 Task: Add a signature Donald Hall containing With heartfelt thanks, Donald Hall to email address softage.1@softage.net and add a folder Mortgages
Action: Mouse moved to (112, 127)
Screenshot: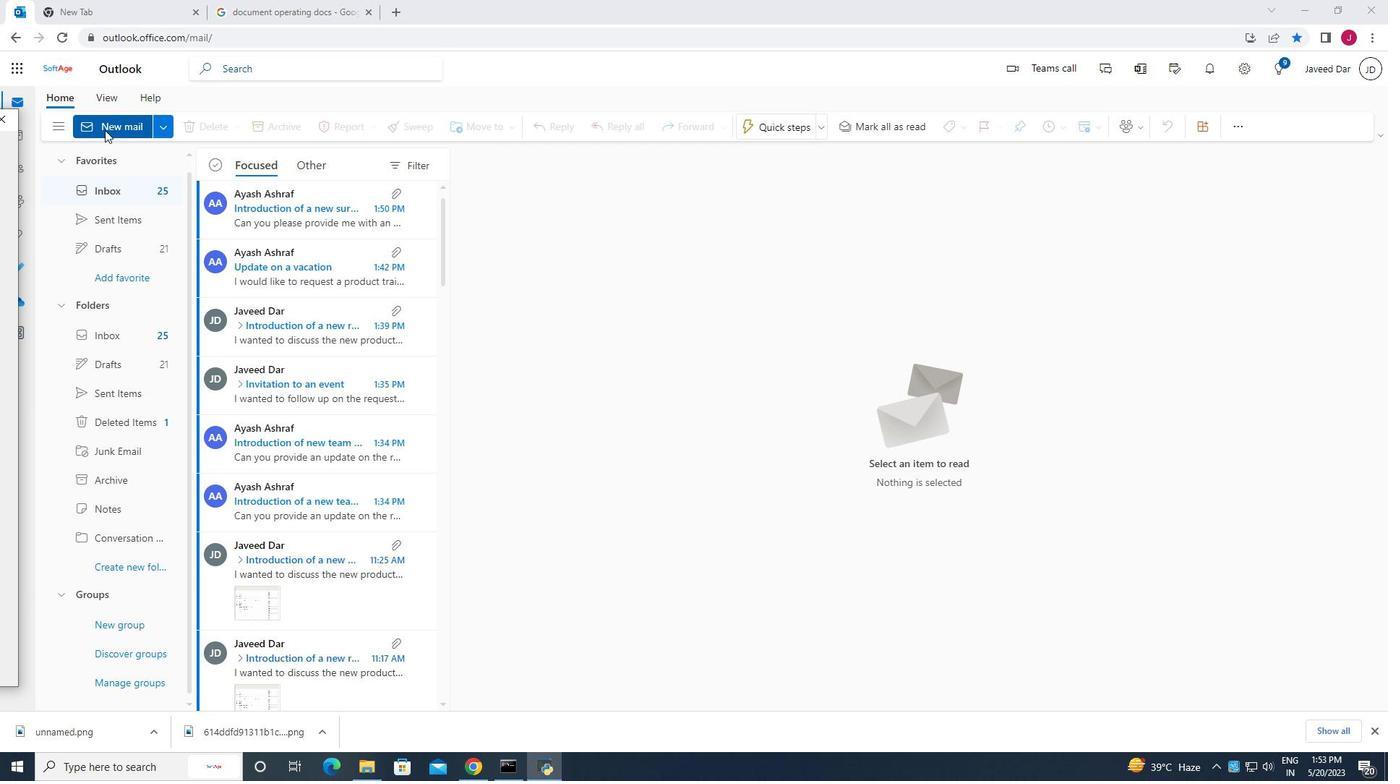 
Action: Mouse pressed left at (112, 127)
Screenshot: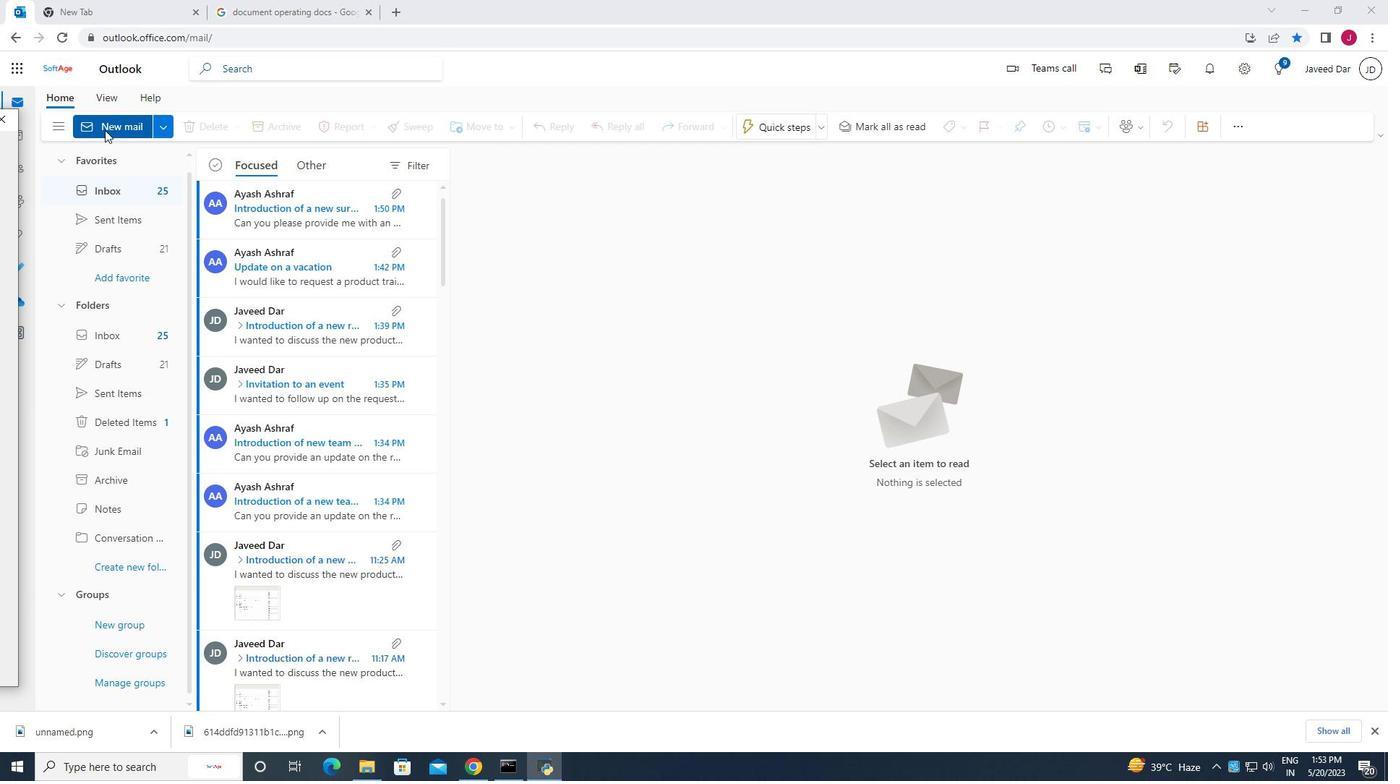 
Action: Mouse moved to (481, 282)
Screenshot: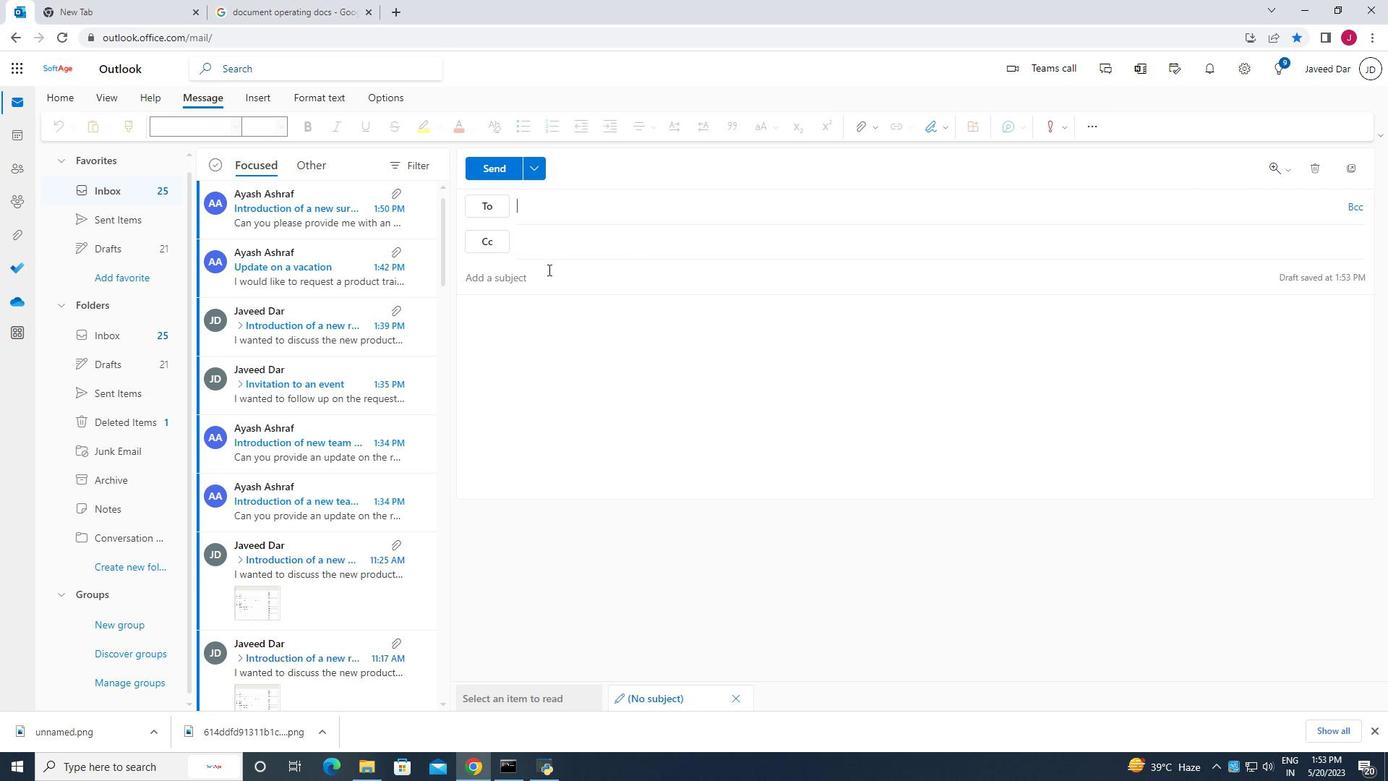
Action: Mouse pressed left at (481, 282)
Screenshot: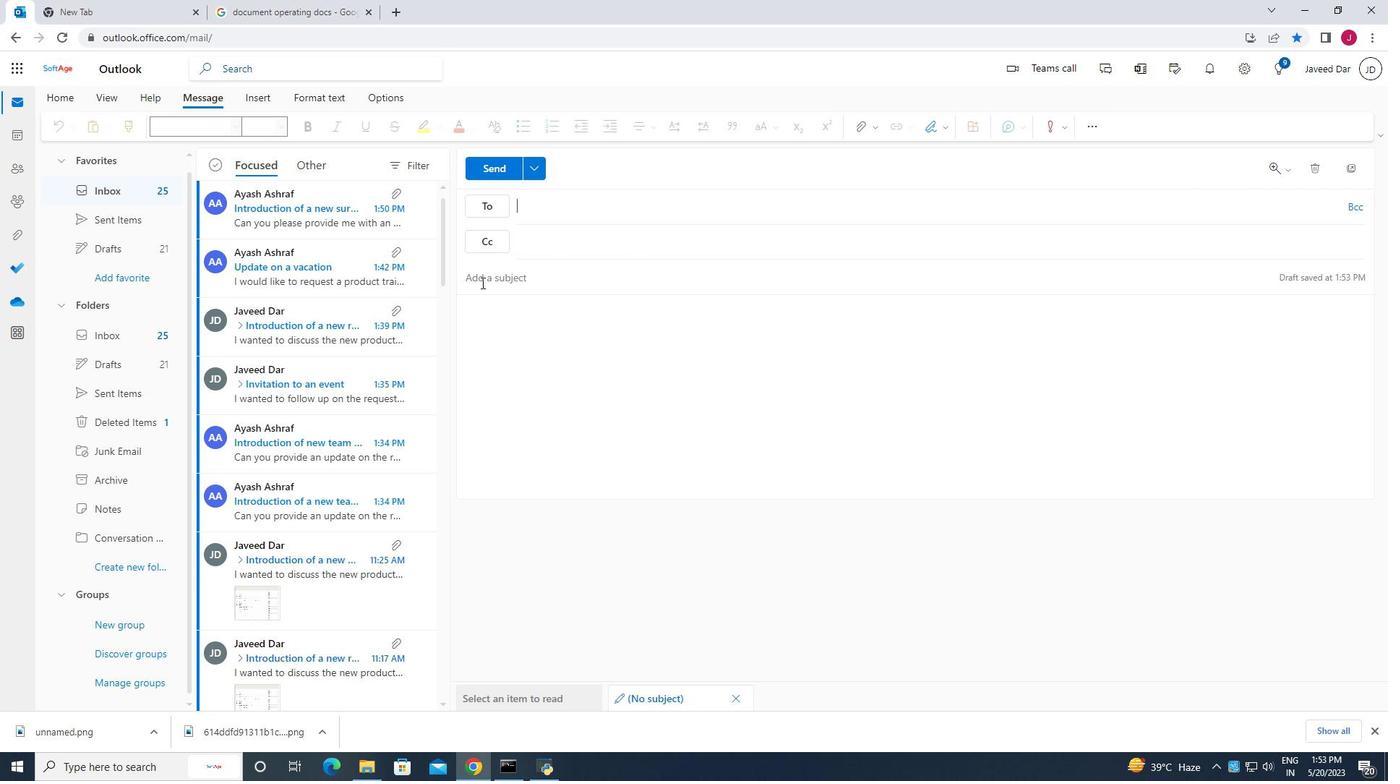 
Action: Mouse moved to (942, 127)
Screenshot: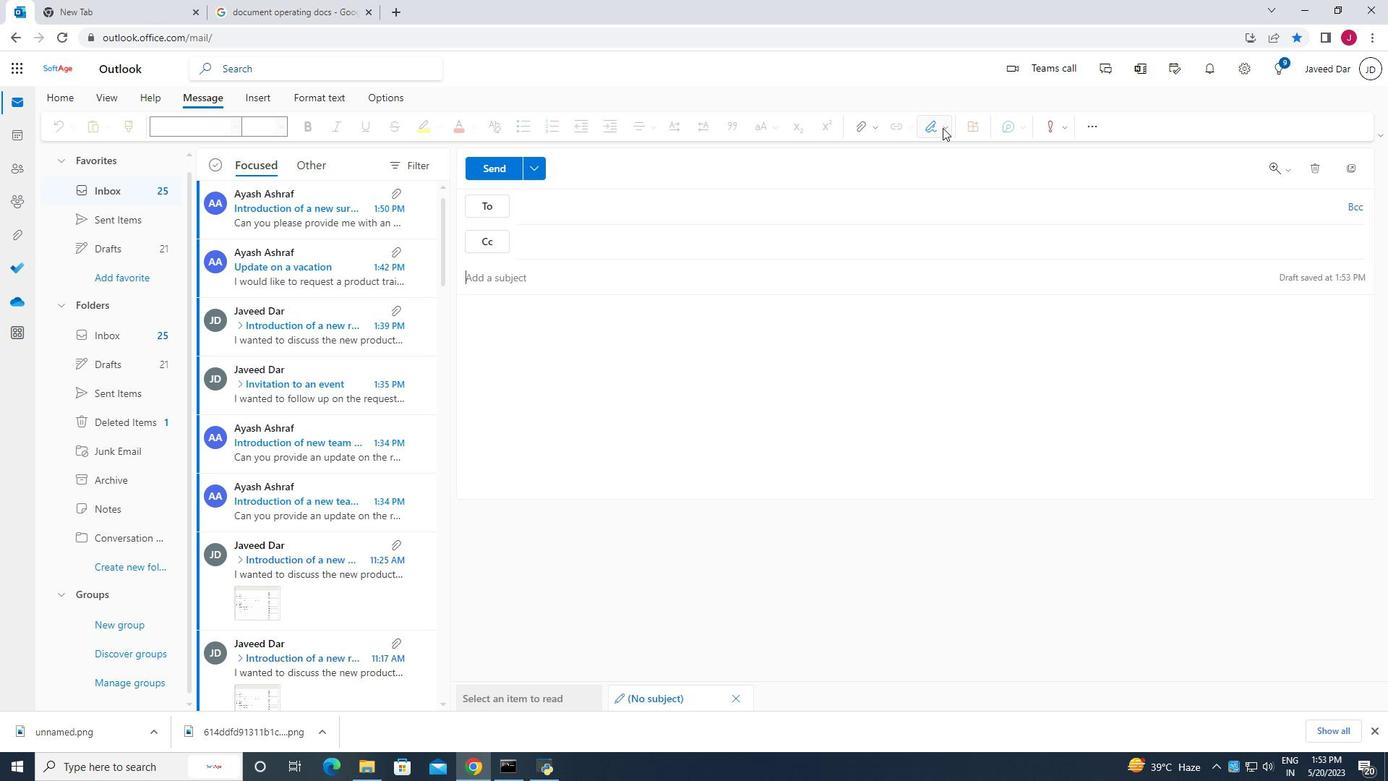
Action: Mouse pressed left at (942, 127)
Screenshot: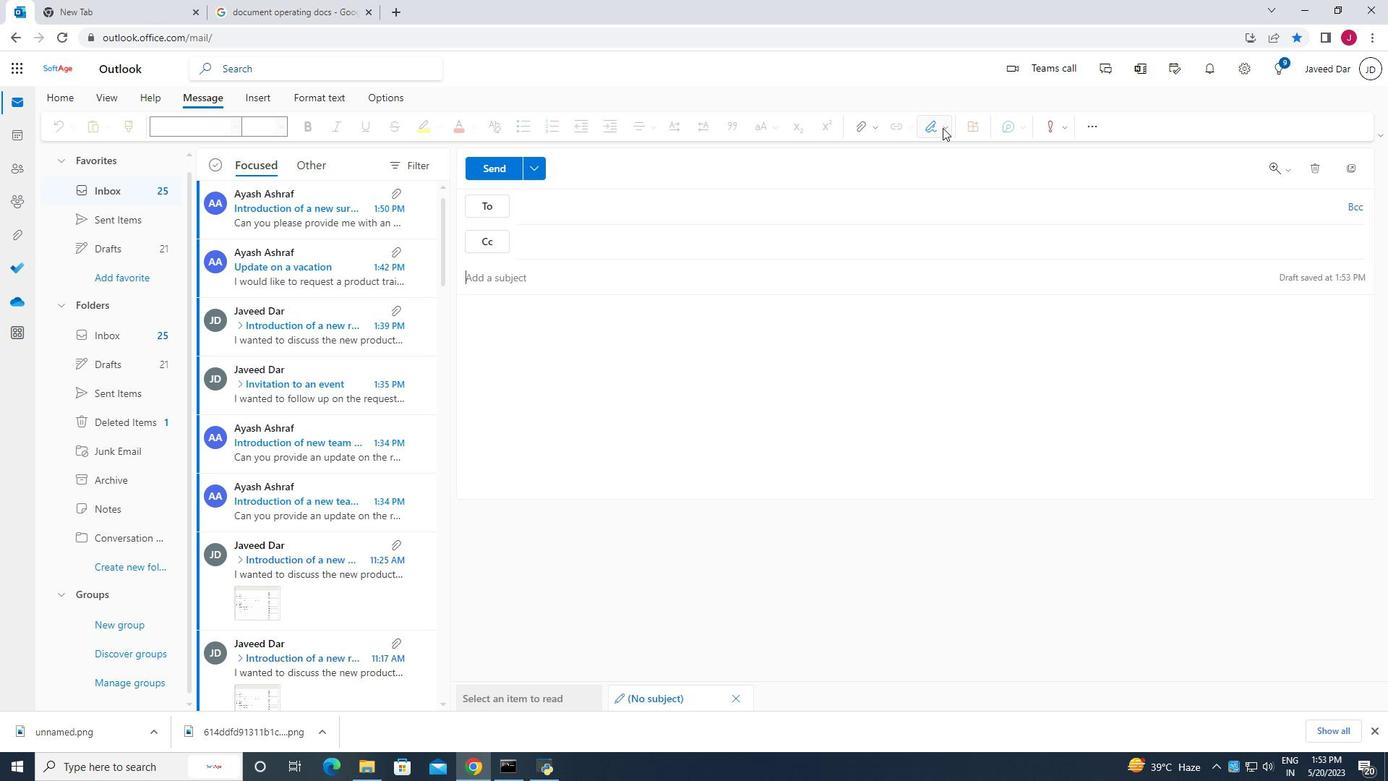 
Action: Mouse moved to (917, 183)
Screenshot: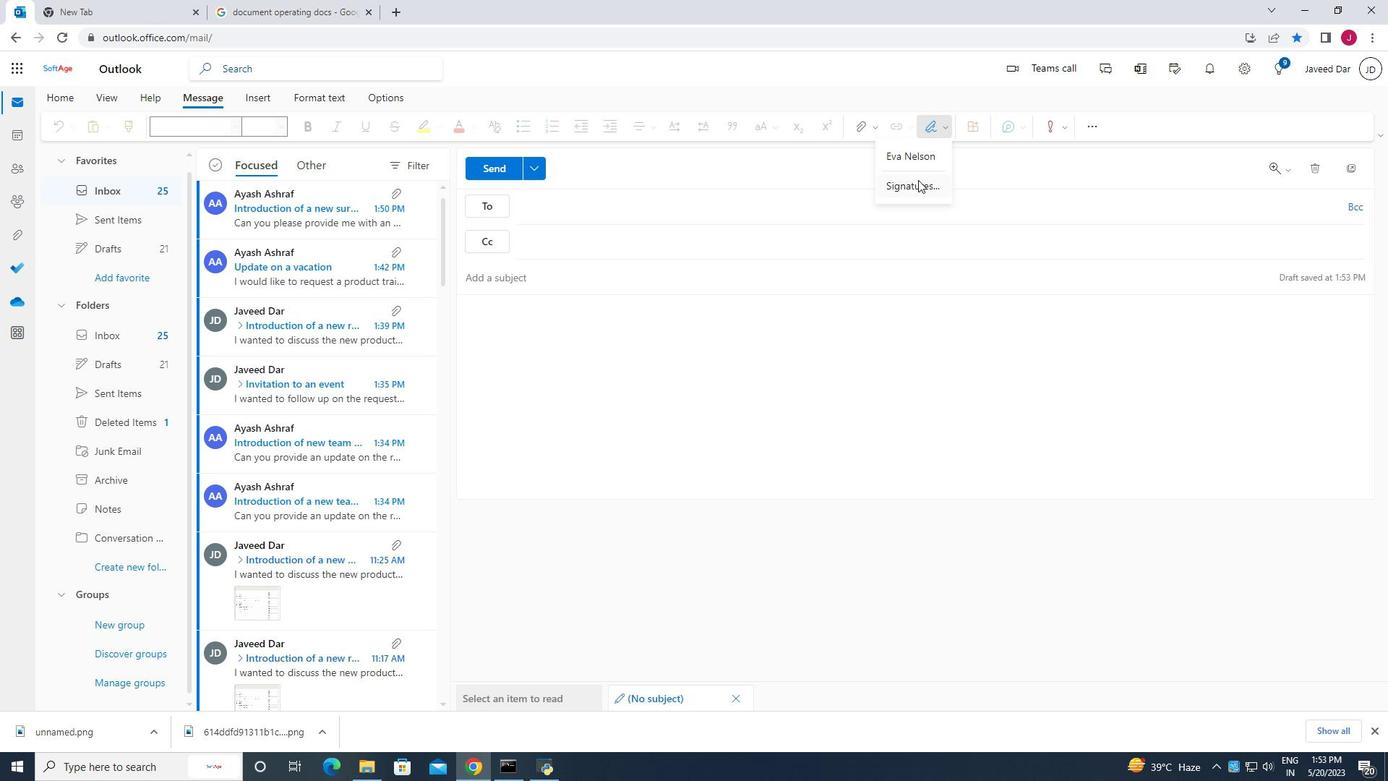
Action: Mouse pressed left at (917, 183)
Screenshot: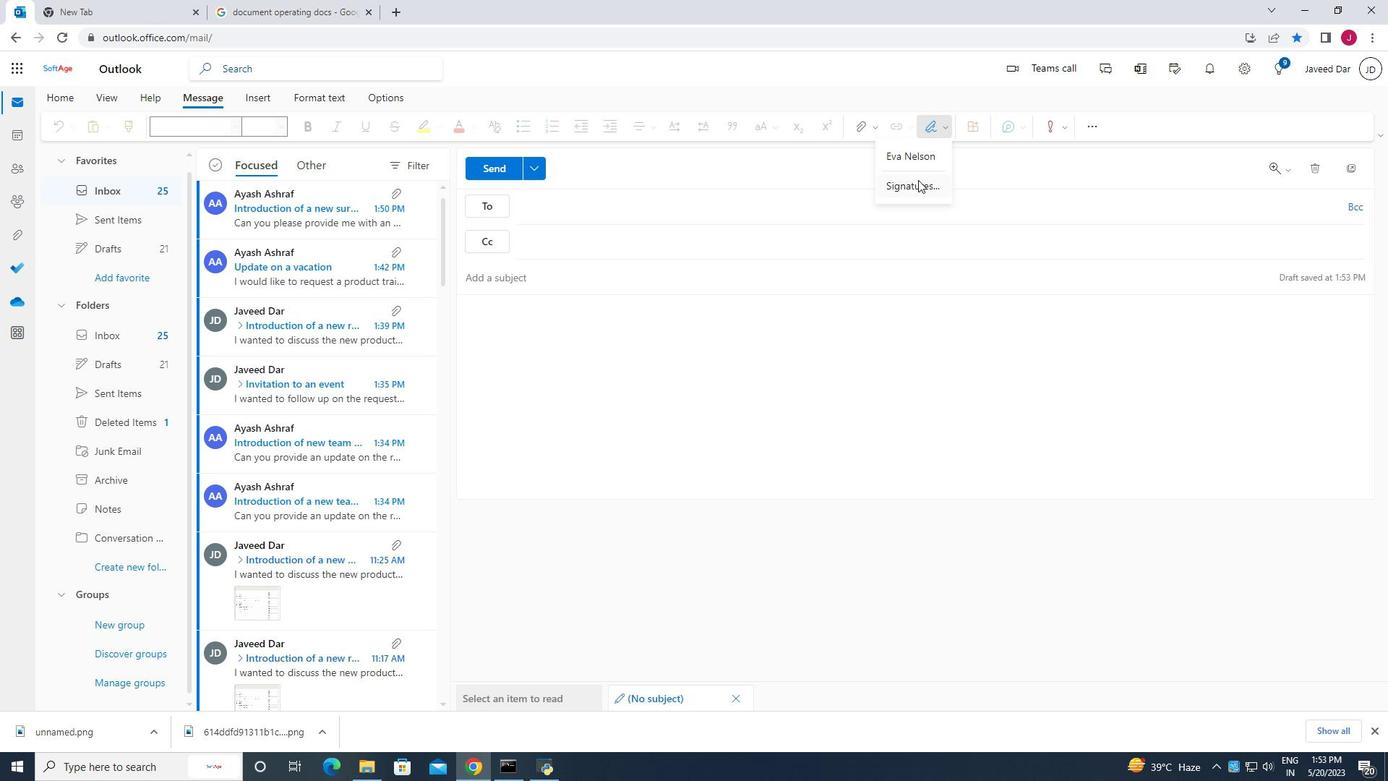 
Action: Mouse moved to (993, 239)
Screenshot: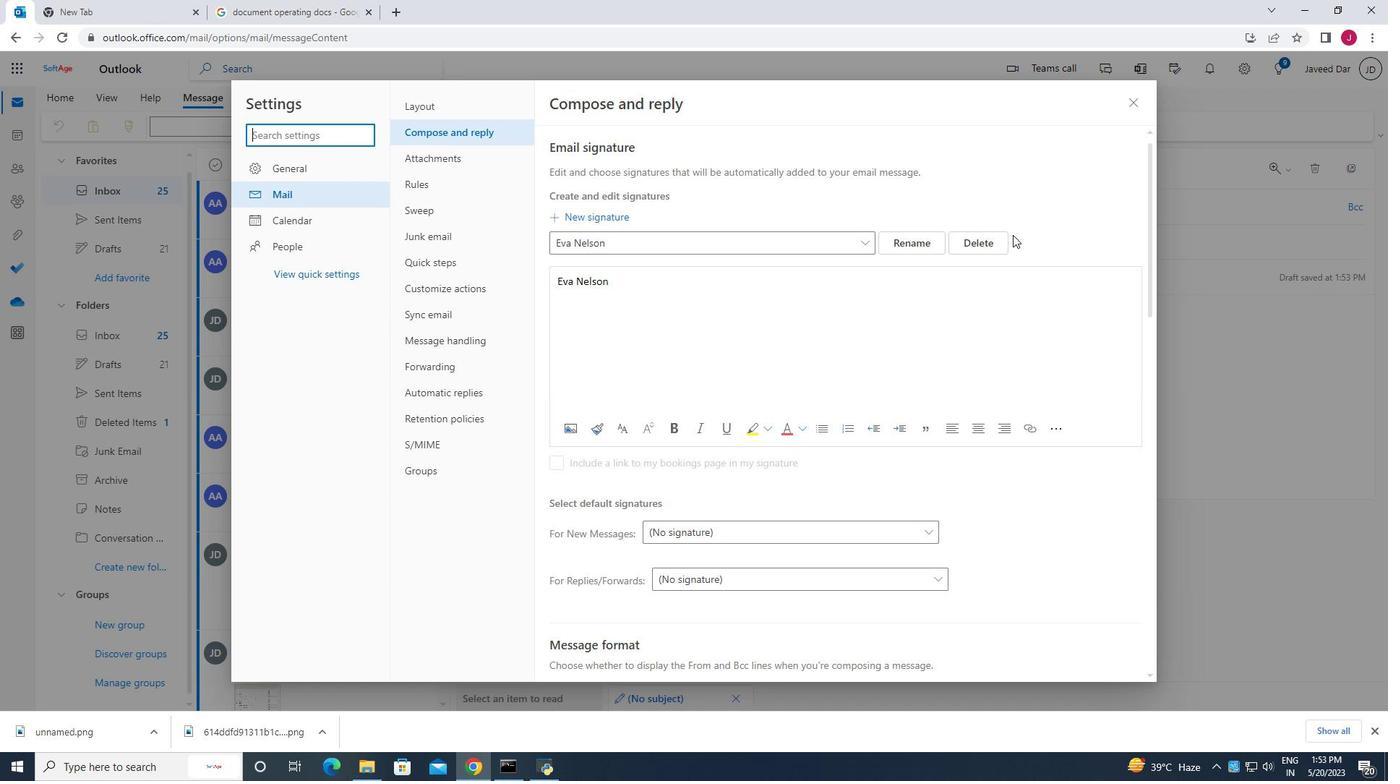 
Action: Mouse pressed left at (993, 239)
Screenshot: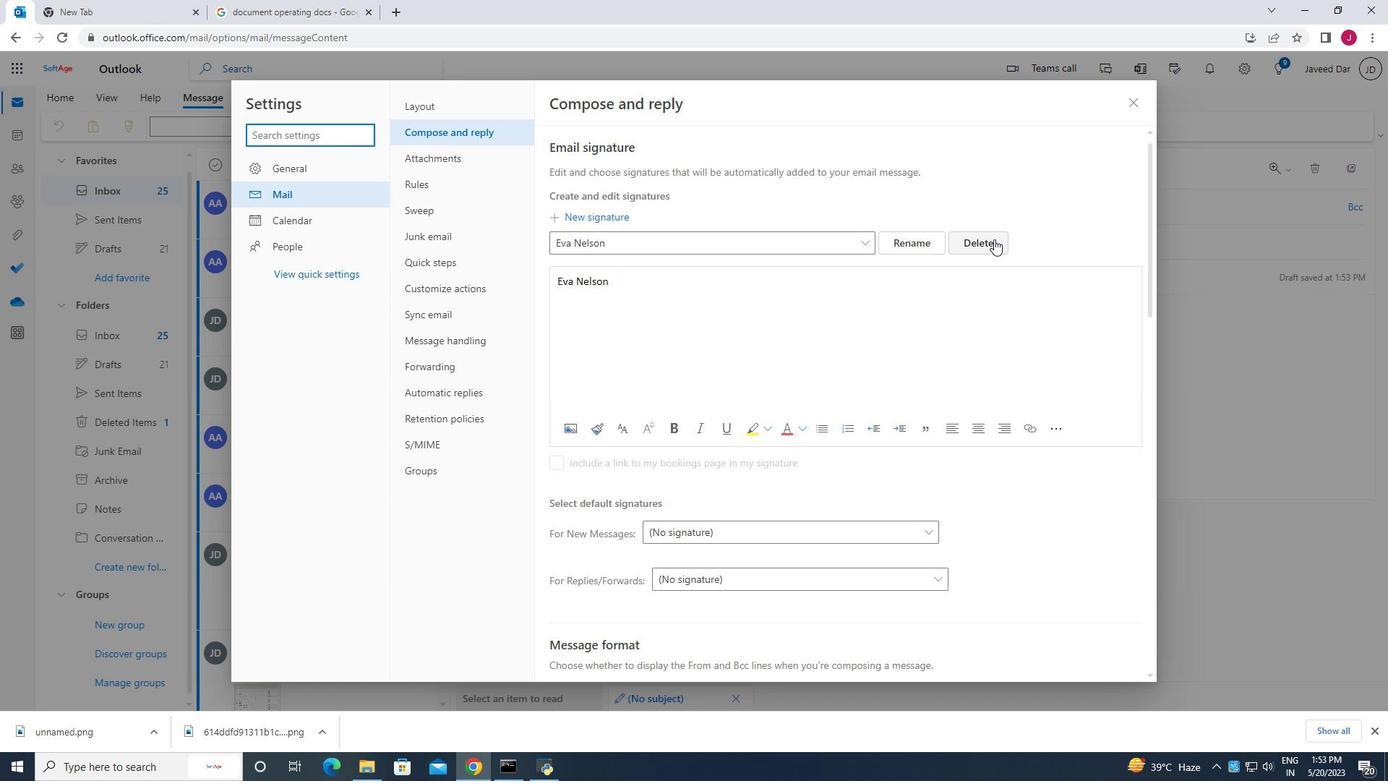
Action: Mouse moved to (609, 240)
Screenshot: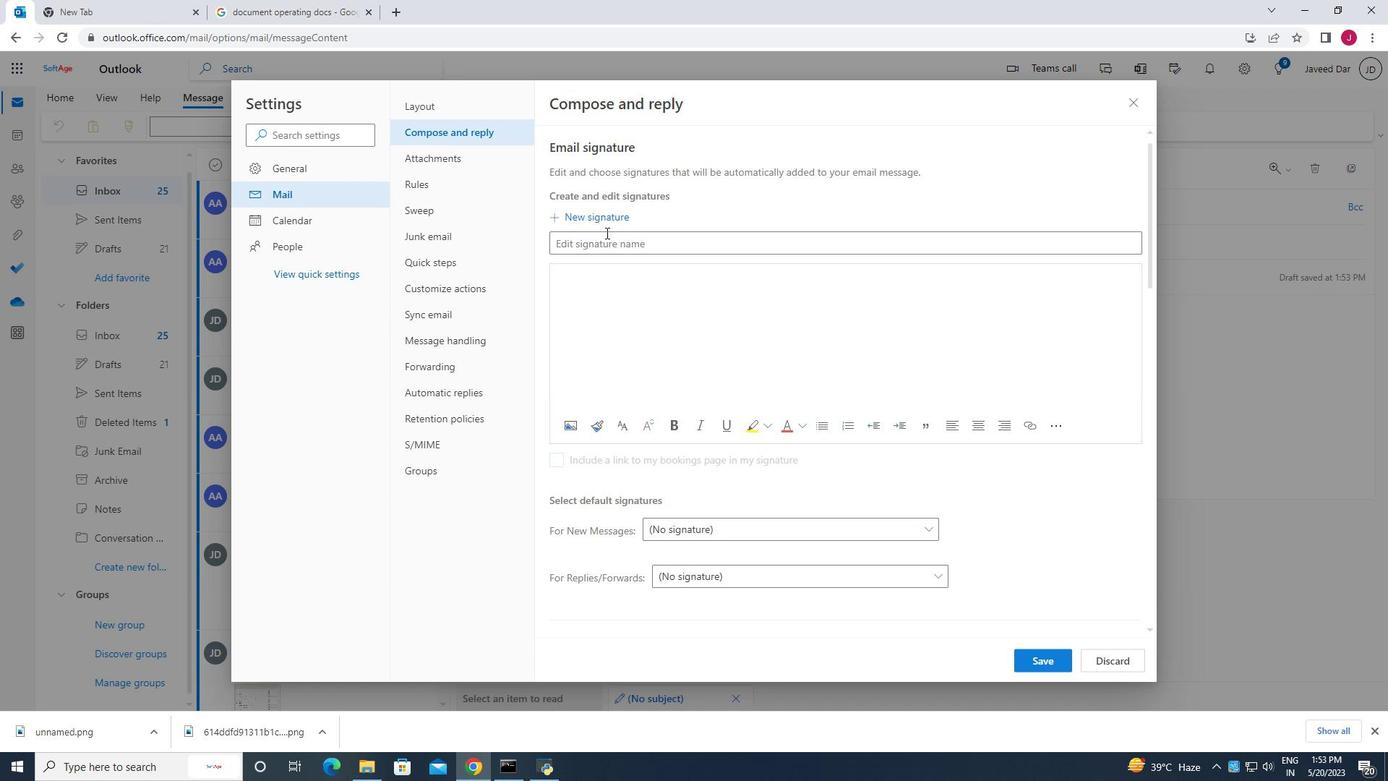 
Action: Mouse pressed left at (609, 240)
Screenshot: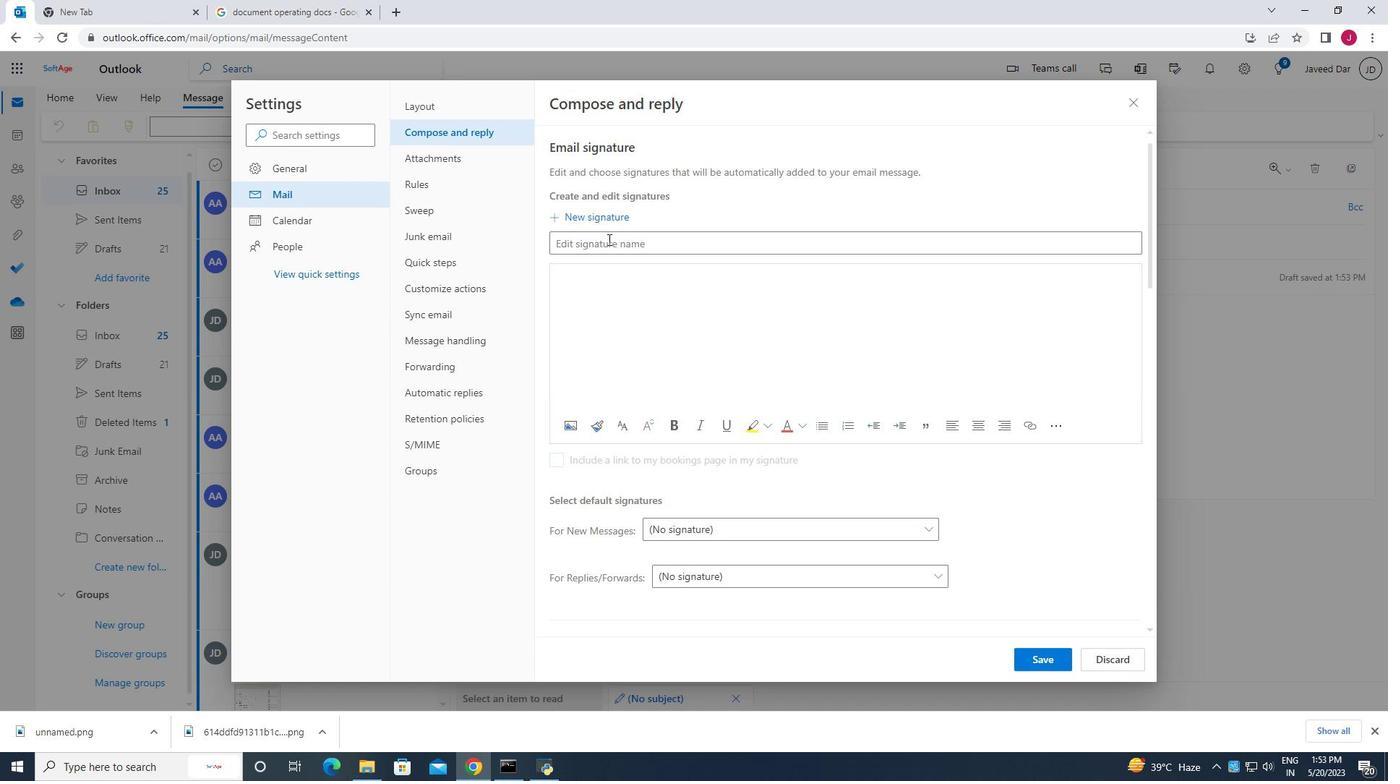 
Action: Key pressed <Key.caps_lock>D<Key.caps_lock>onald<Key.space><Key.caps_lock>H<Key.caps_lock>all
Screenshot: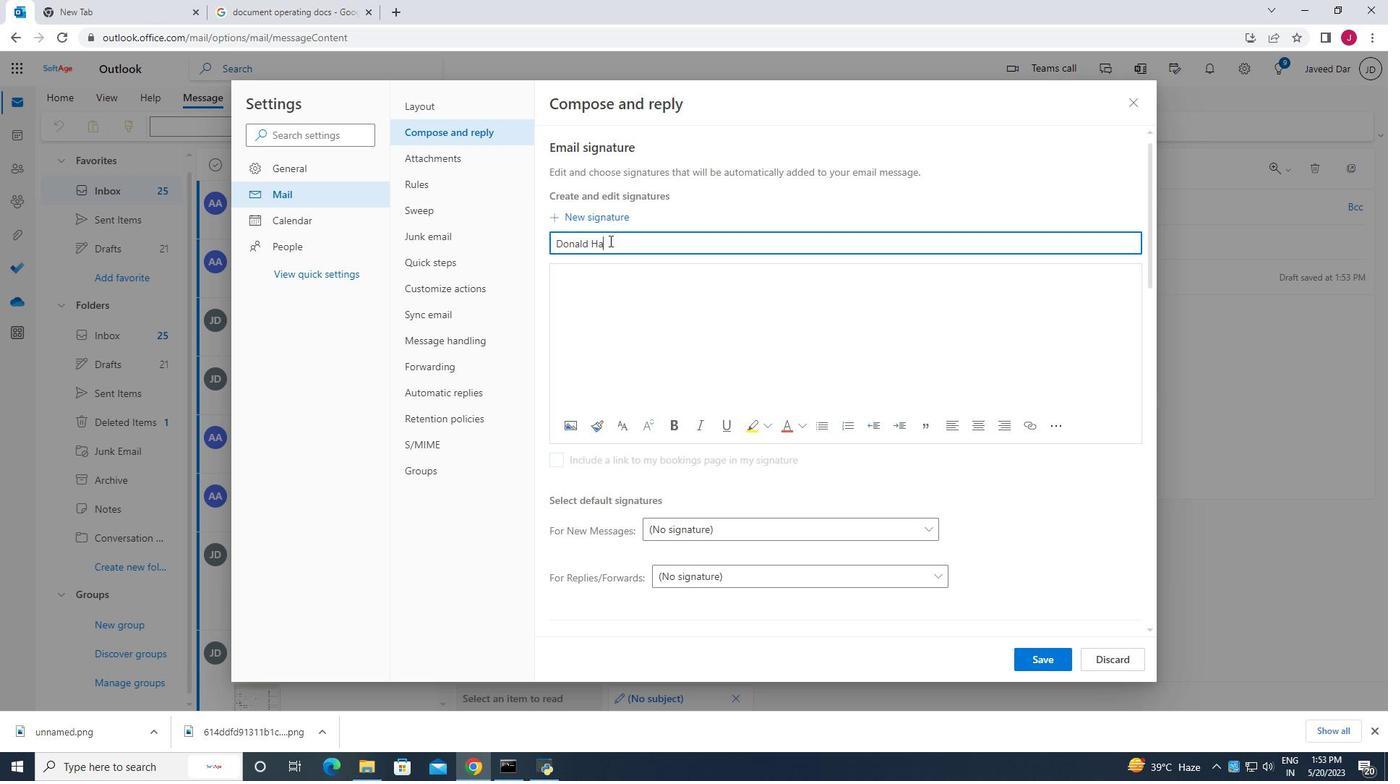
Action: Mouse moved to (595, 294)
Screenshot: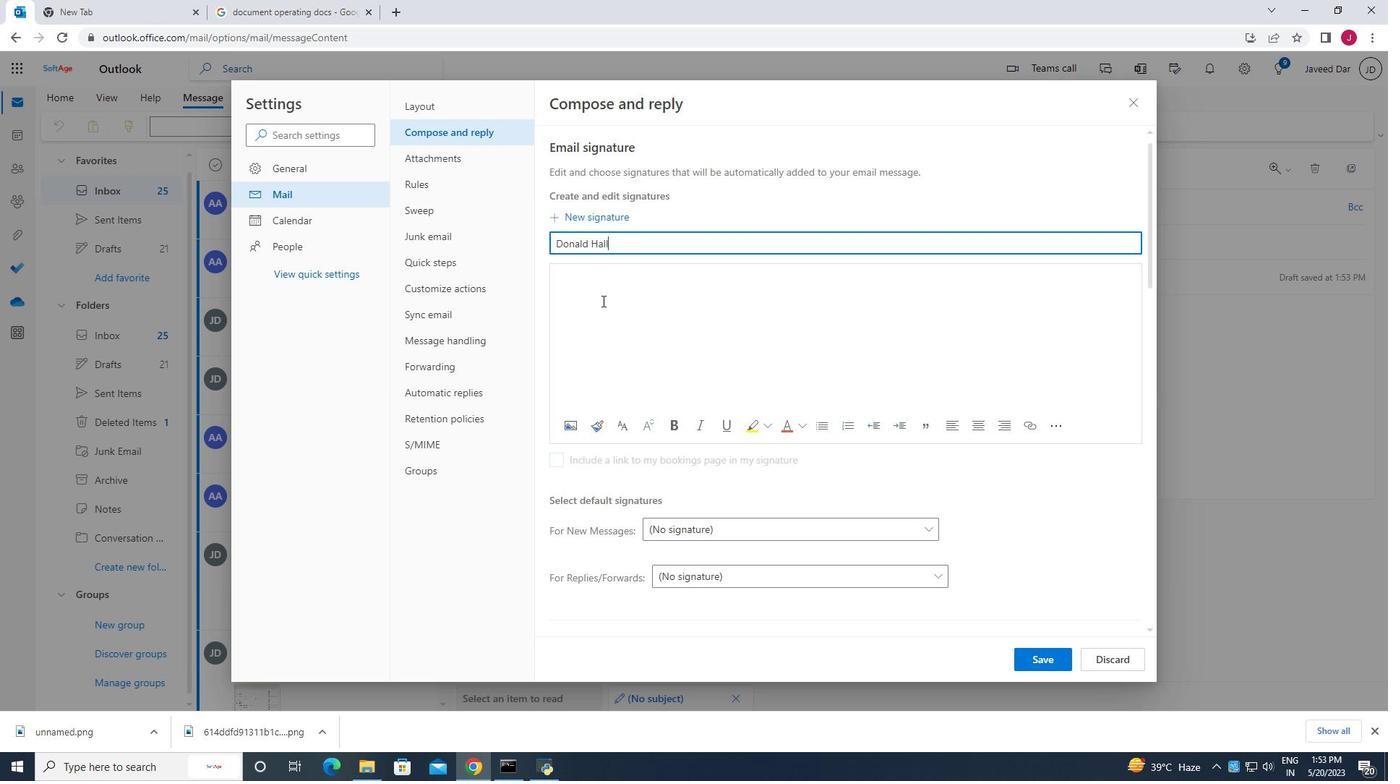 
Action: Mouse pressed left at (595, 294)
Screenshot: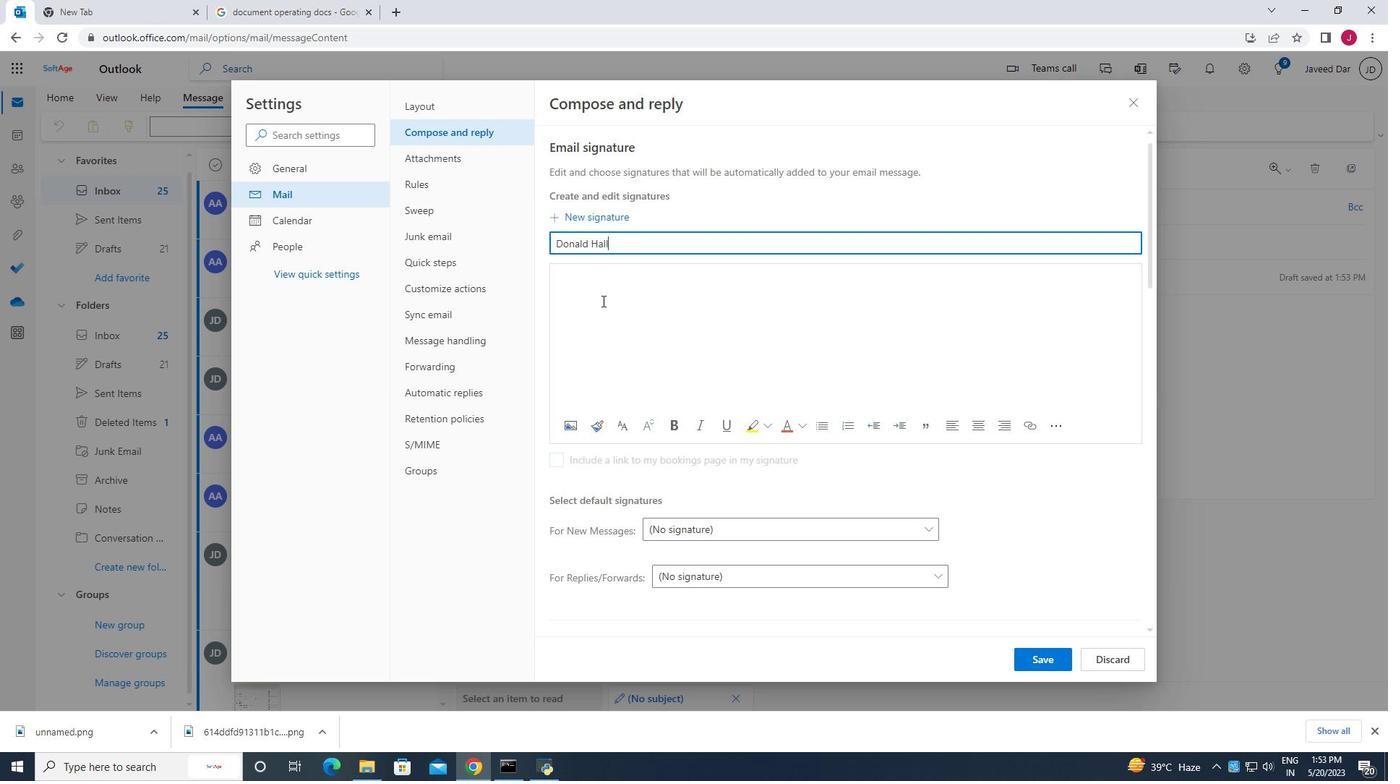 
Action: Mouse moved to (585, 289)
Screenshot: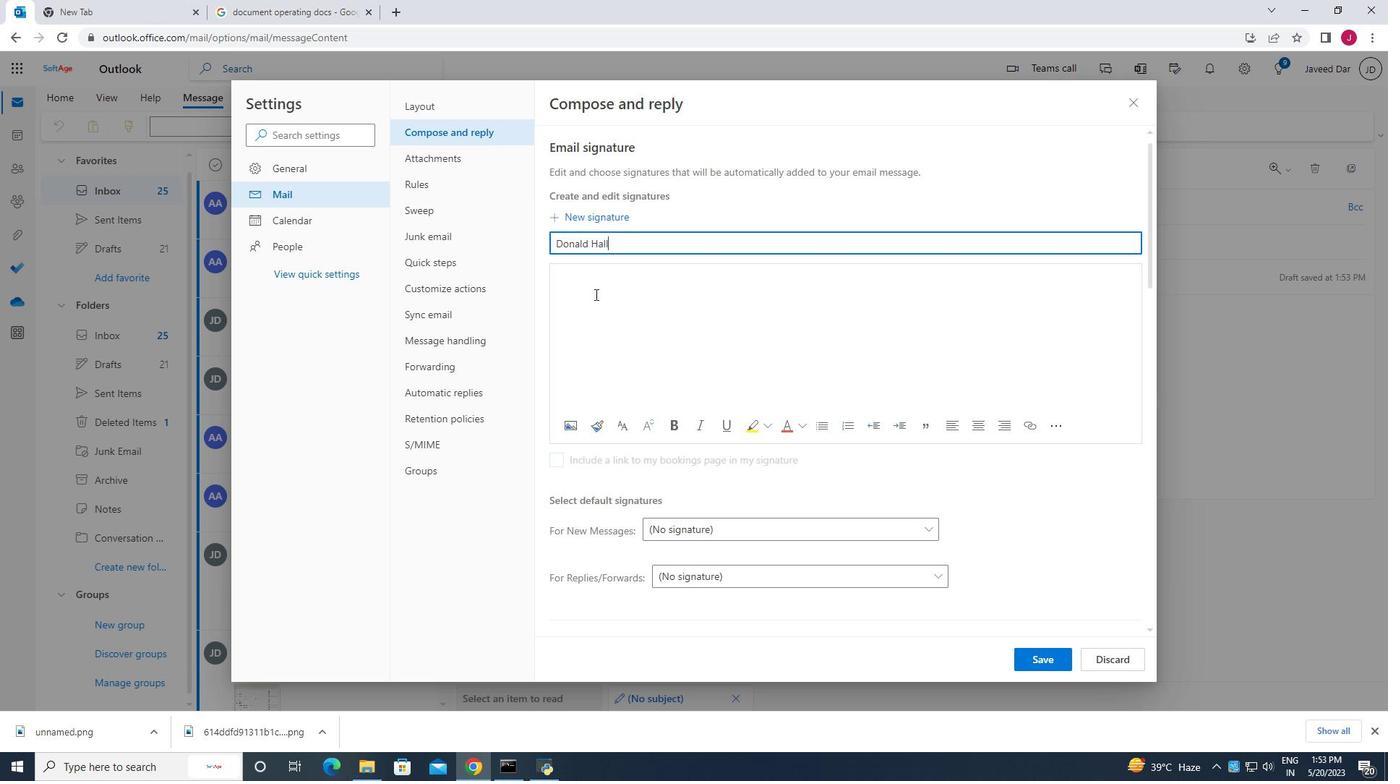 
Action: Key pressed <Key.caps_lock>D<Key.caps_lock>onald<Key.space><Key.caps_lock>H<Key.caps_lock>all
Screenshot: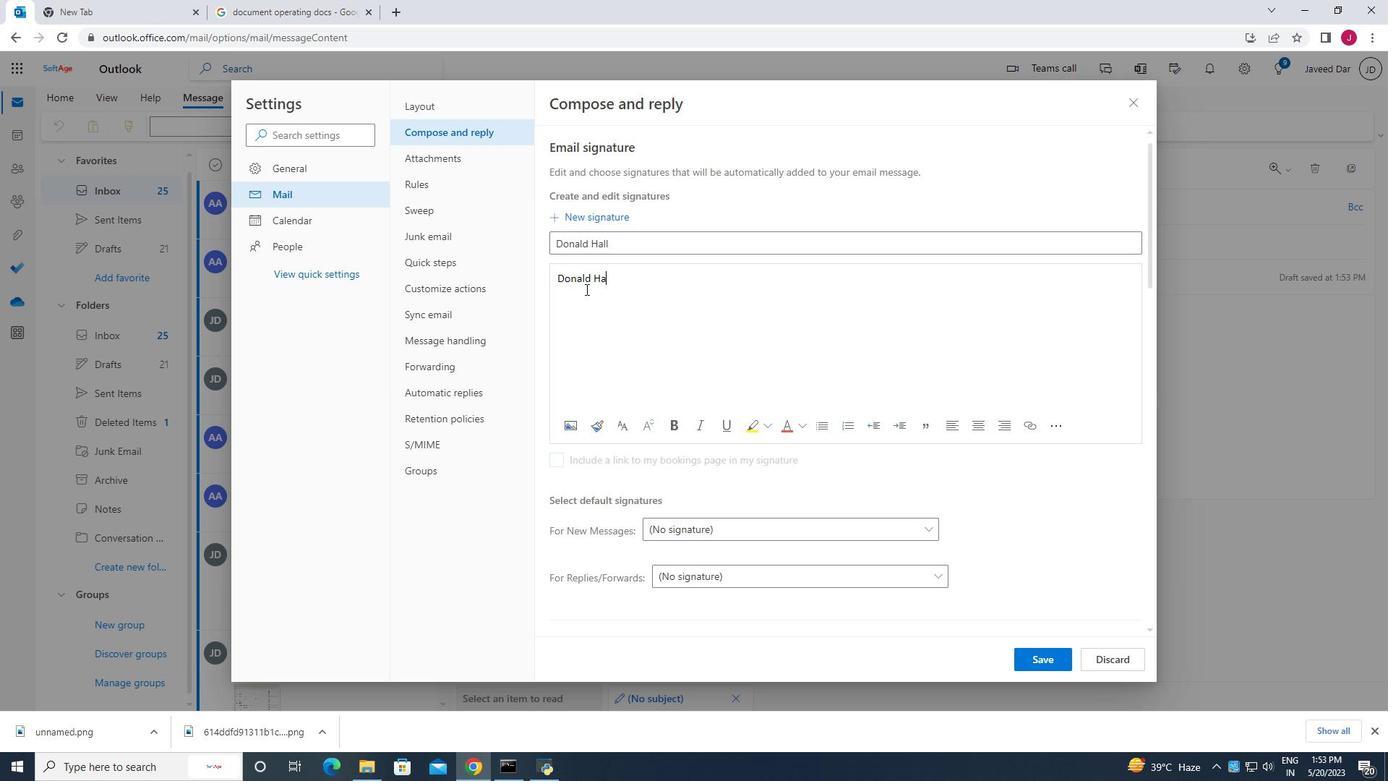 
Action: Mouse moved to (1032, 660)
Screenshot: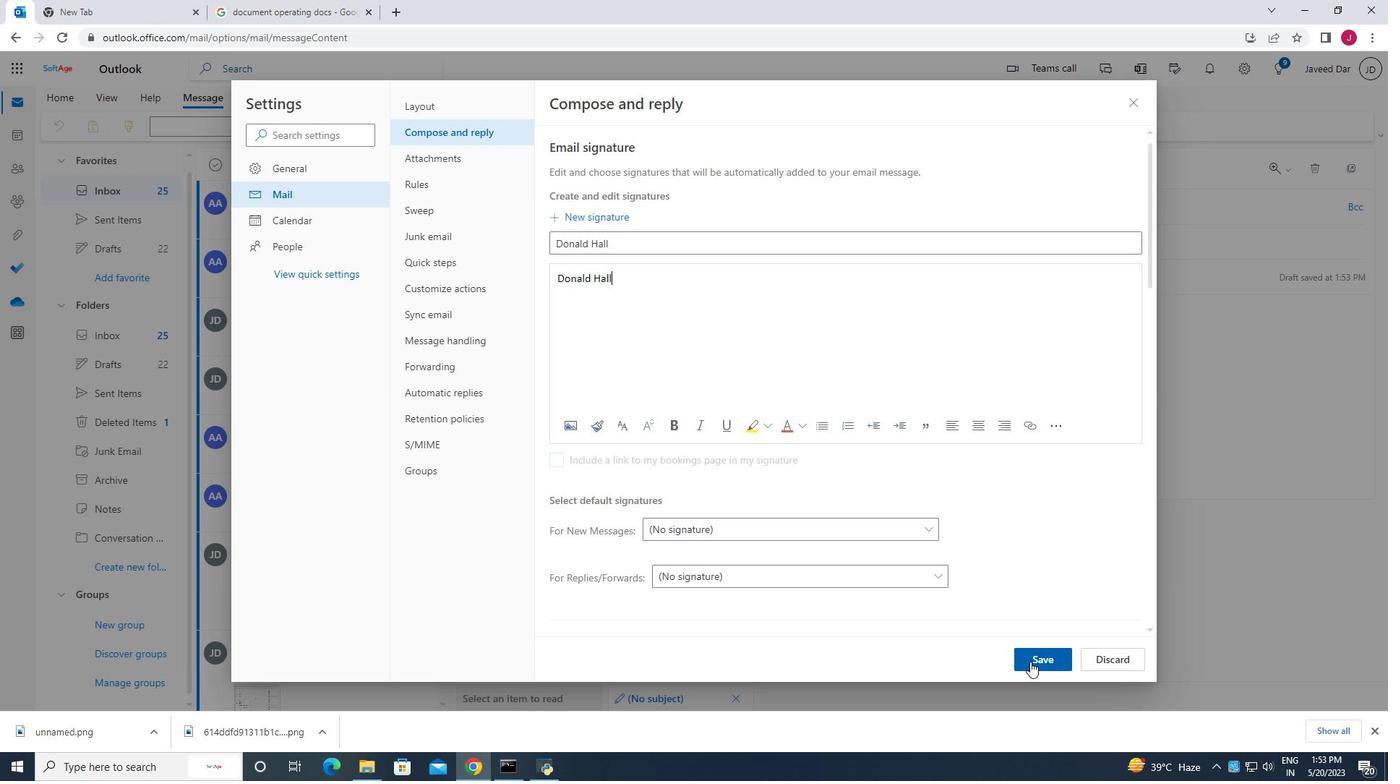 
Action: Mouse pressed left at (1032, 660)
Screenshot: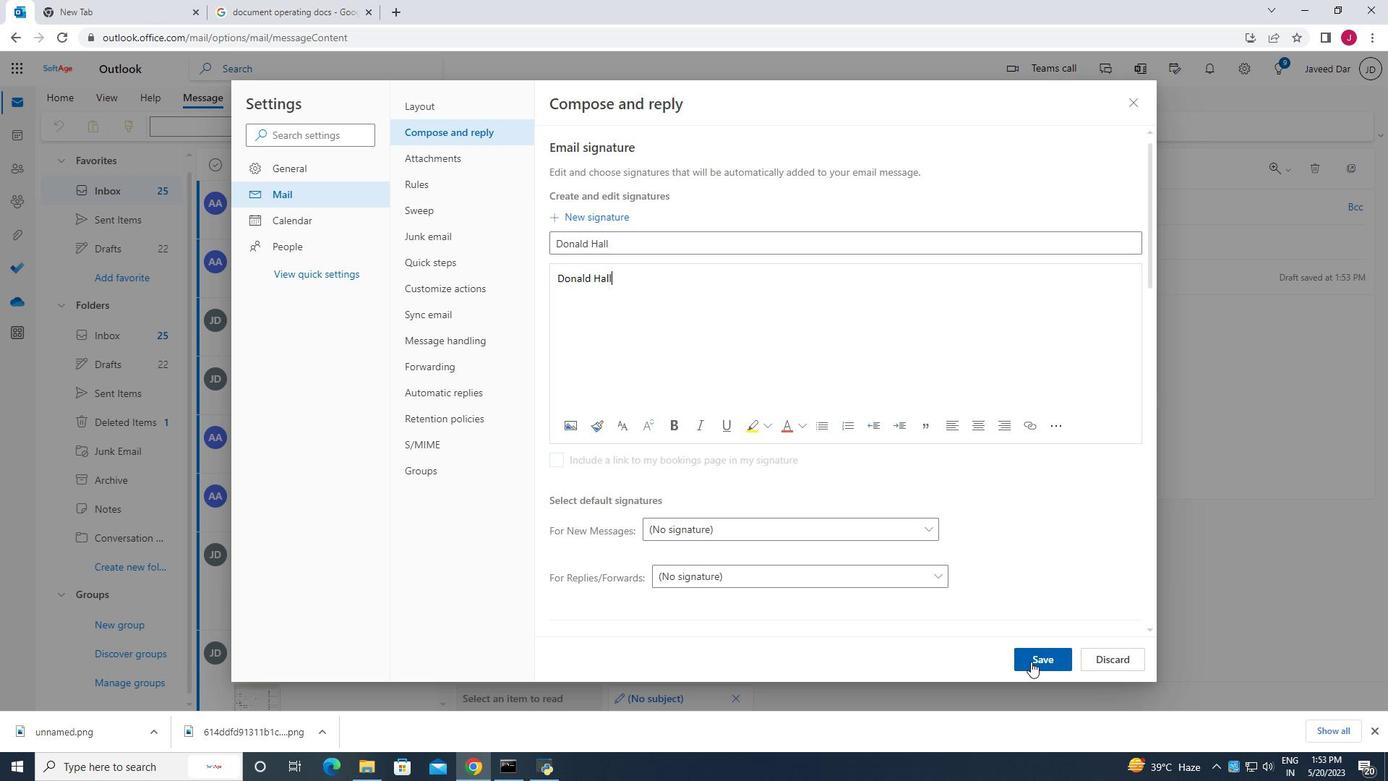 
Action: Mouse moved to (1133, 109)
Screenshot: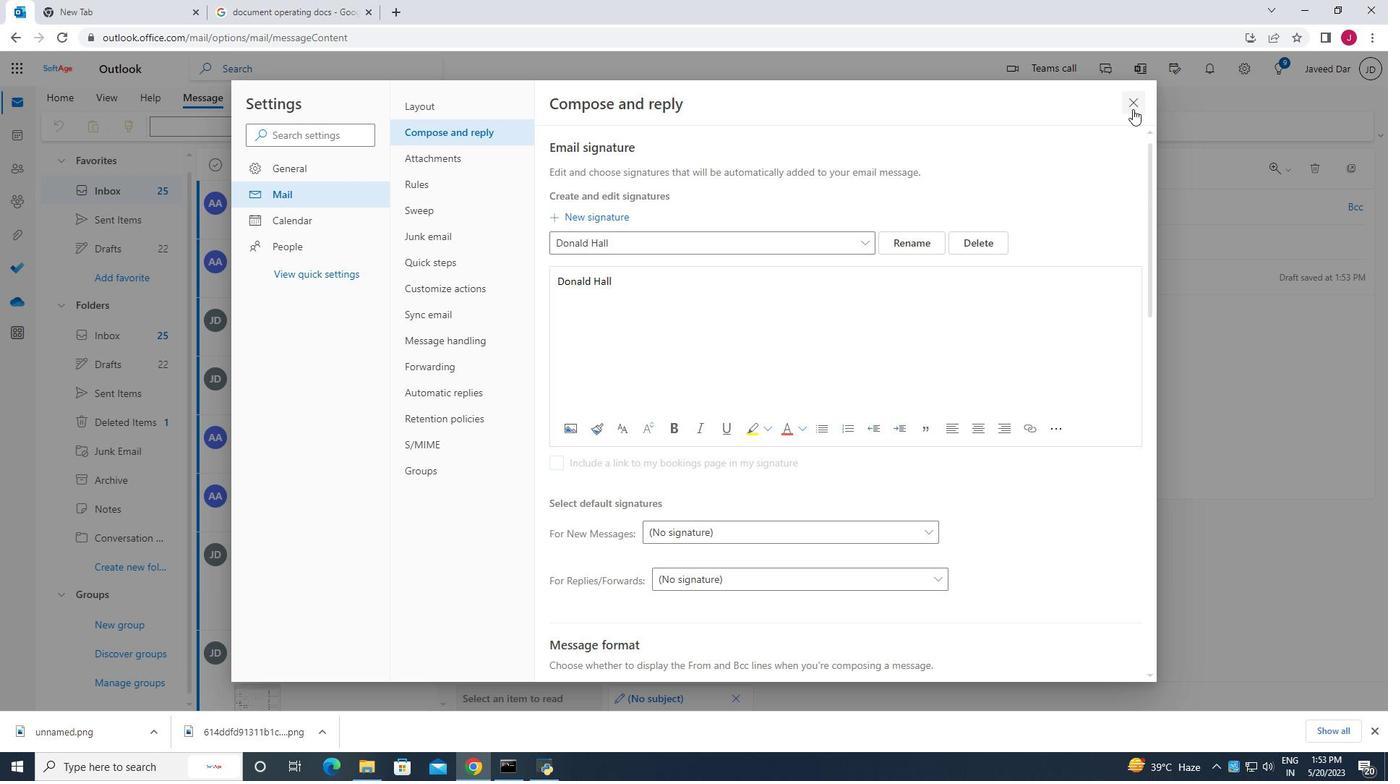 
Action: Mouse pressed left at (1133, 109)
Screenshot: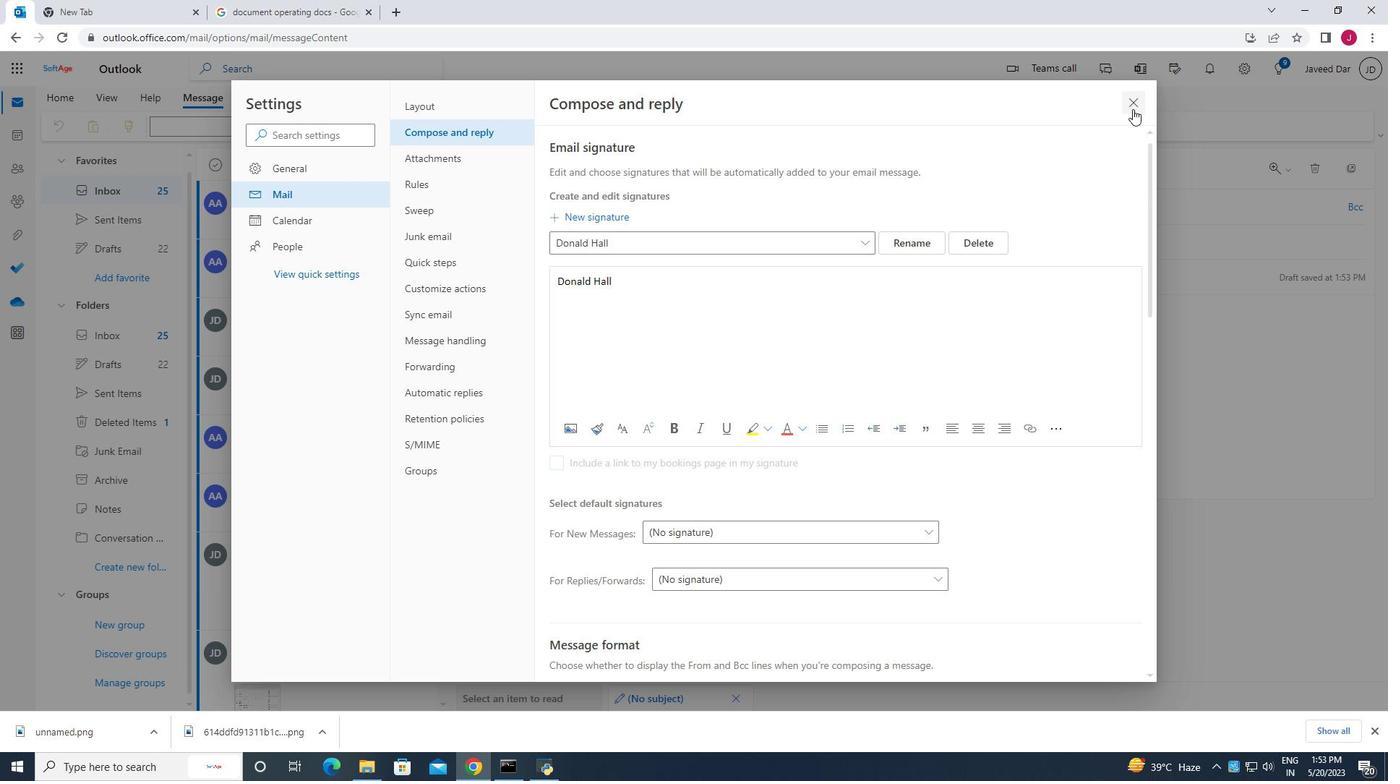 
Action: Mouse moved to (938, 131)
Screenshot: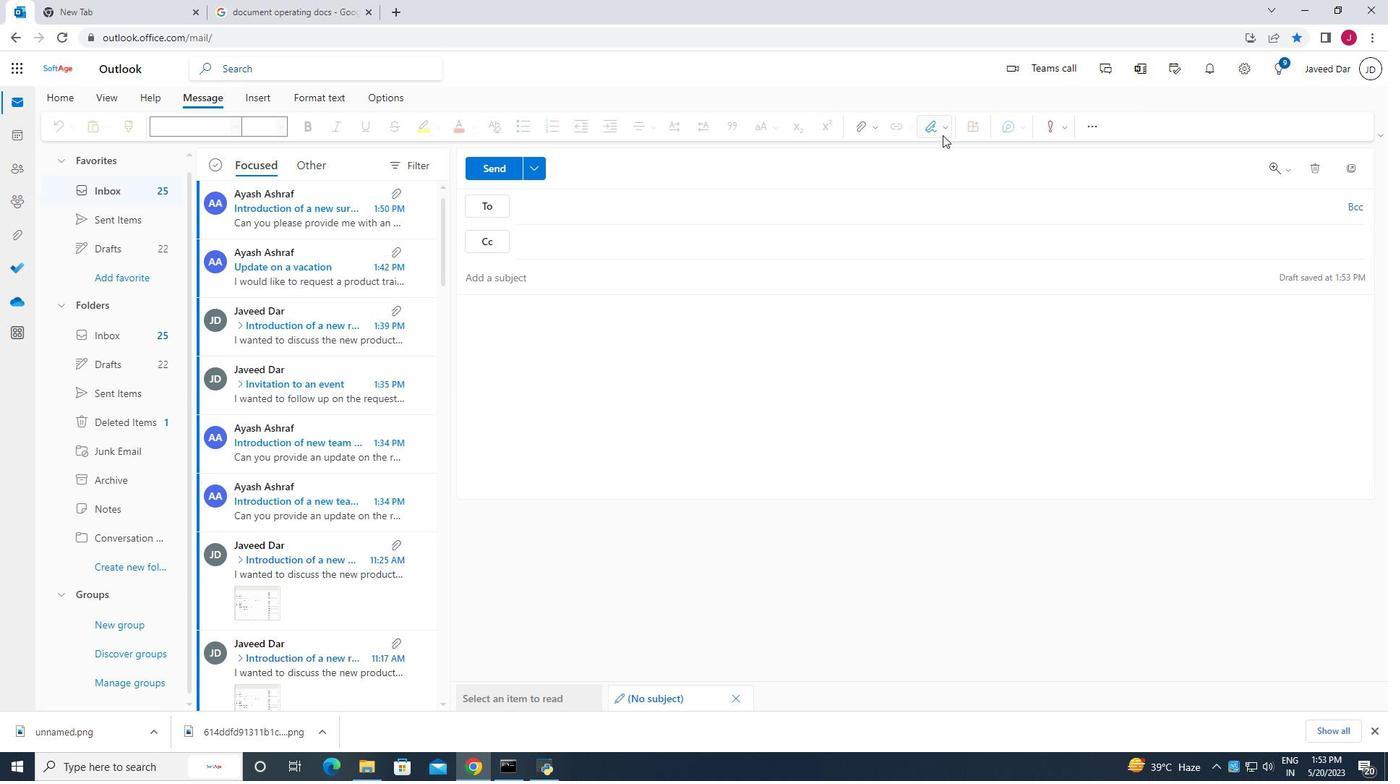 
Action: Mouse pressed left at (938, 131)
Screenshot: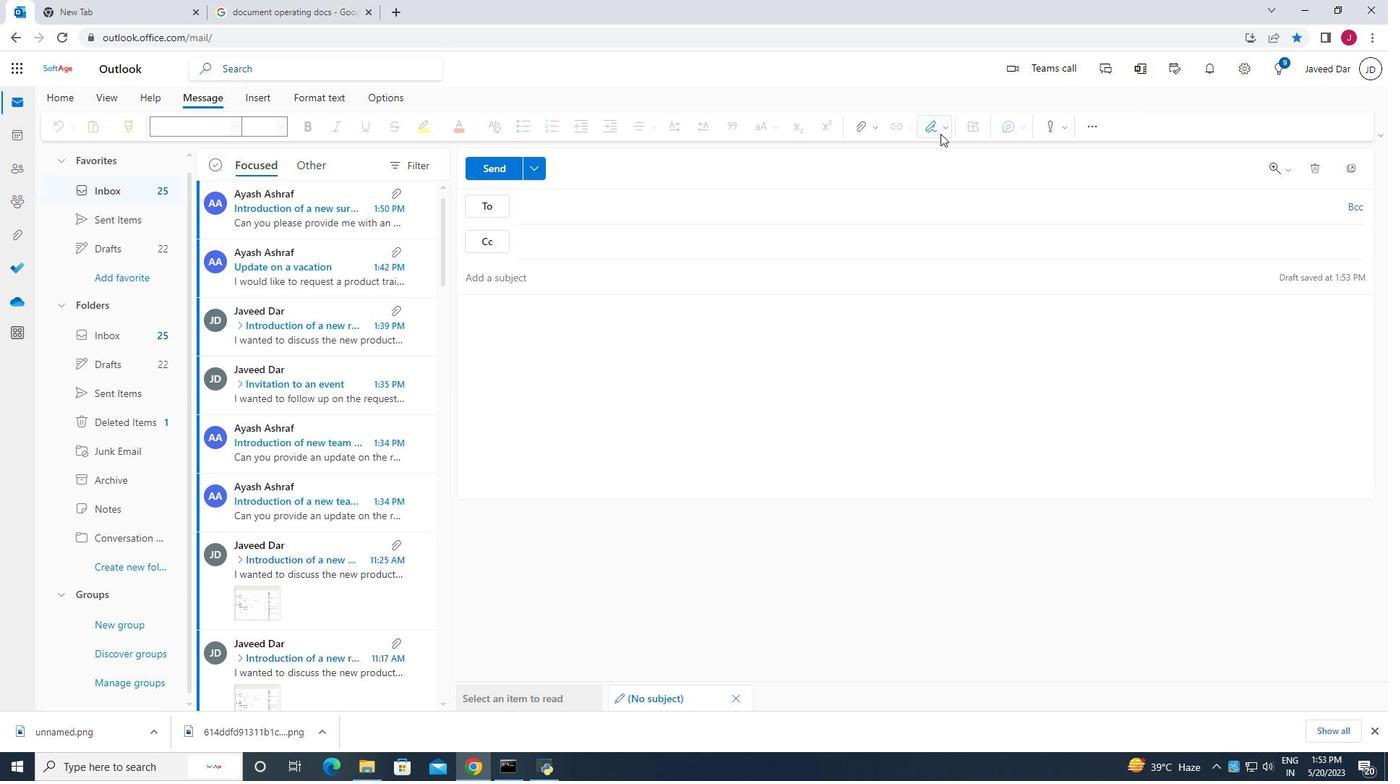 
Action: Mouse moved to (914, 157)
Screenshot: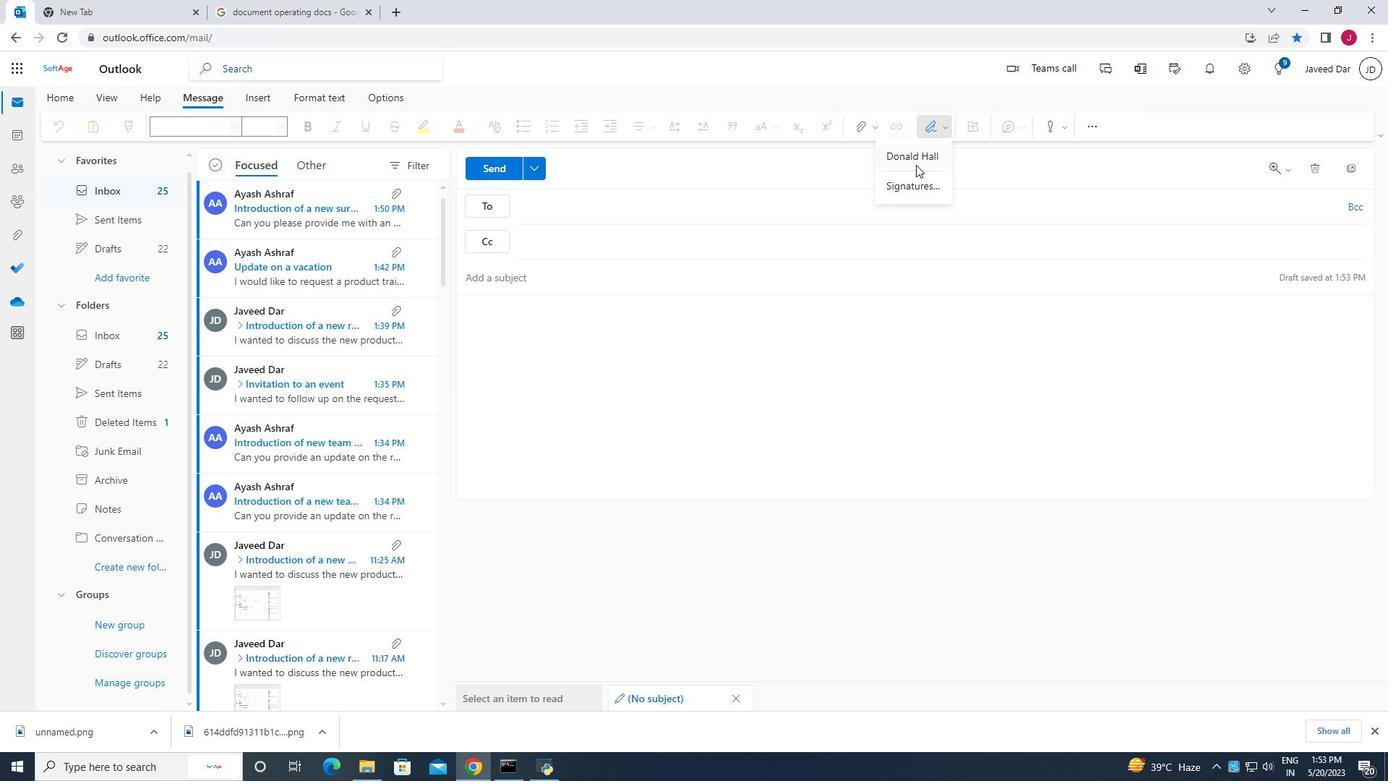 
Action: Mouse pressed left at (914, 157)
Screenshot: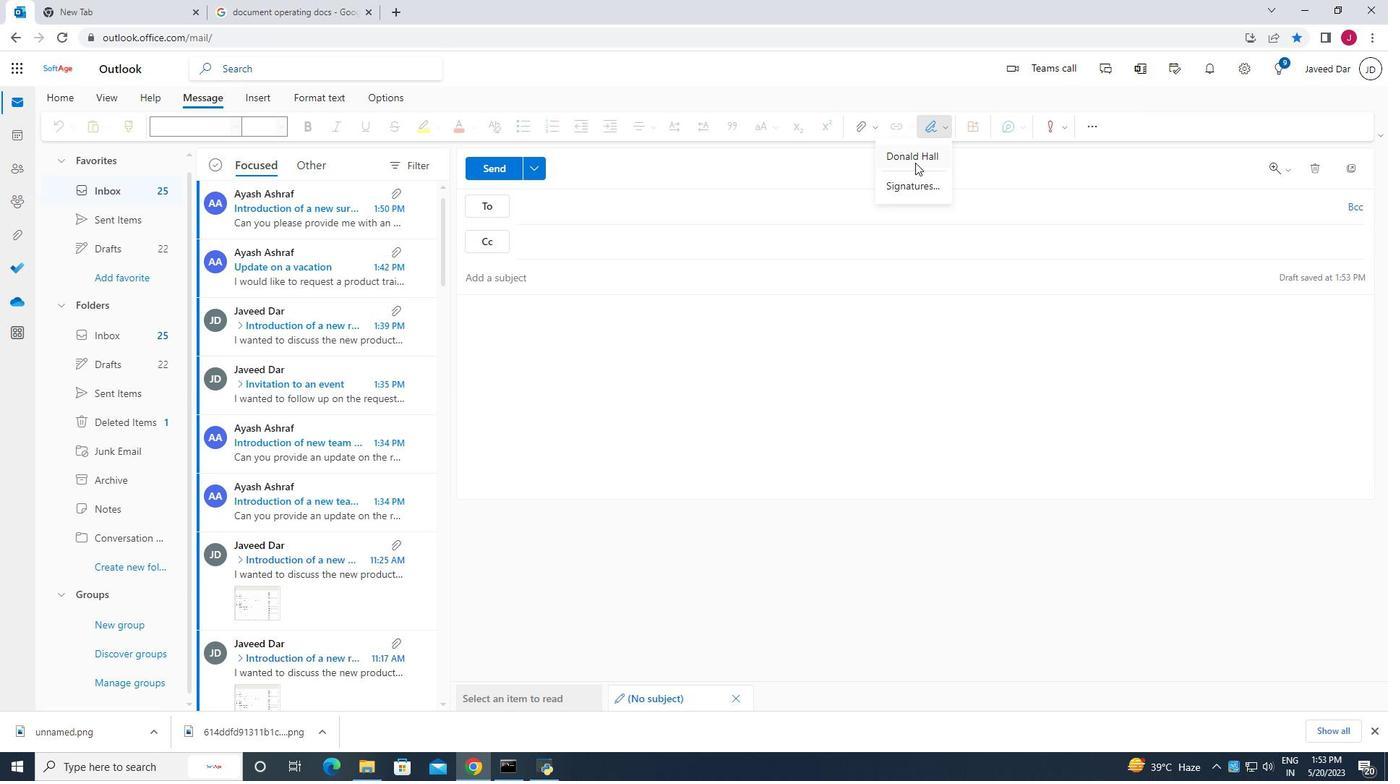 
Action: Mouse moved to (535, 355)
Screenshot: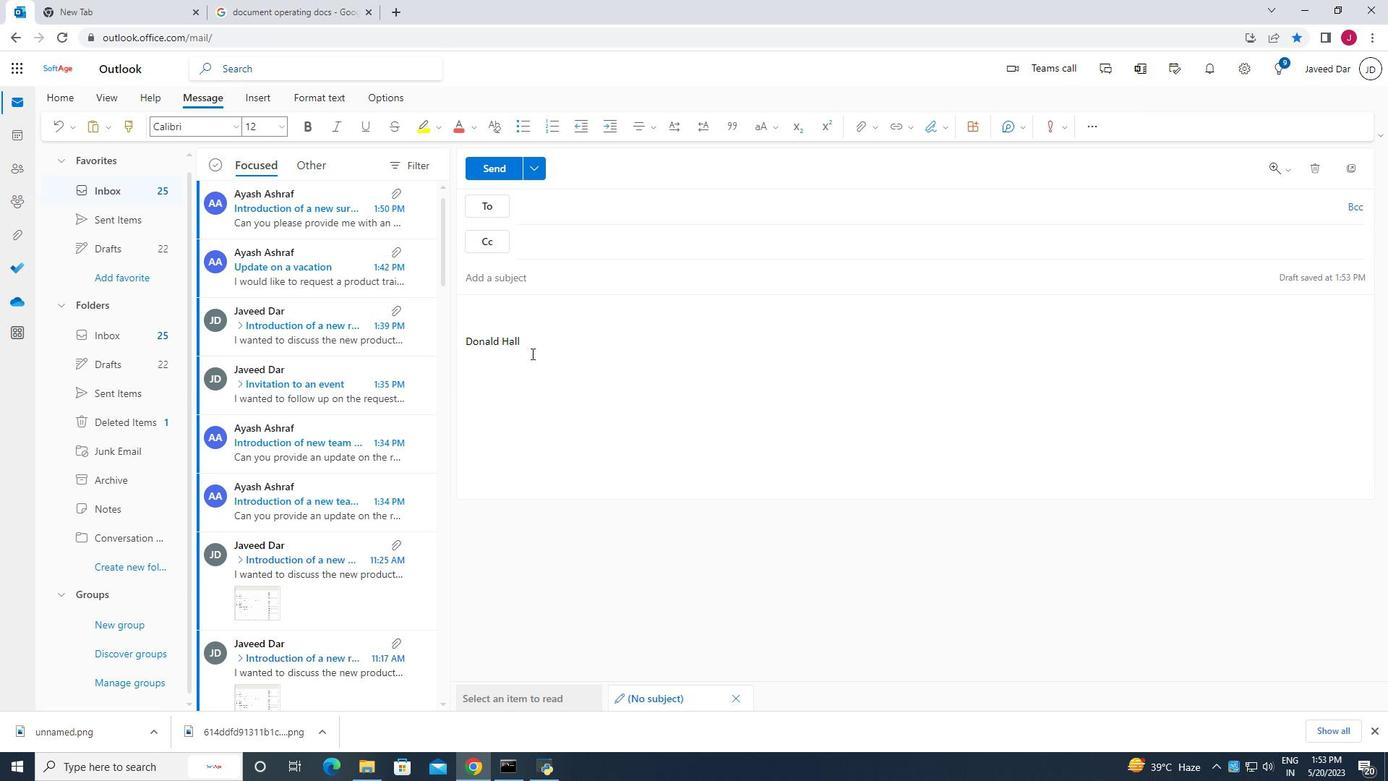 
Action: Mouse pressed left at (535, 355)
Screenshot: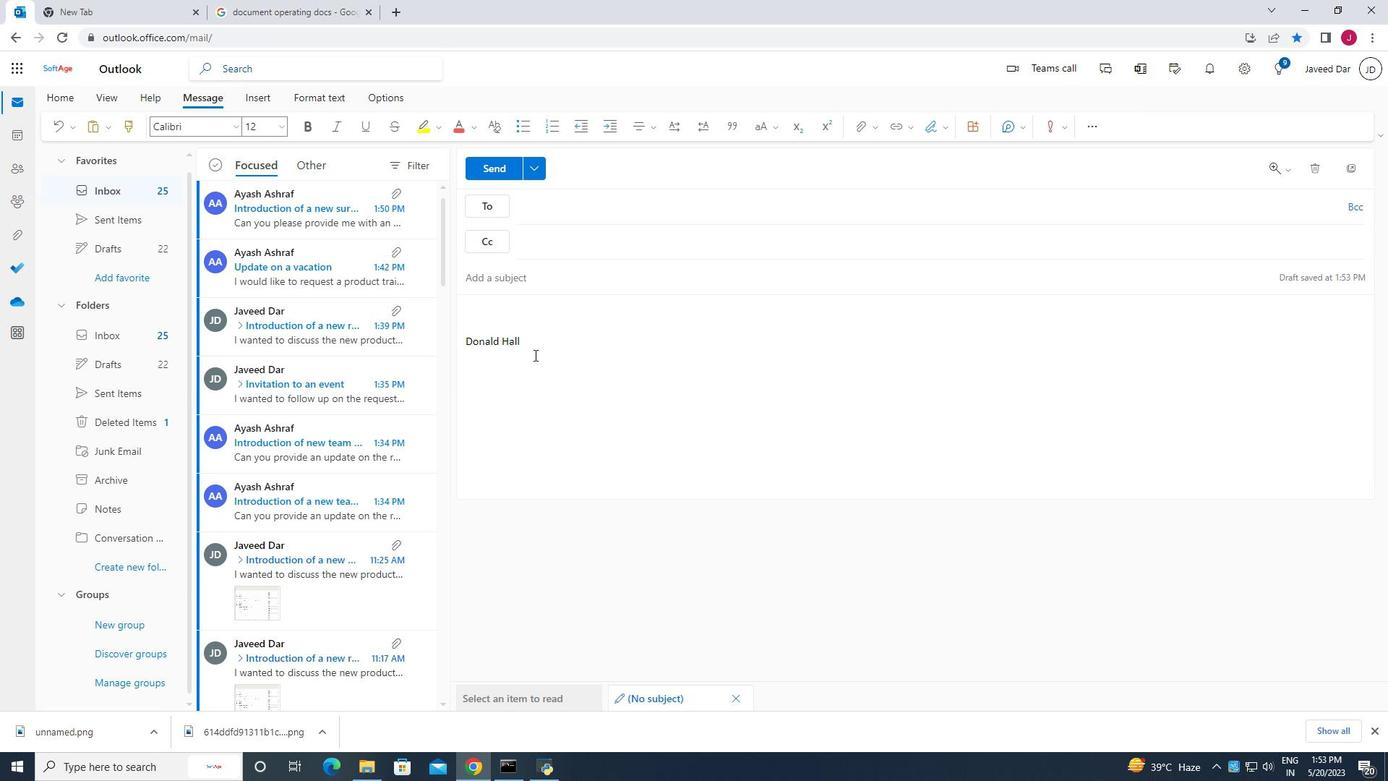 
Action: Mouse moved to (535, 355)
Screenshot: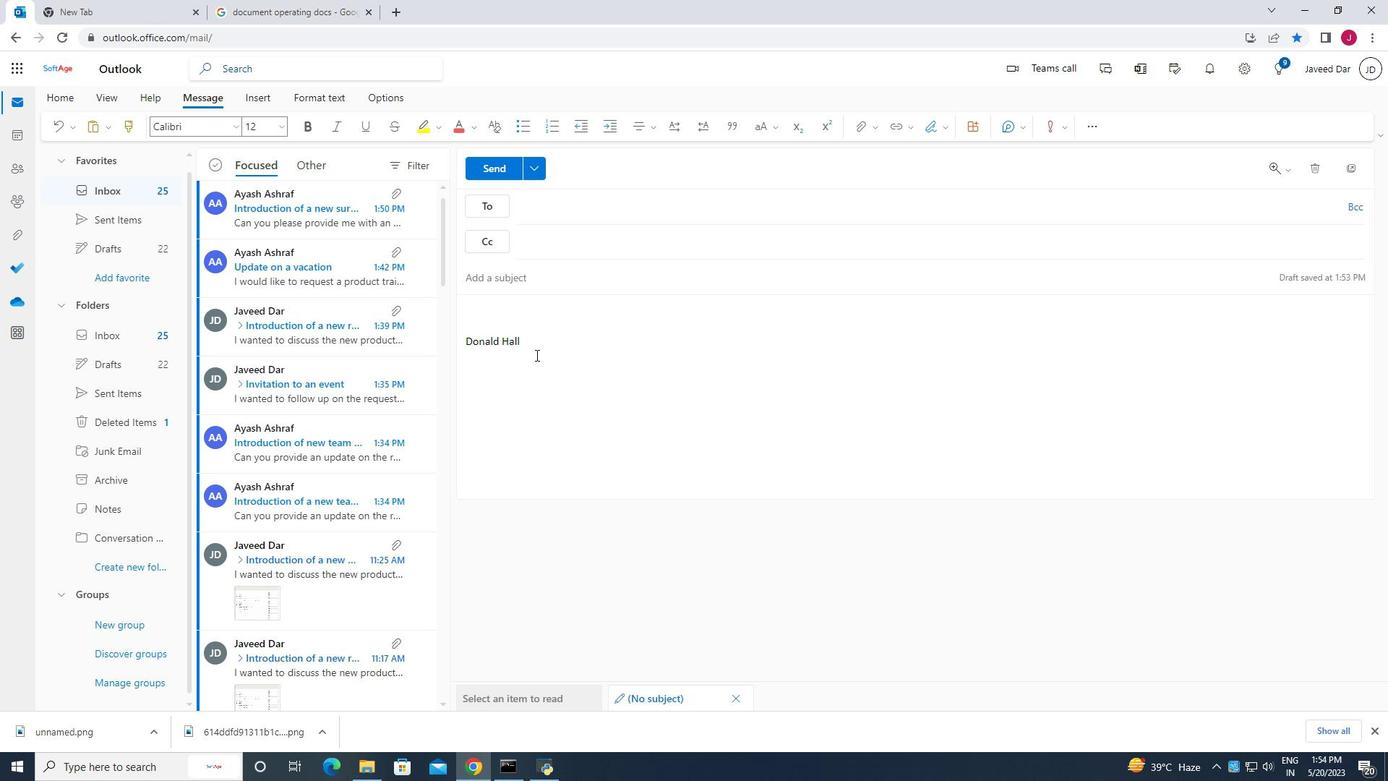 
Action: Key pressed ,<Key.enter>he<Key.backspace><Key.caps_lock><Key.backspace><Key.caps_lock>h<Key.caps_lock>E<Key.backspace><Key.backspace>
Screenshot: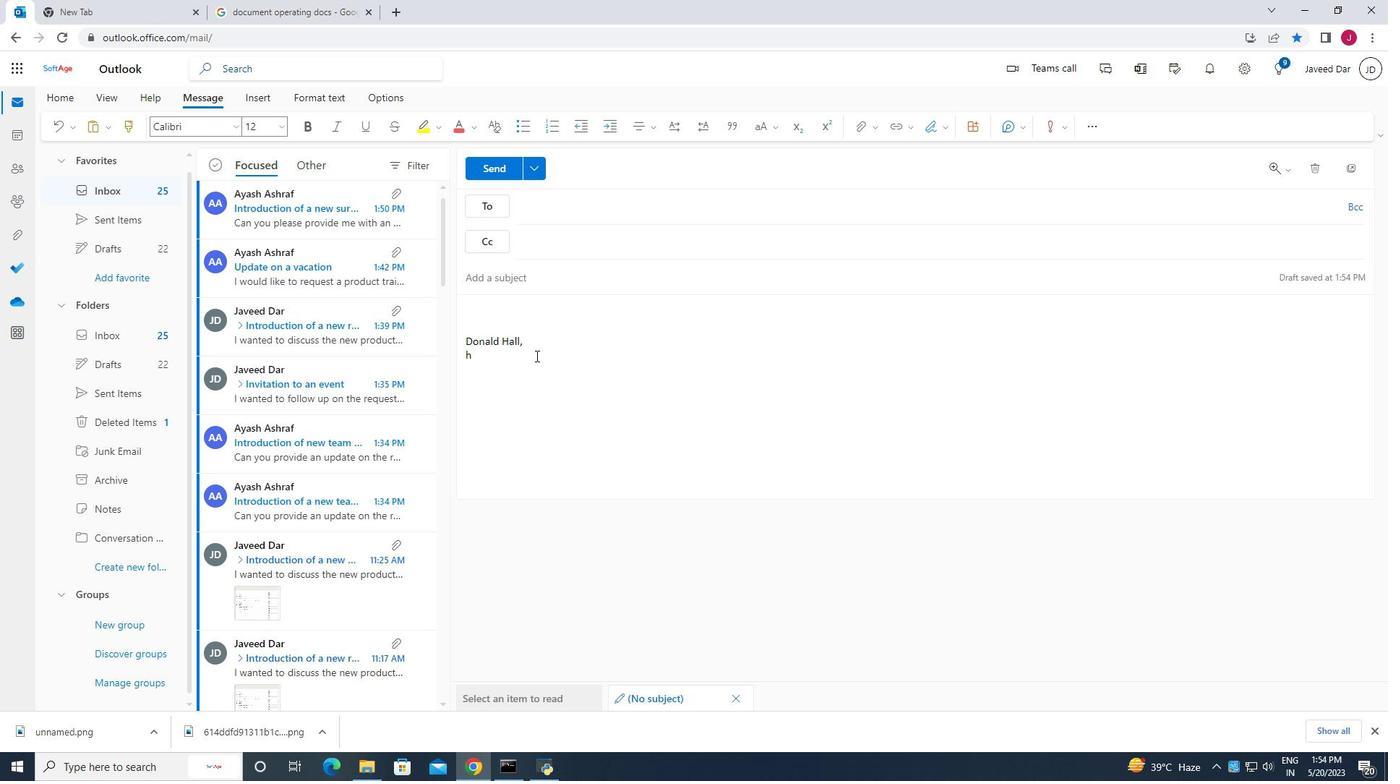 
Action: Mouse moved to (507, 321)
Screenshot: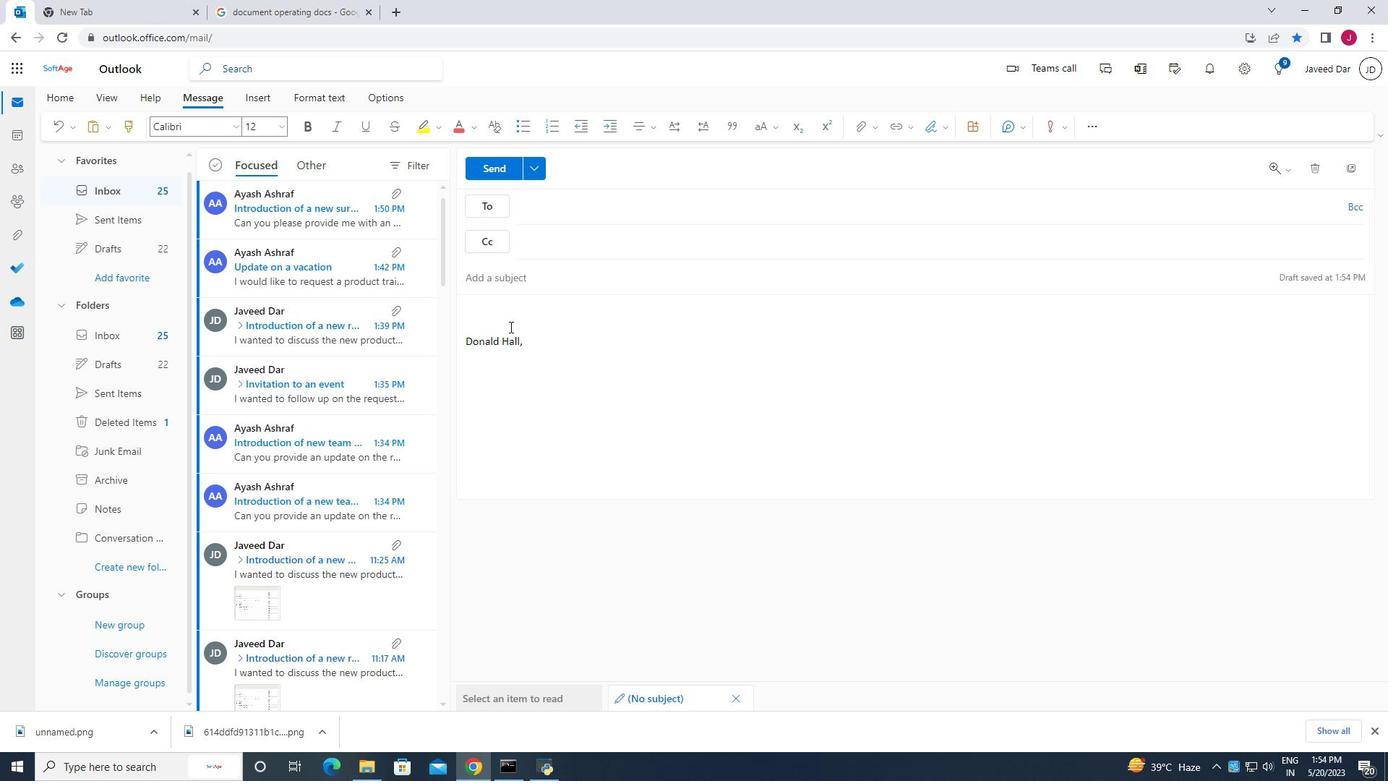 
Action: Mouse pressed left at (507, 321)
Screenshot: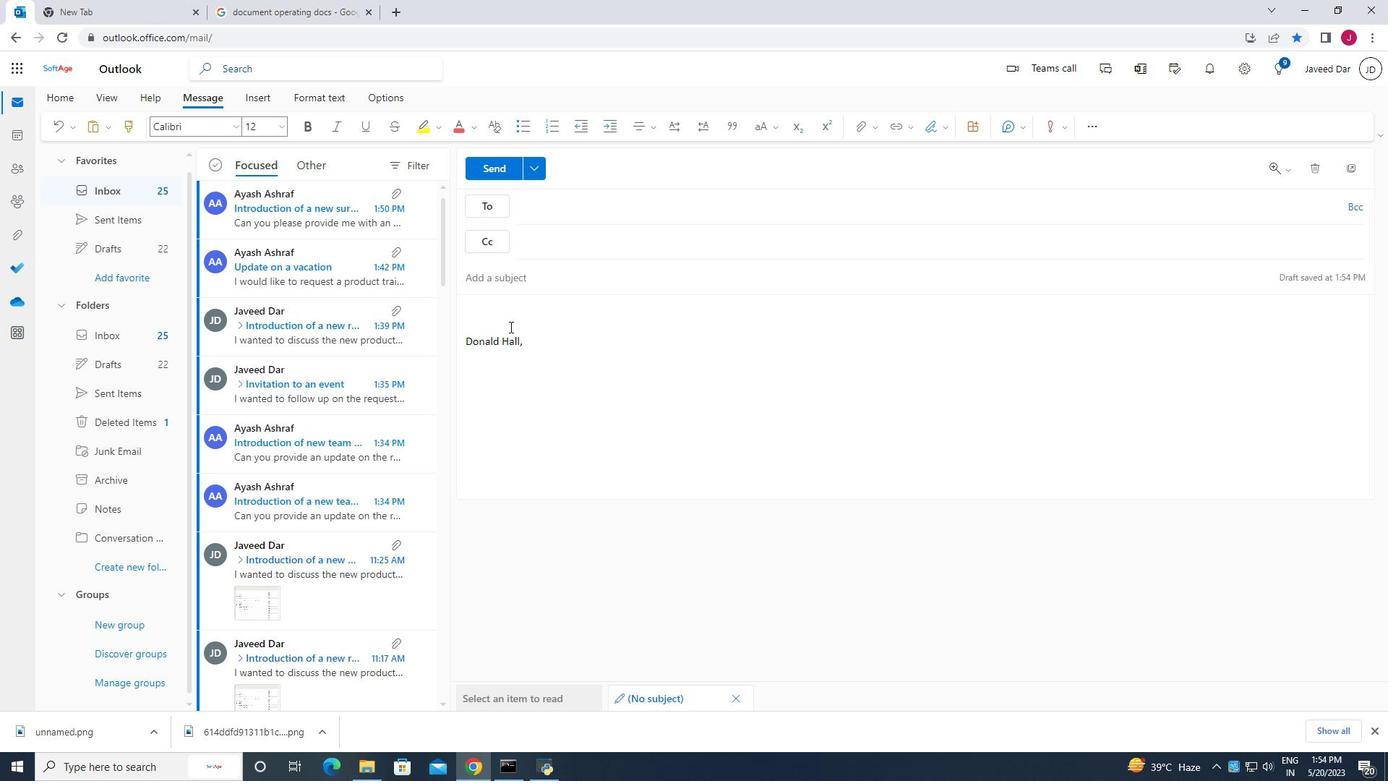 
Action: Mouse moved to (506, 320)
Screenshot: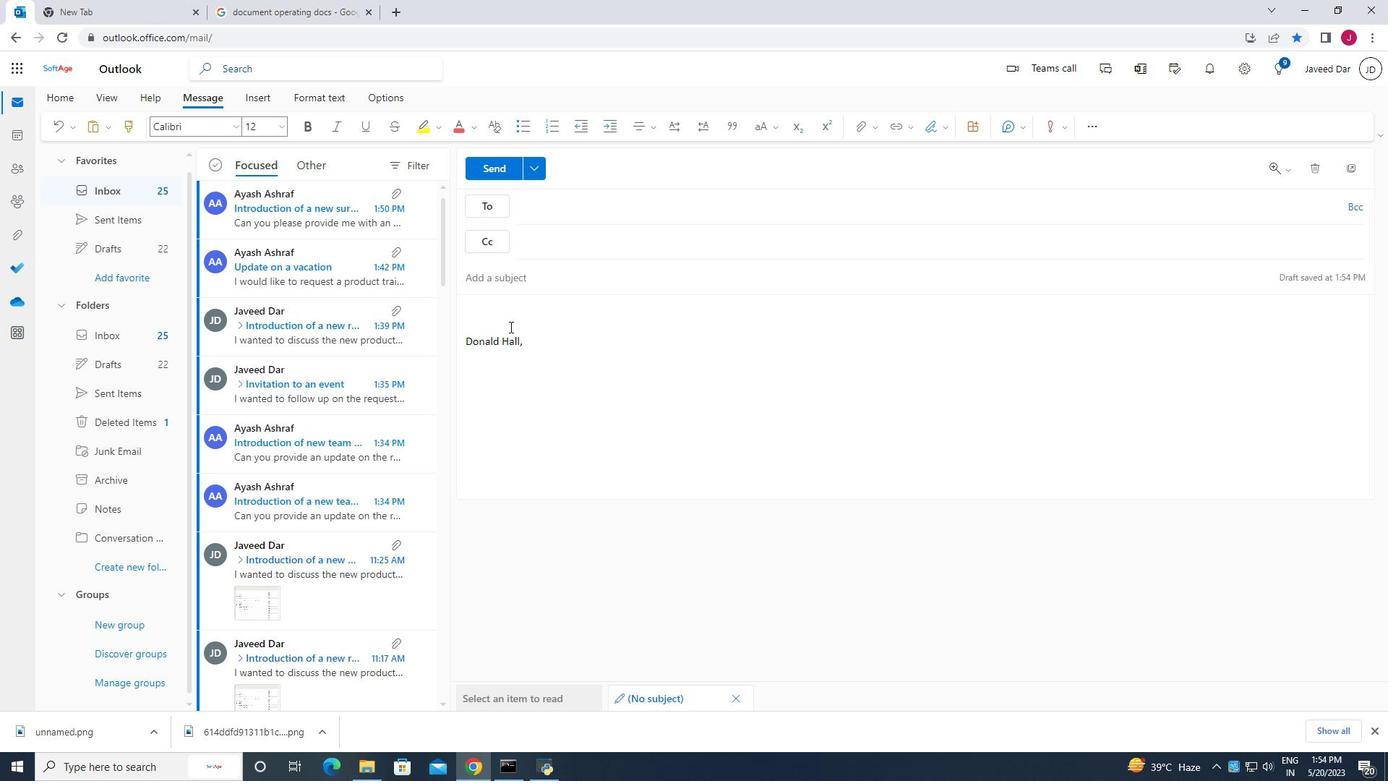 
Action: Key pressed <Key.caps_lock><Key.caps_lock>H<Key.caps_lock>eartfelt<Key.space><Key.caps_lock>T<Key.caps_lock>hanks
Screenshot: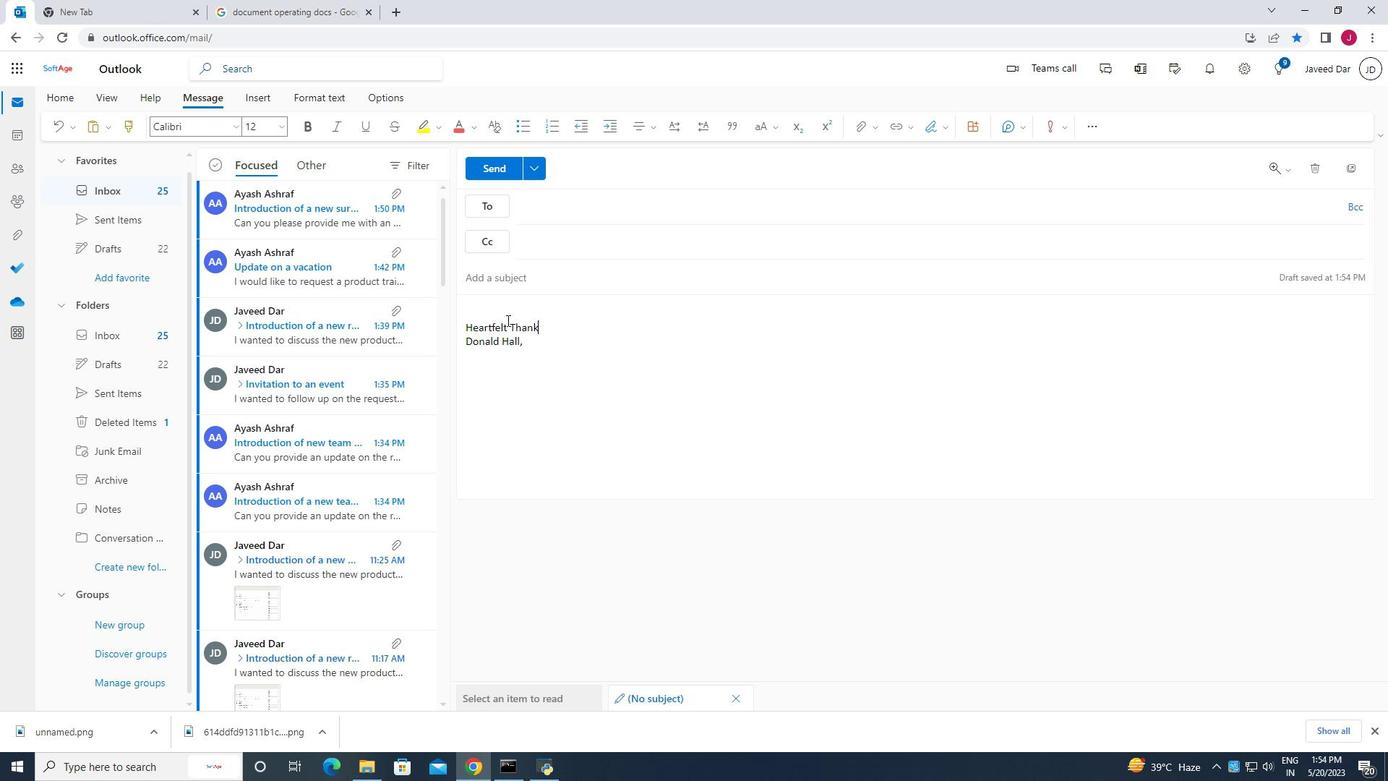 
Action: Mouse moved to (539, 206)
Screenshot: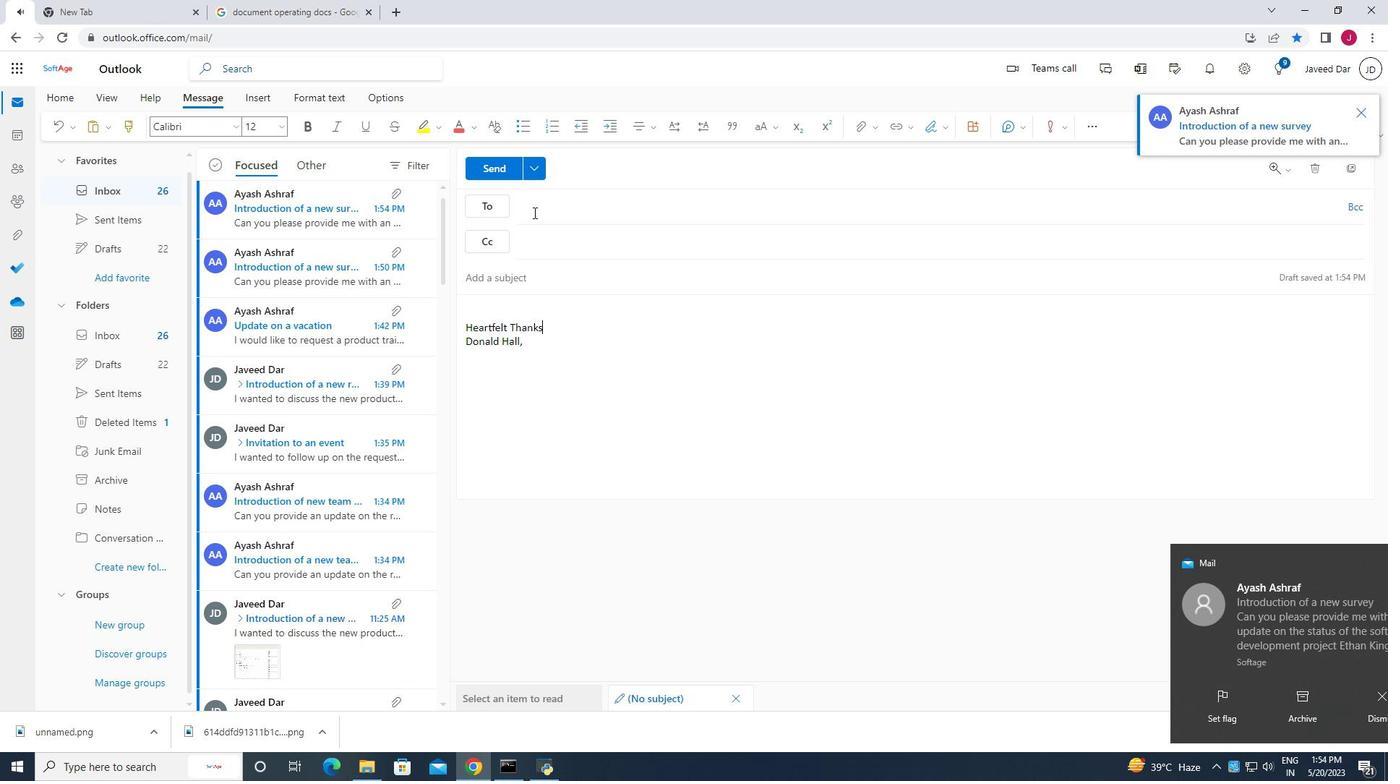 
Action: Mouse pressed left at (539, 206)
Screenshot: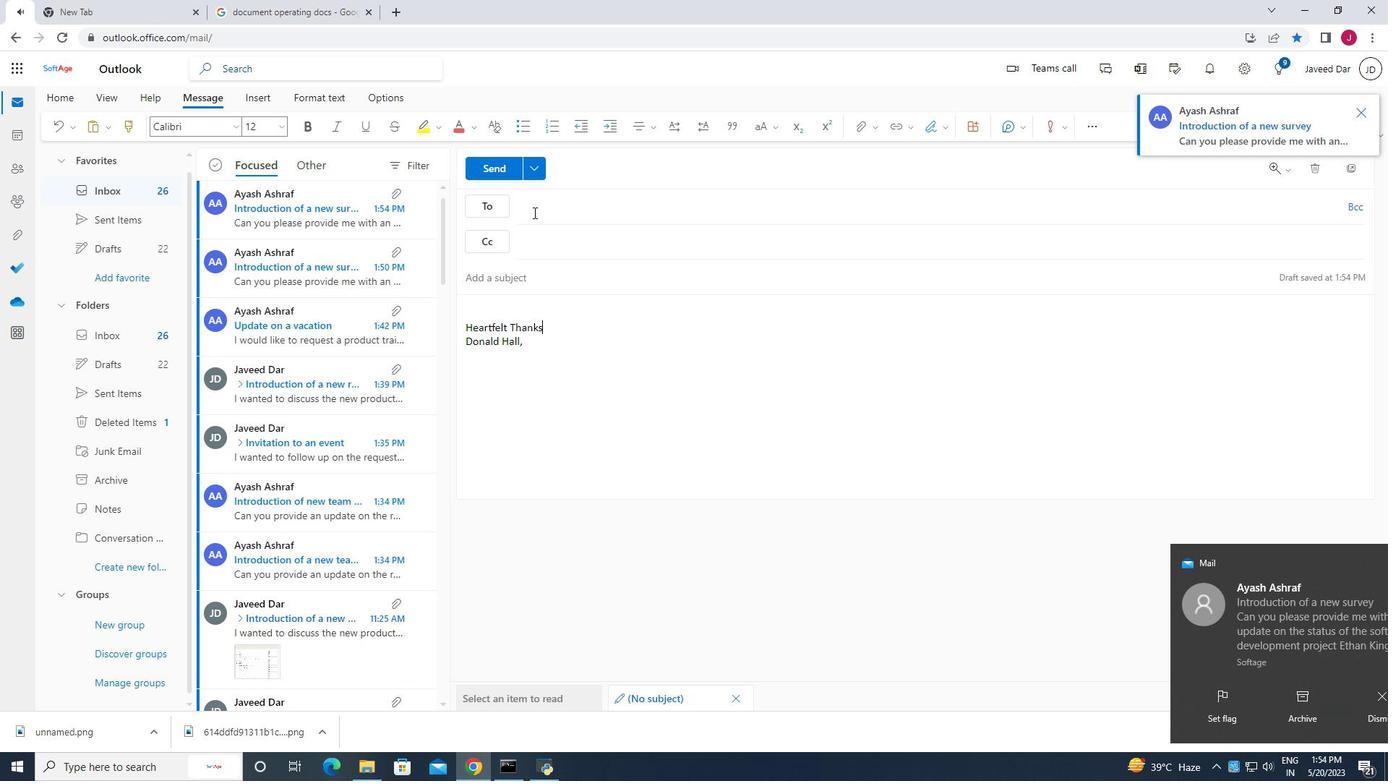 
Action: Mouse moved to (545, 204)
Screenshot: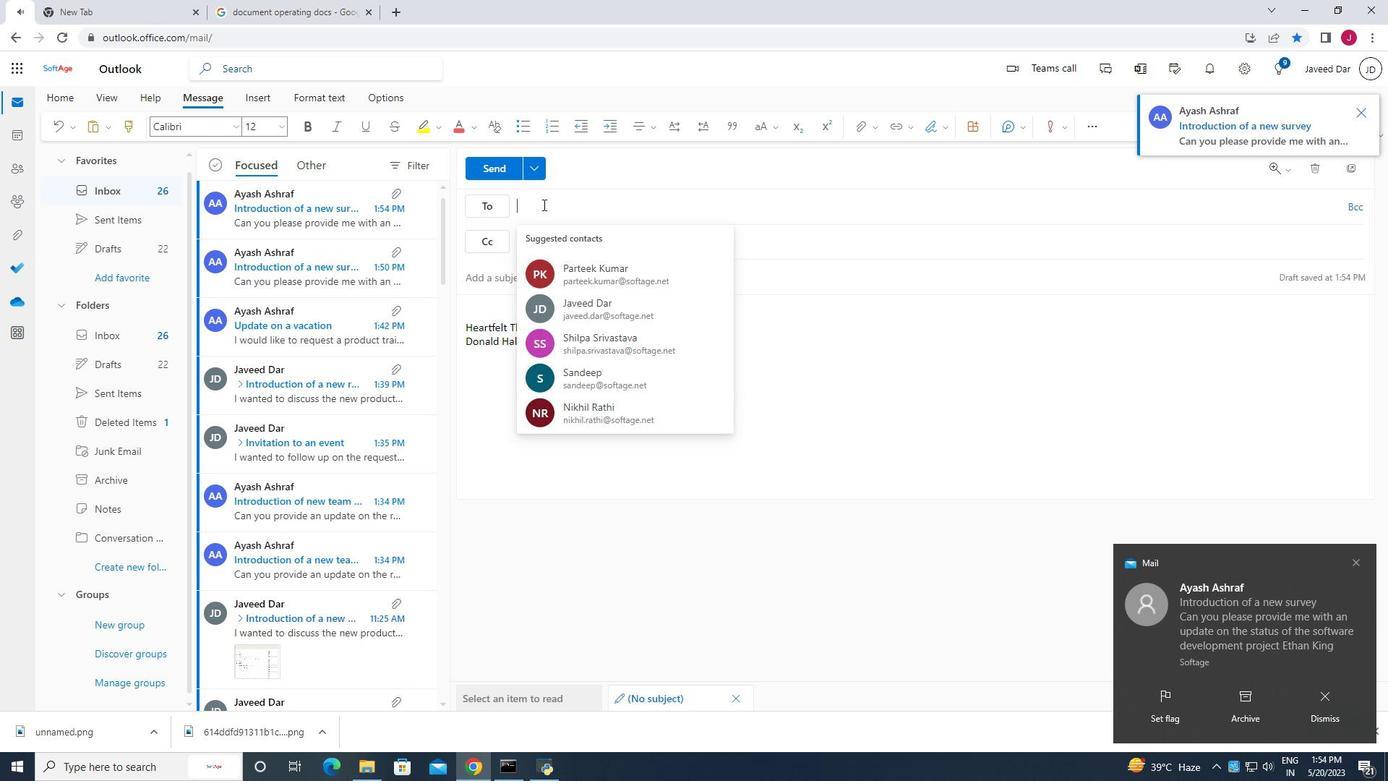 
Action: Key pressed softage.1
Screenshot: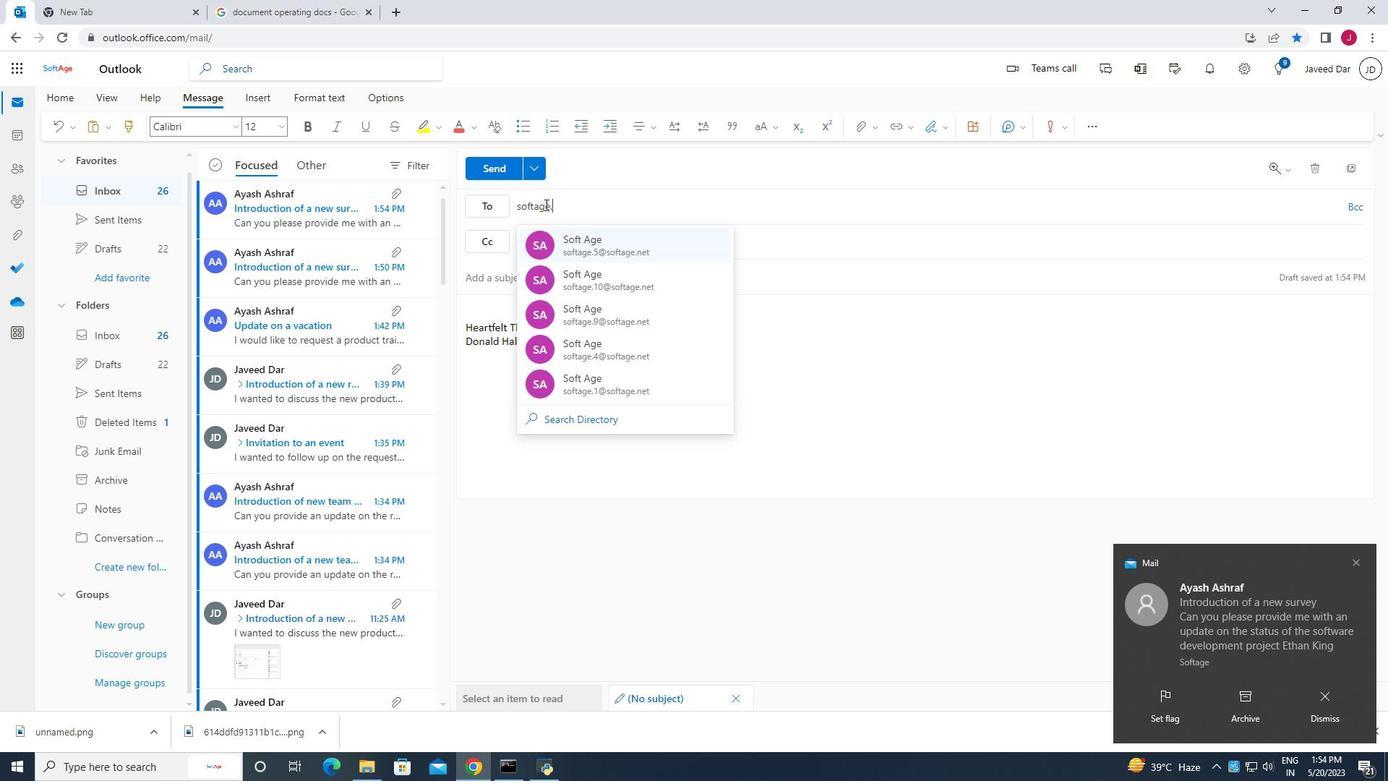 
Action: Mouse moved to (653, 378)
Screenshot: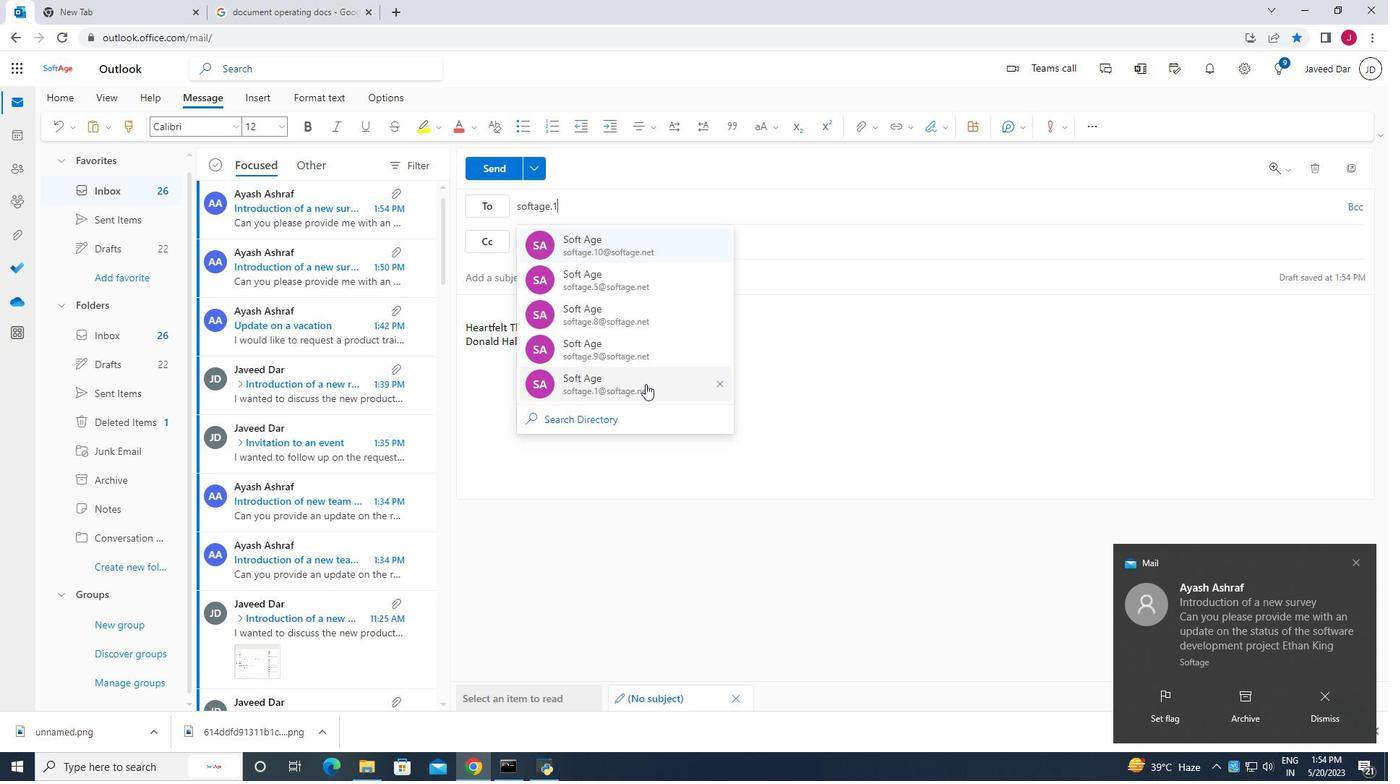 
Action: Mouse pressed left at (653, 378)
Screenshot: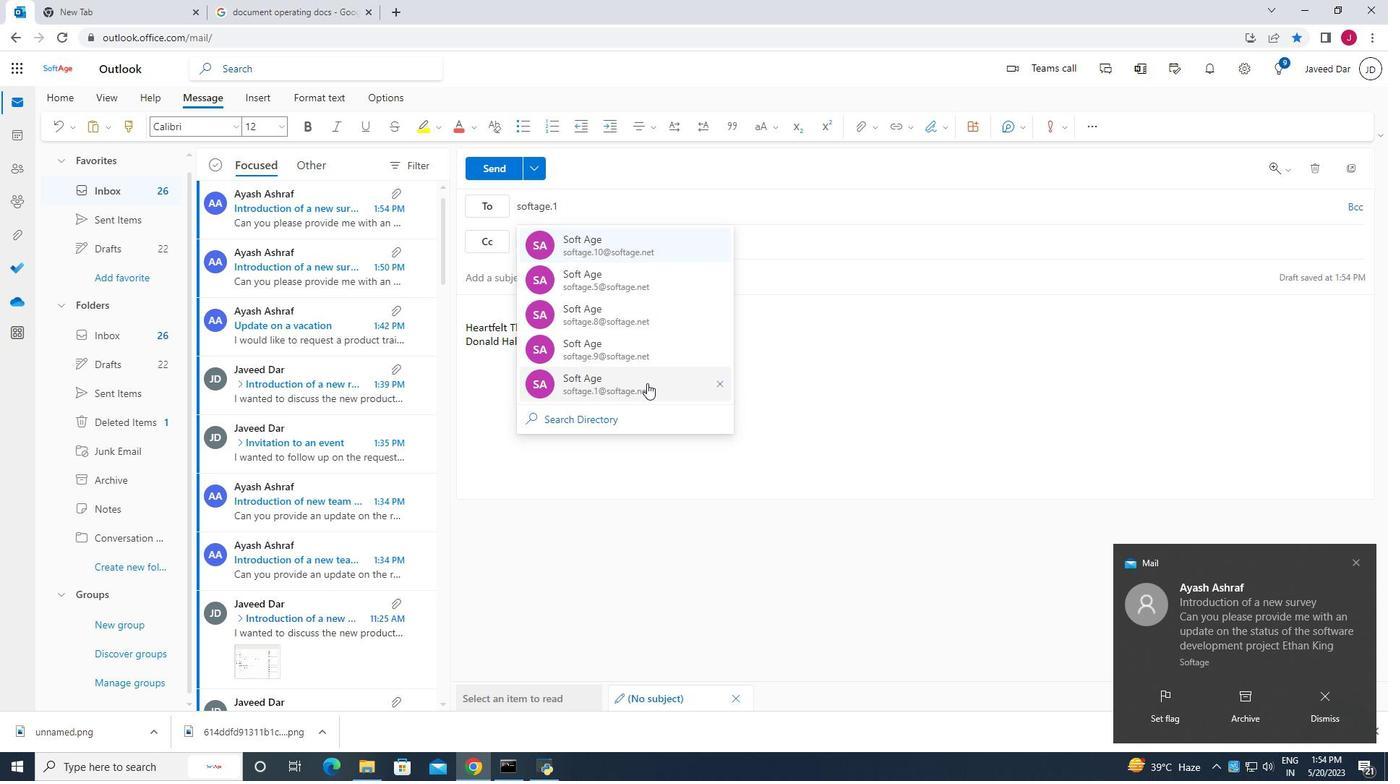
Action: Mouse moved to (859, 129)
Screenshot: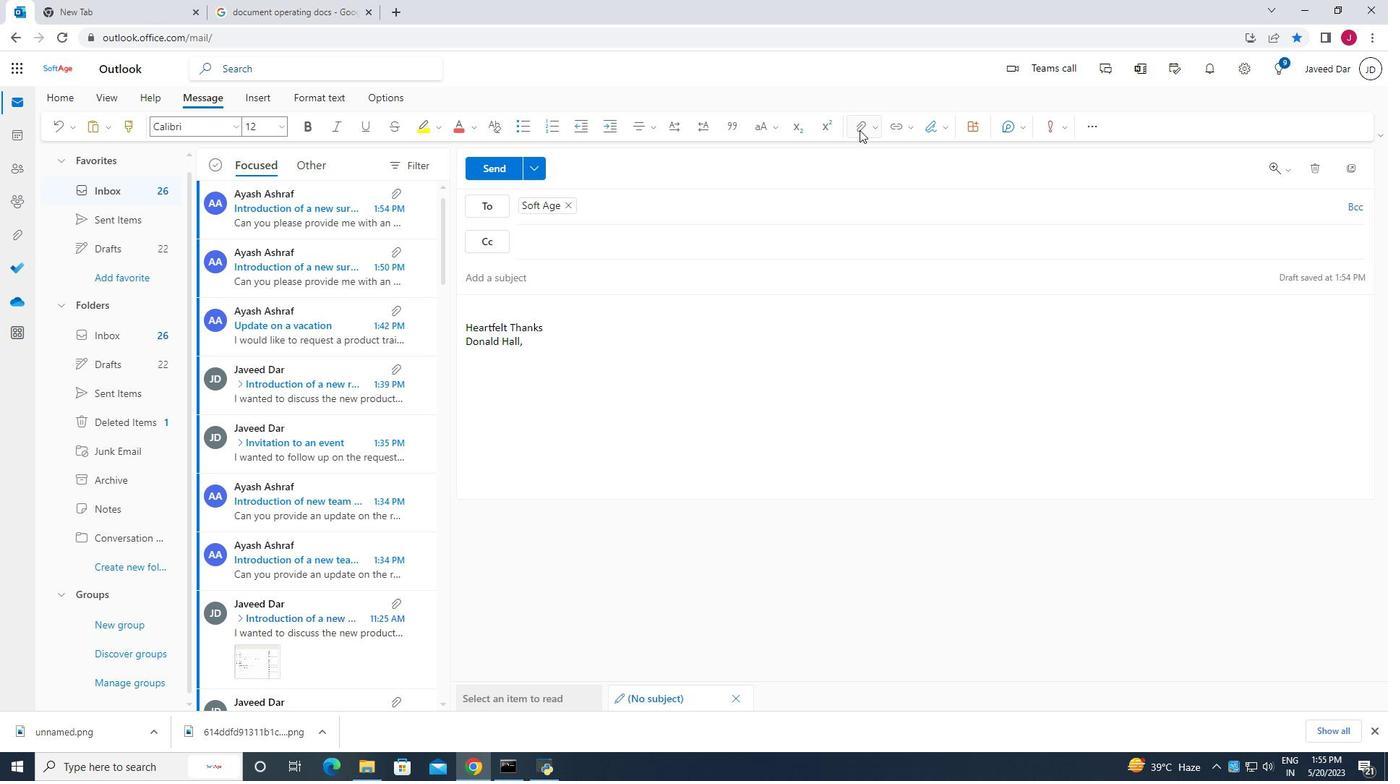 
Action: Mouse pressed left at (859, 129)
Screenshot: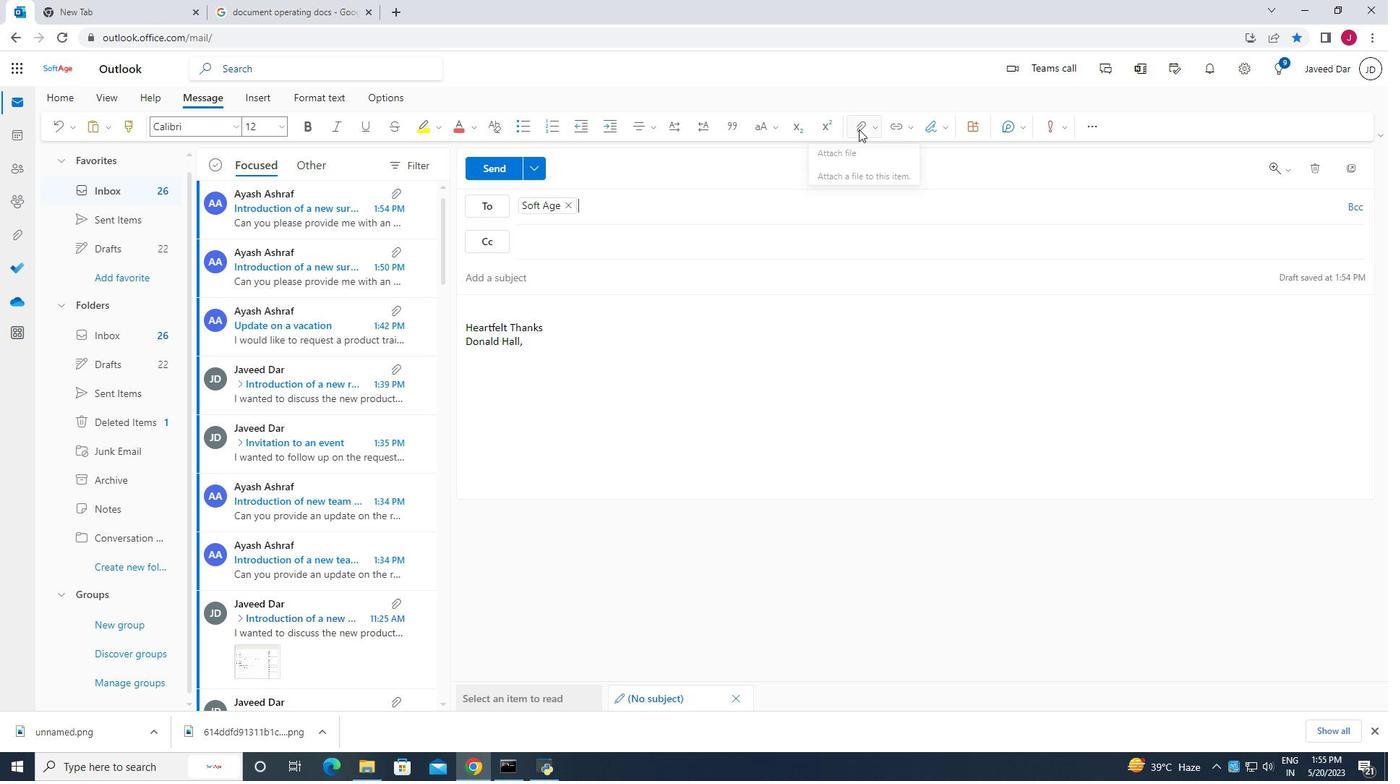 
Action: Mouse moved to (755, 158)
Screenshot: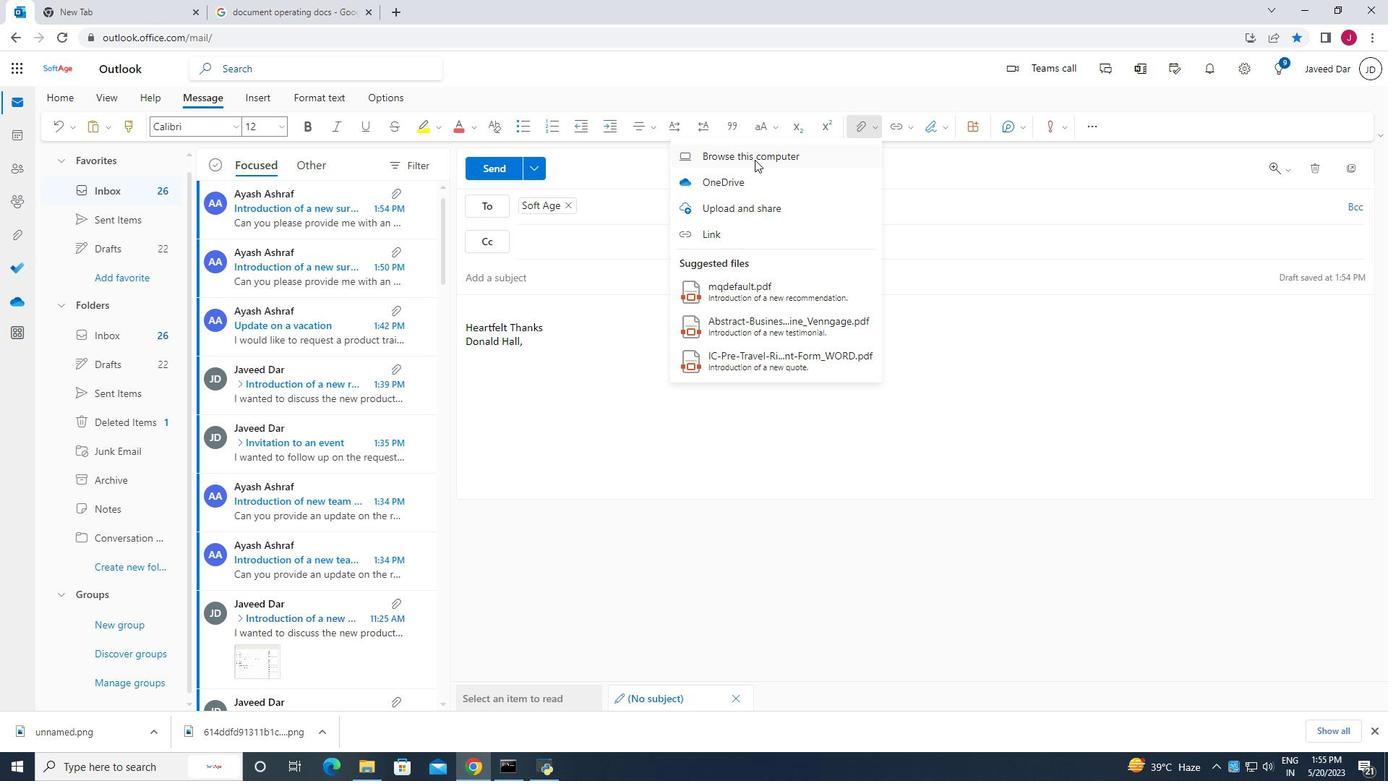 
Action: Mouse pressed left at (755, 158)
Screenshot: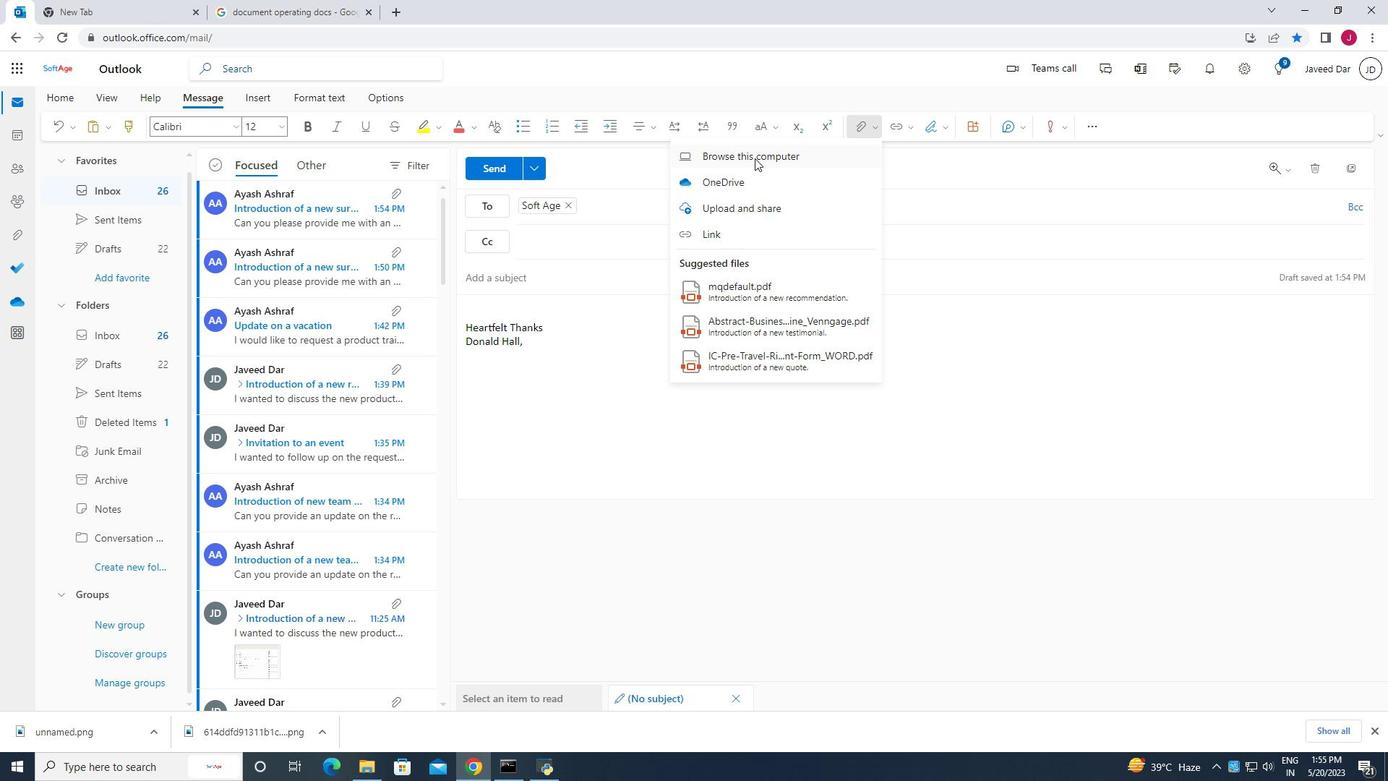 
Action: Mouse moved to (315, 196)
Screenshot: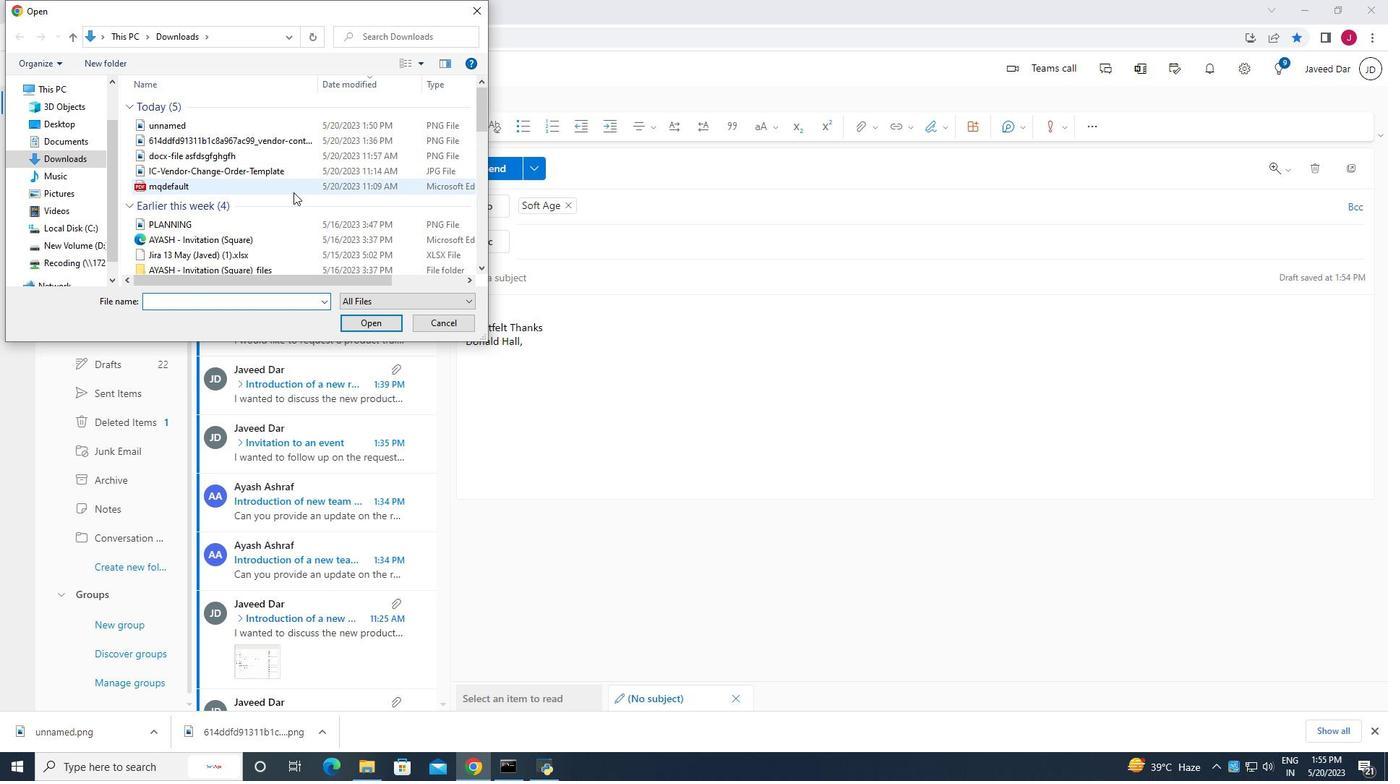 
Action: Mouse scrolled (315, 195) with delta (0, 0)
Screenshot: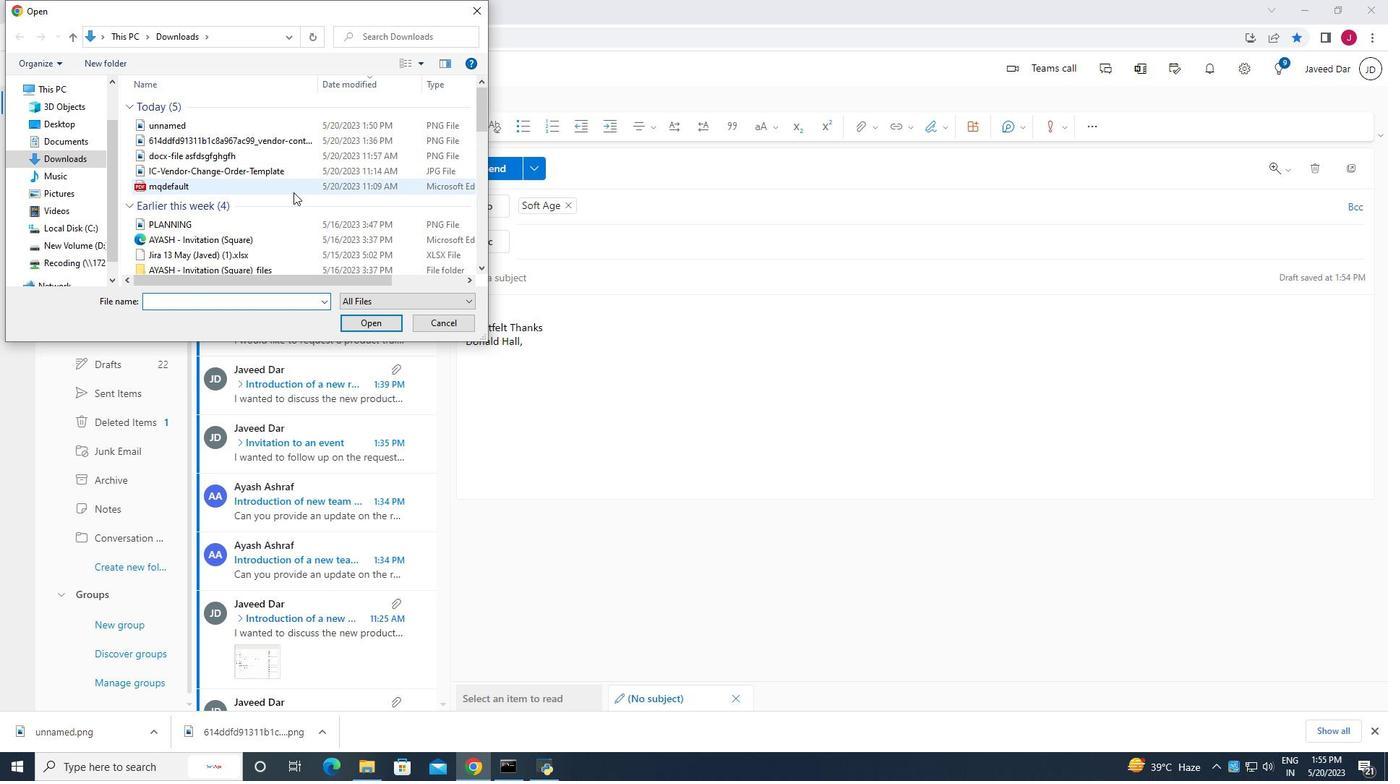 
Action: Mouse moved to (316, 197)
Screenshot: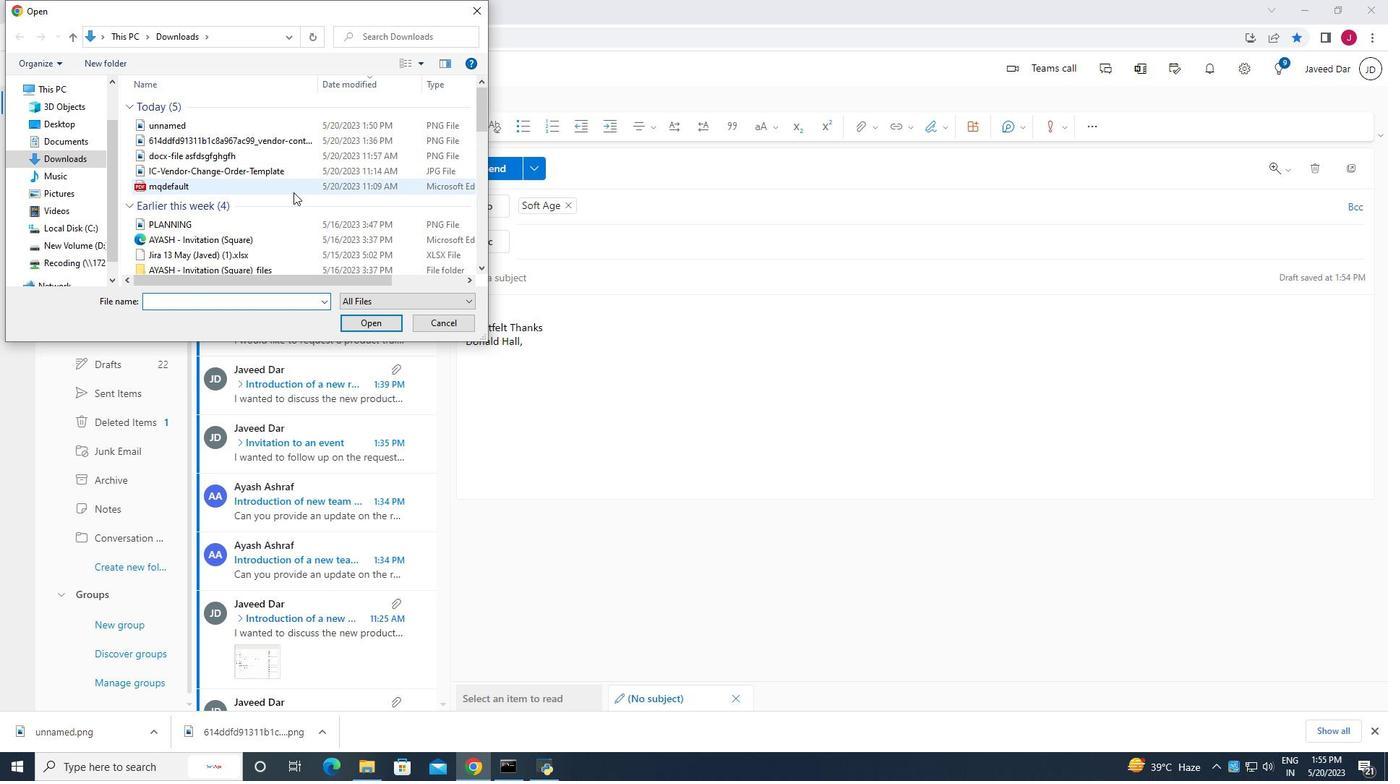 
Action: Mouse scrolled (316, 196) with delta (0, 0)
Screenshot: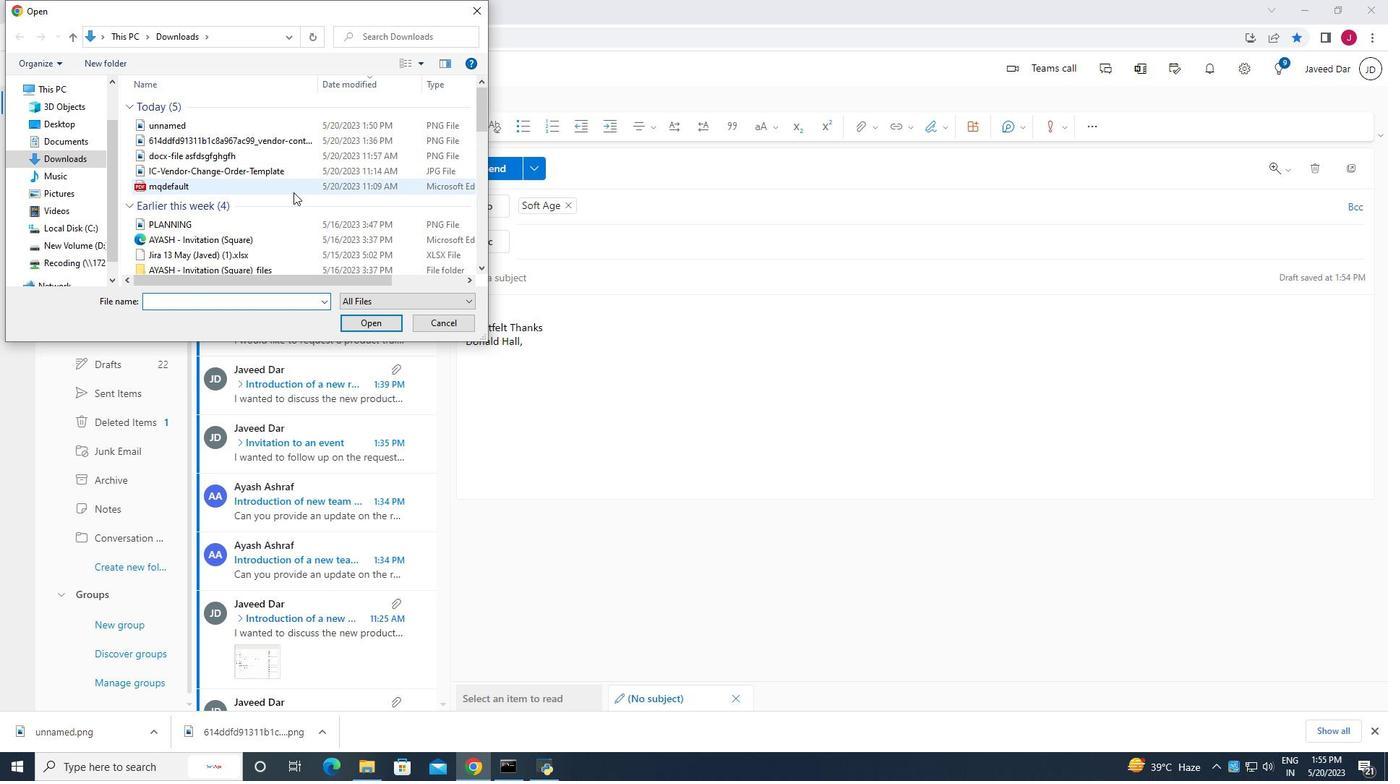 
Action: Mouse moved to (317, 197)
Screenshot: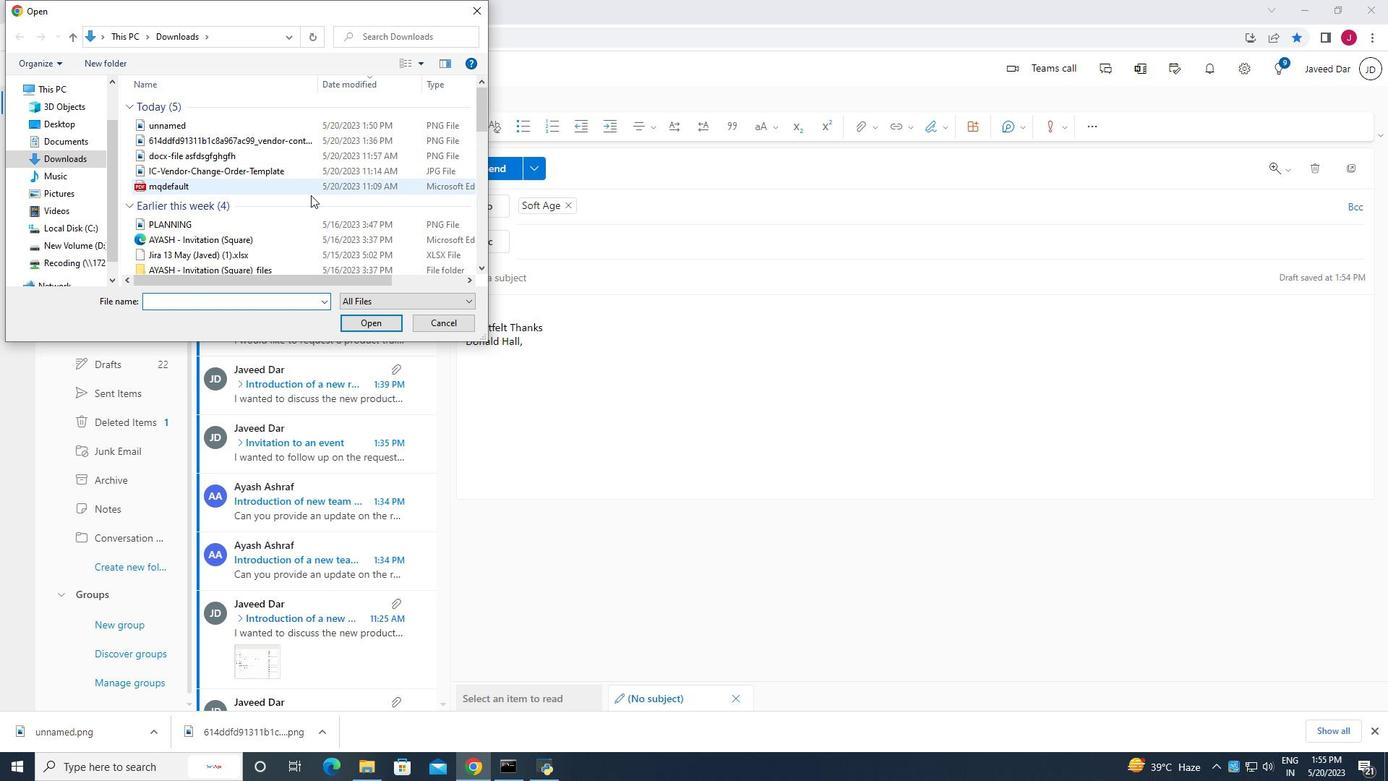 
Action: Mouse scrolled (317, 196) with delta (0, 0)
Screenshot: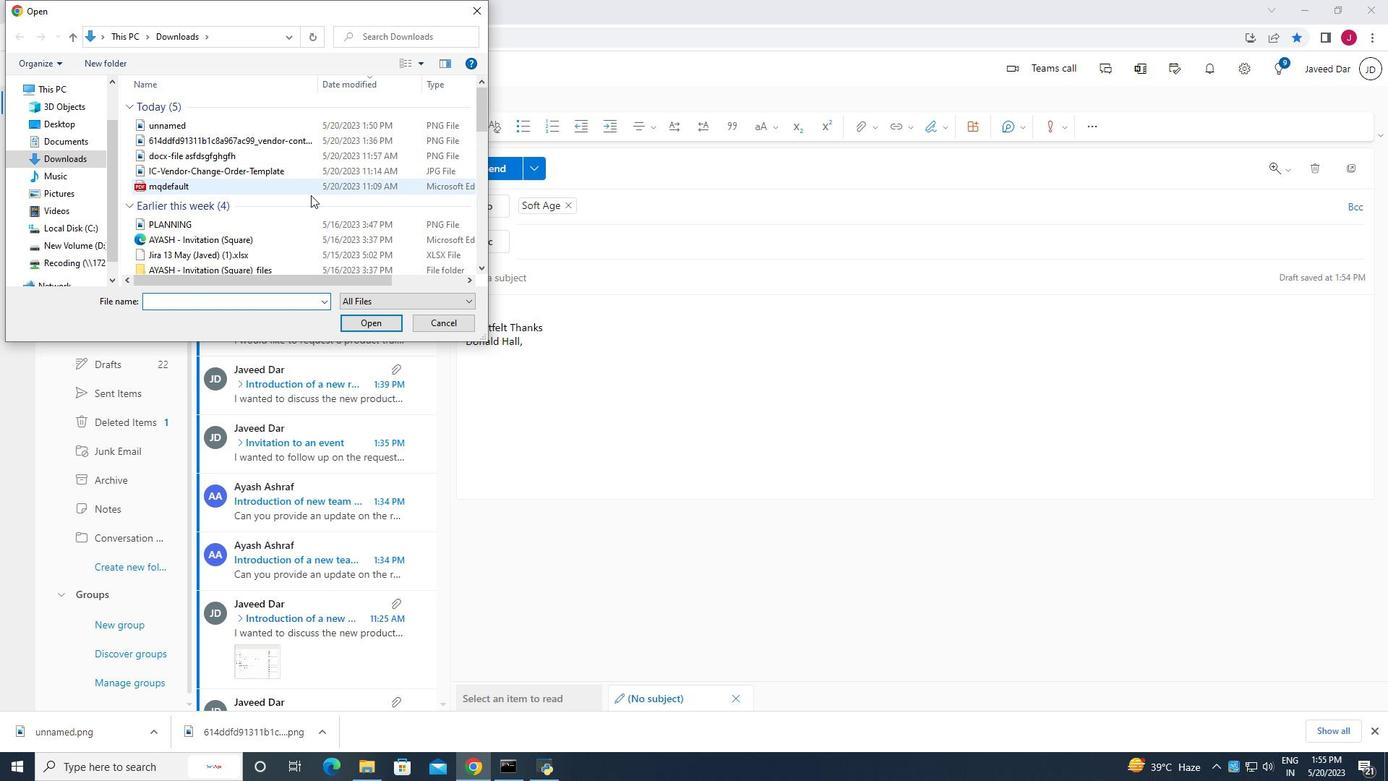 
Action: Mouse moved to (318, 197)
Screenshot: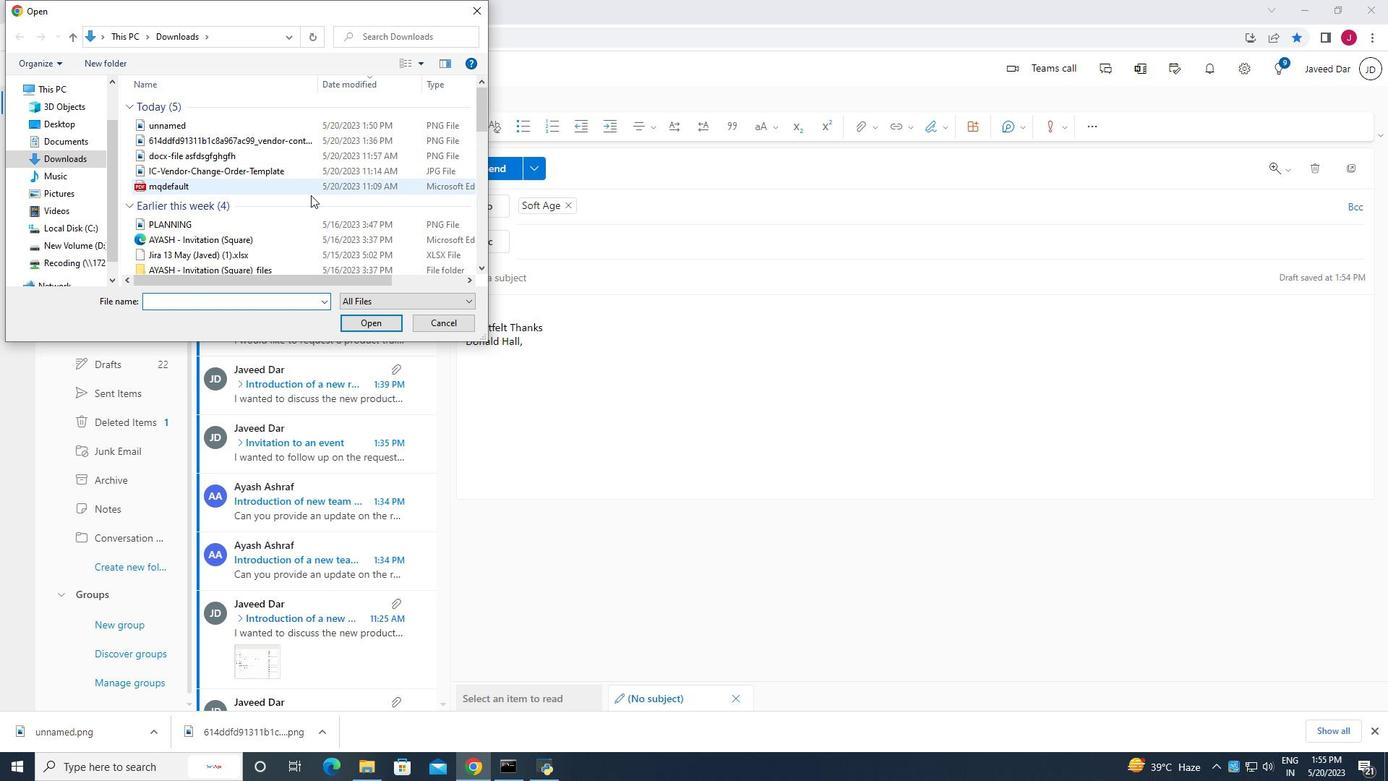 
Action: Mouse scrolled (318, 196) with delta (0, 0)
Screenshot: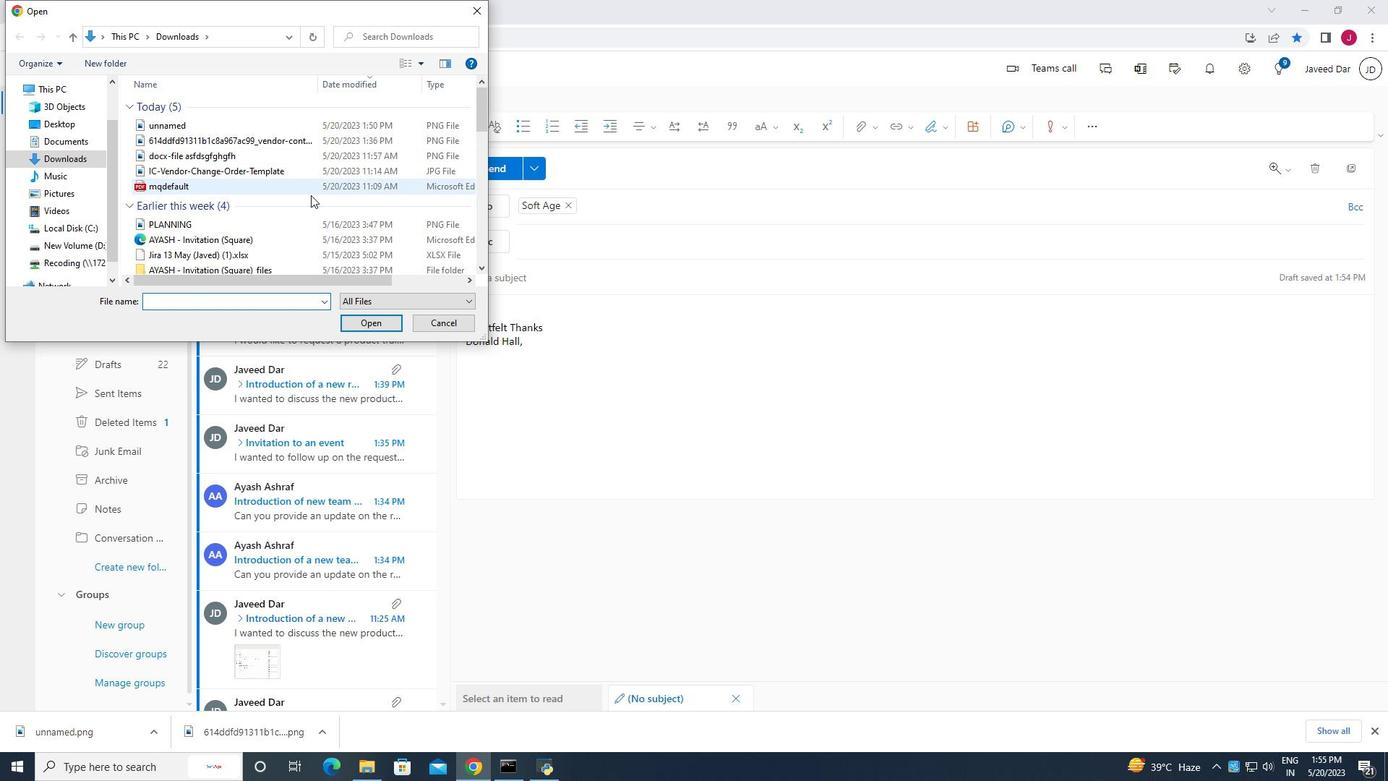 
Action: Mouse moved to (318, 197)
Screenshot: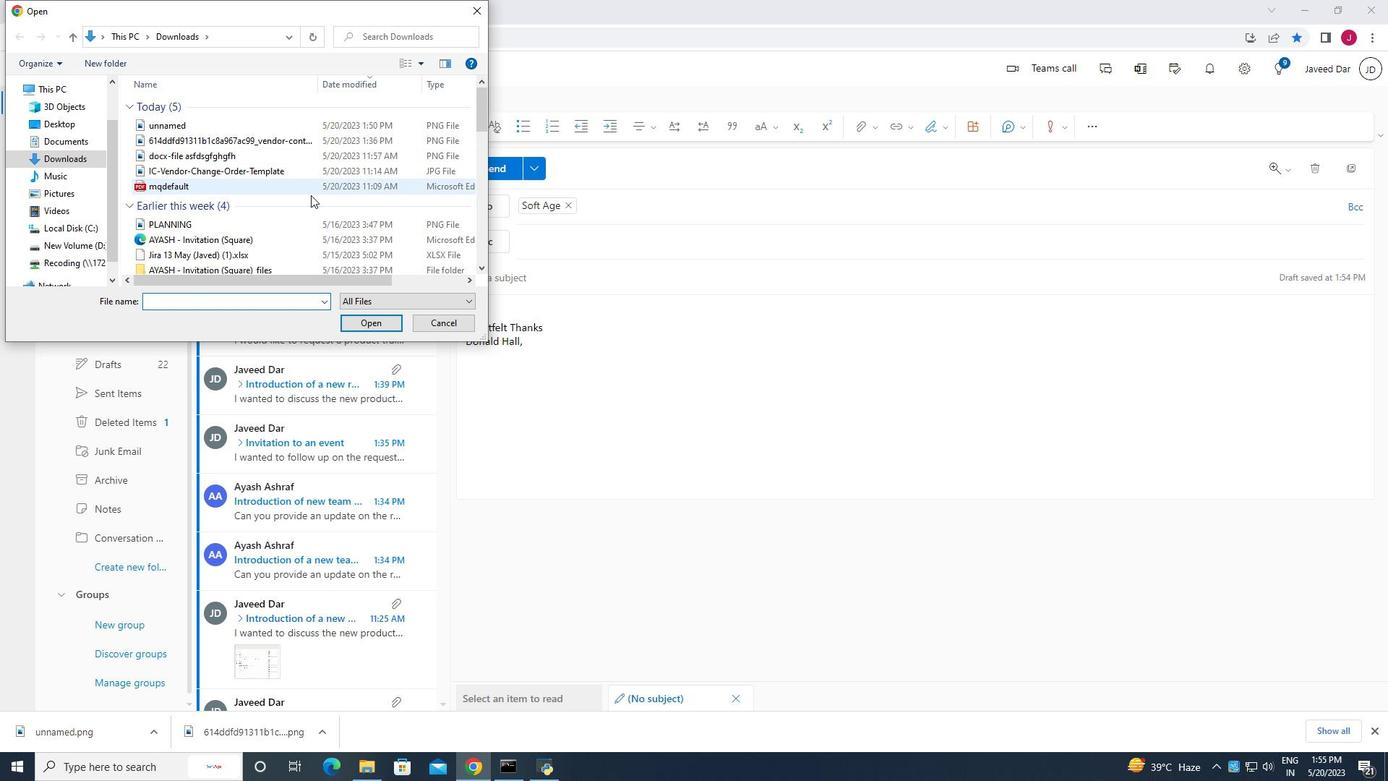 
Action: Mouse scrolled (318, 196) with delta (0, 0)
Screenshot: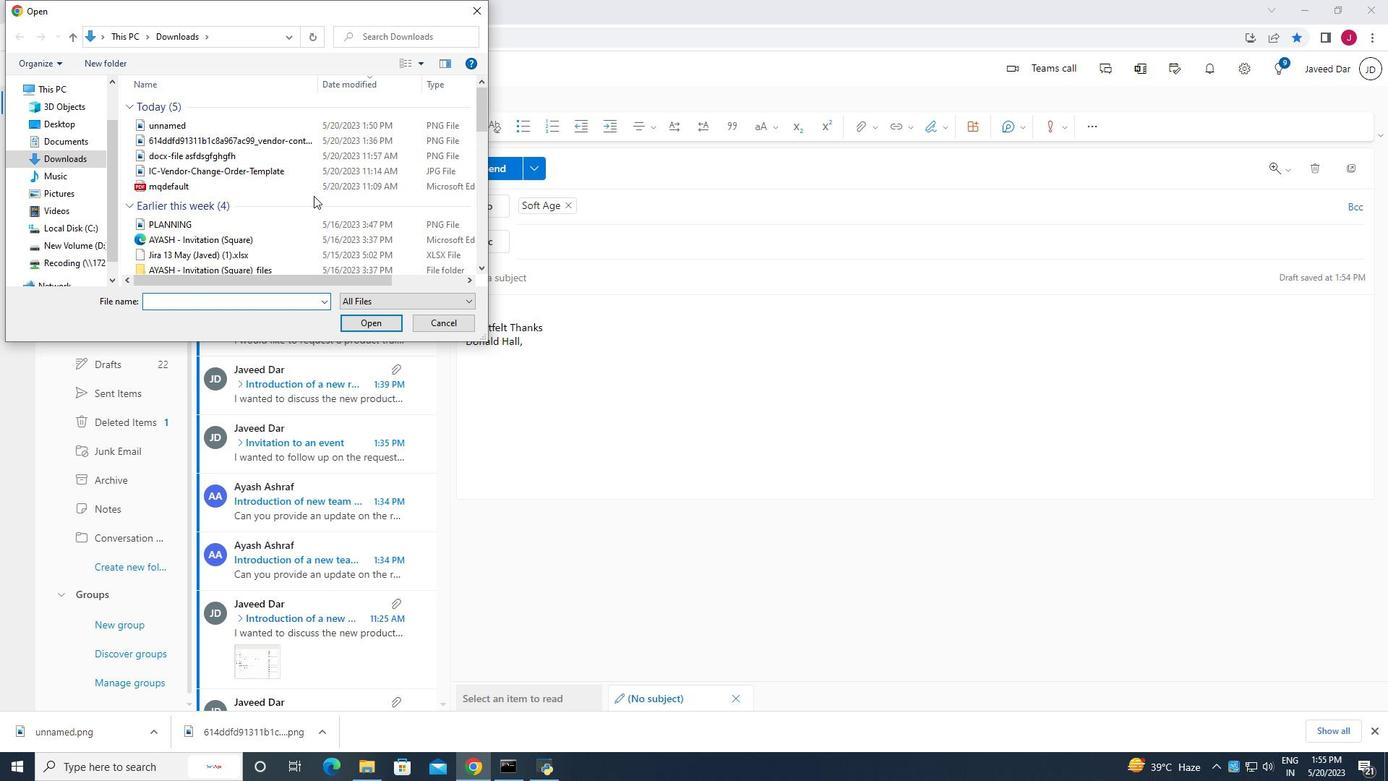 
Action: Mouse moved to (321, 197)
Screenshot: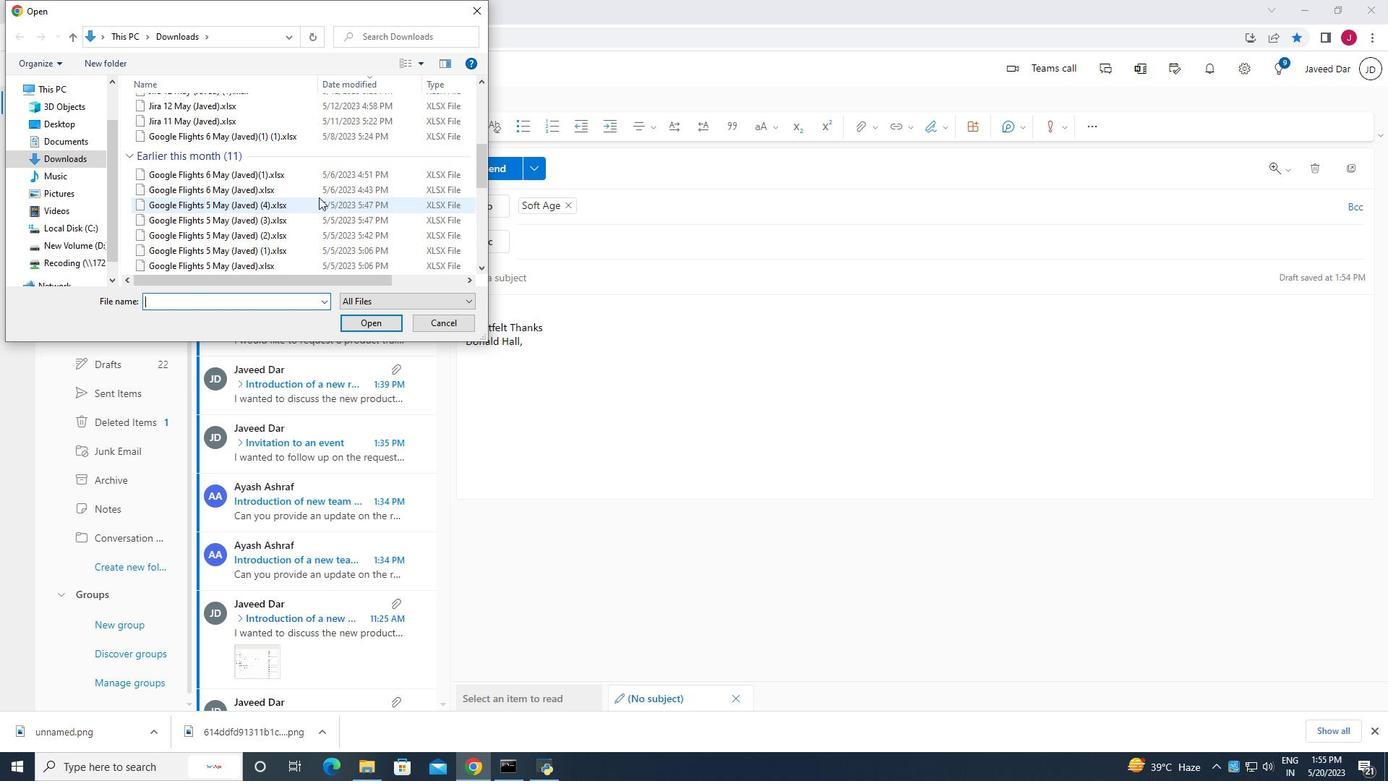 
Action: Mouse scrolled (321, 198) with delta (0, 0)
Screenshot: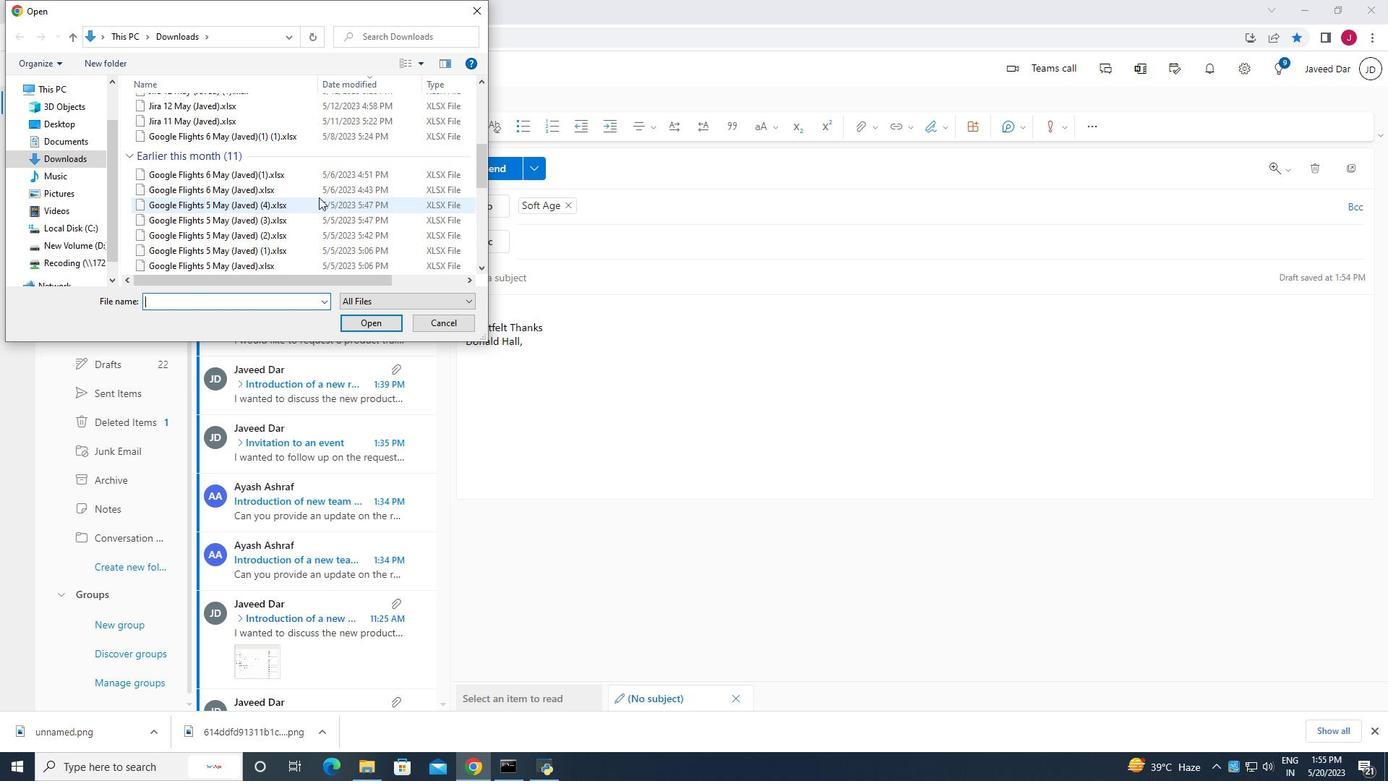 
Action: Mouse scrolled (321, 198) with delta (0, 0)
Screenshot: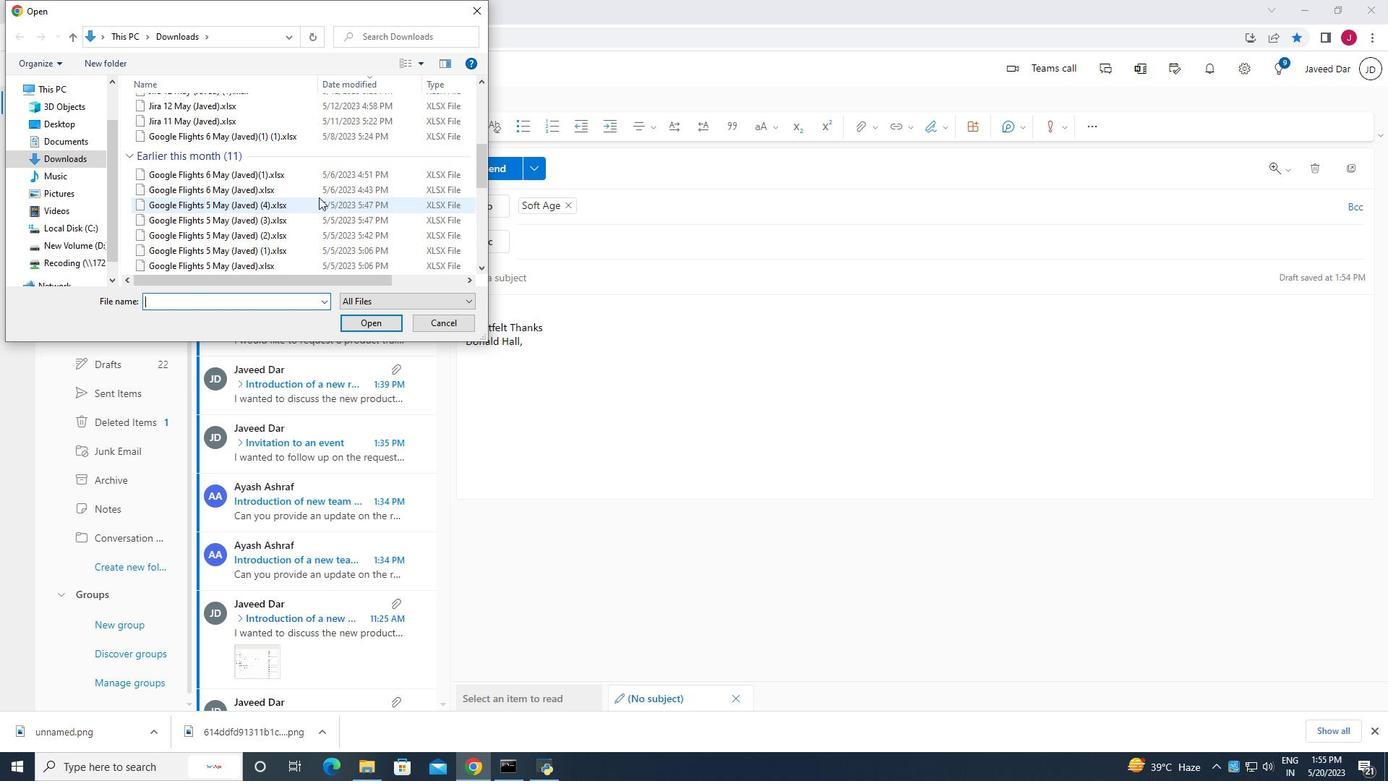 
Action: Mouse moved to (390, 132)
Screenshot: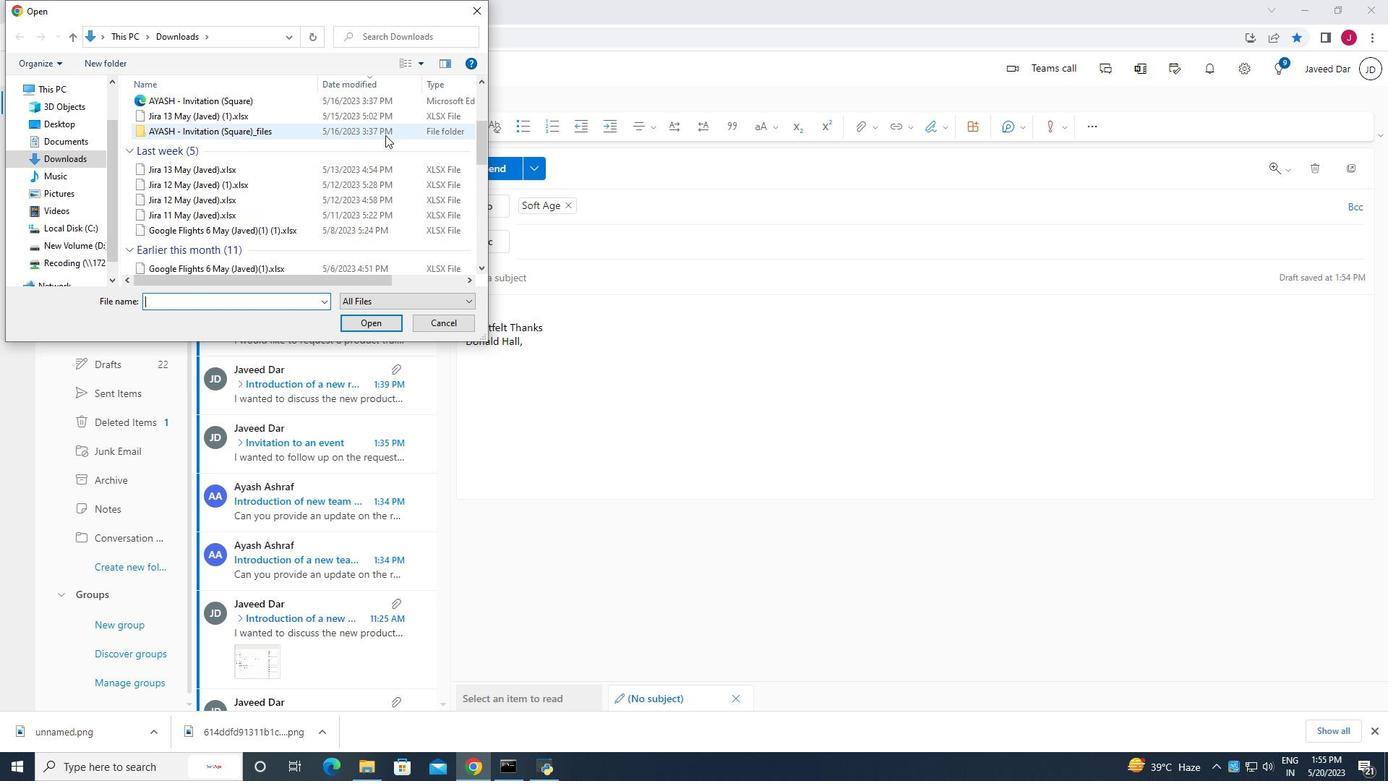 
Action: Mouse pressed left at (390, 132)
Screenshot: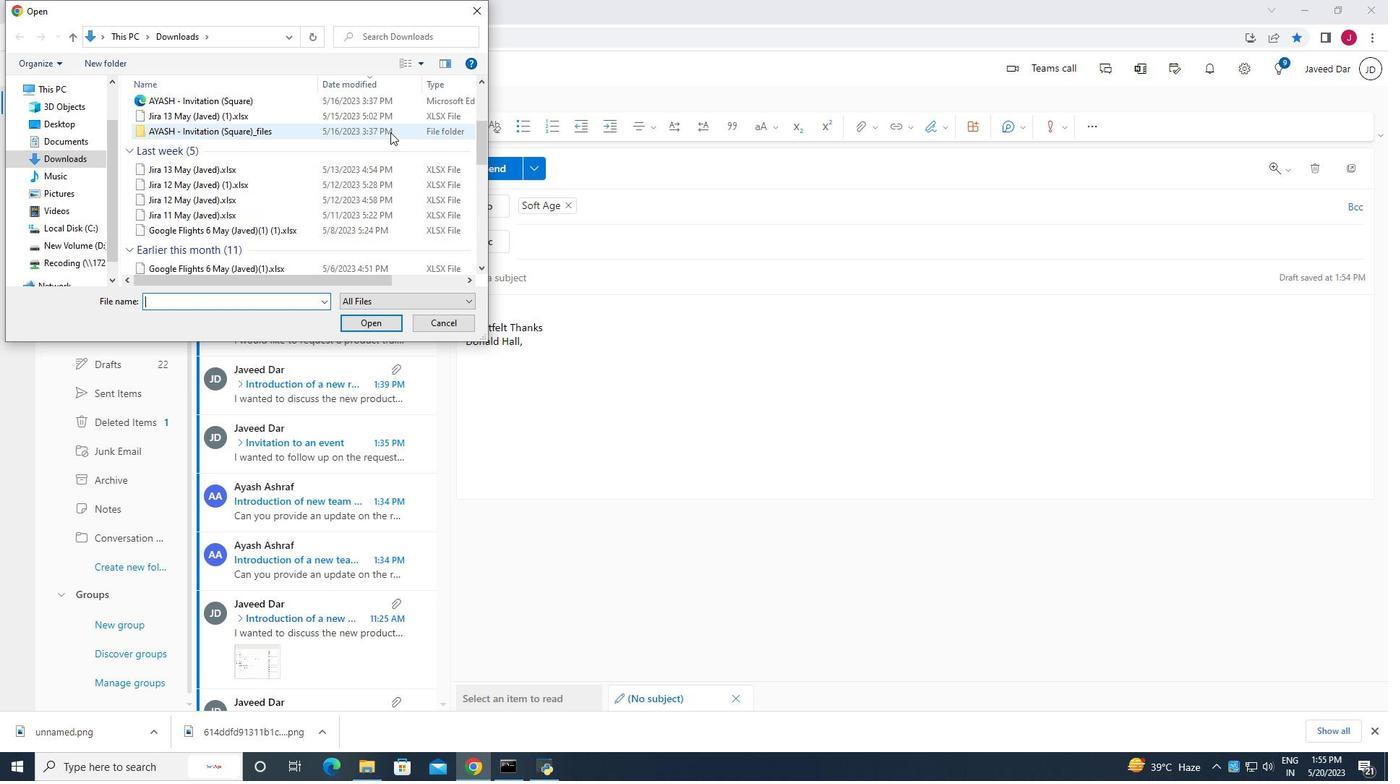 
Action: Mouse pressed right at (390, 132)
Screenshot: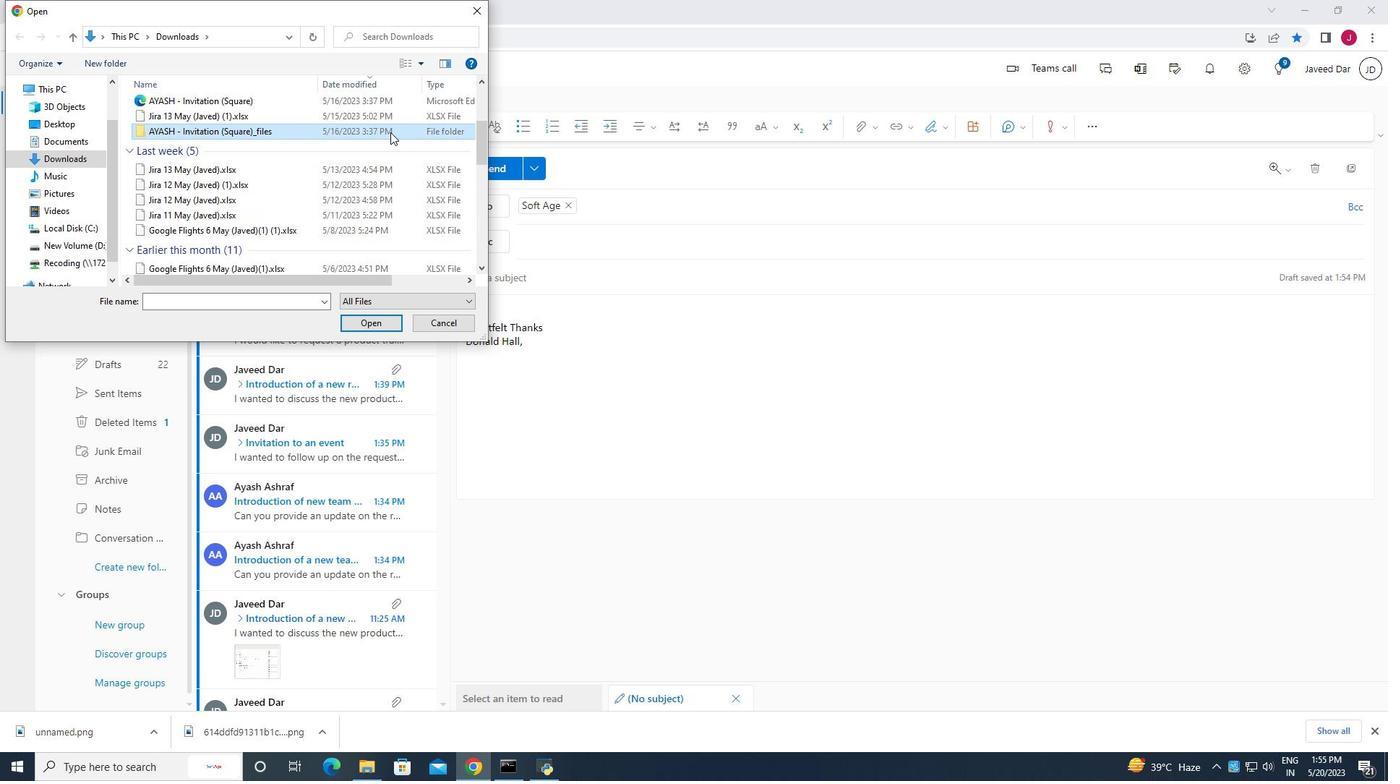 
Action: Mouse moved to (454, 547)
Screenshot: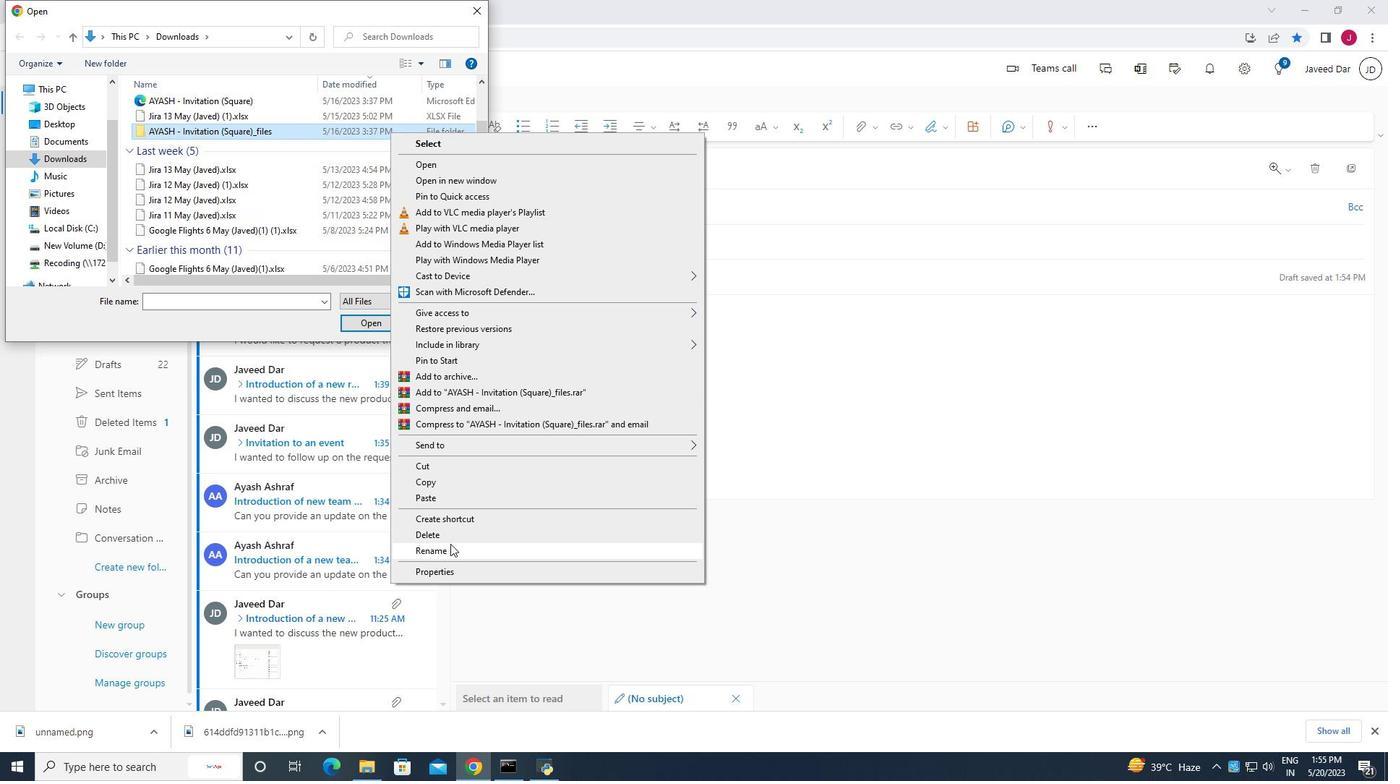 
Action: Mouse pressed left at (454, 547)
Screenshot: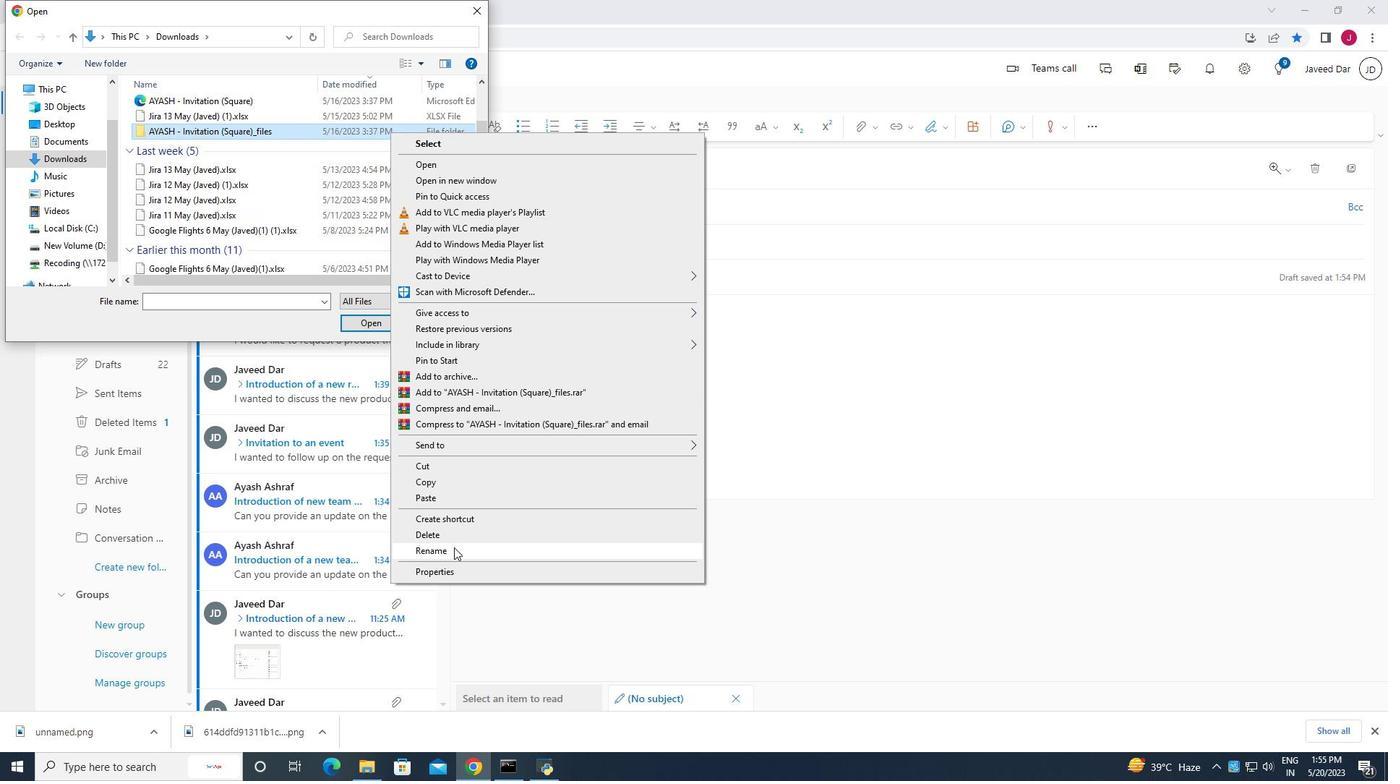 
Action: Mouse moved to (454, 547)
Screenshot: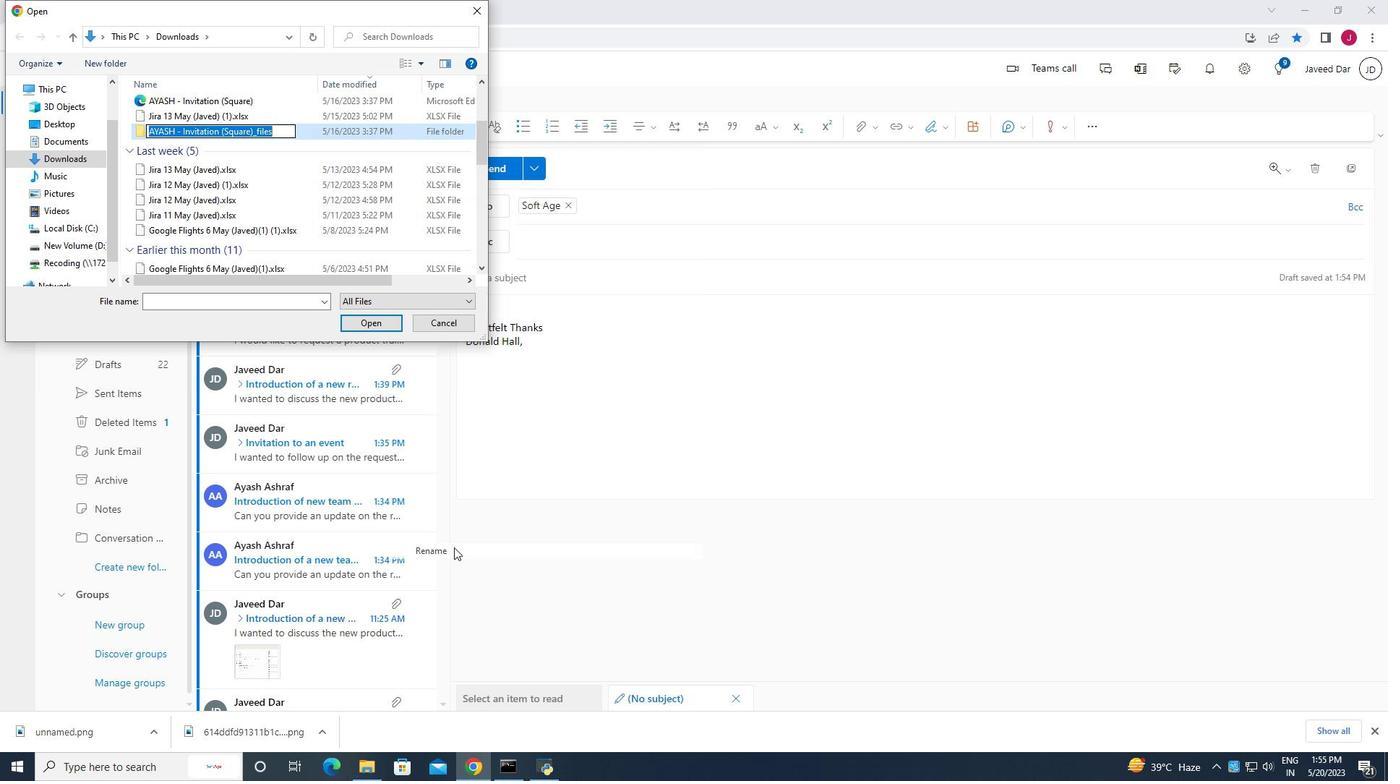 
Action: Key pressed motrages<Key.enter>
Screenshot: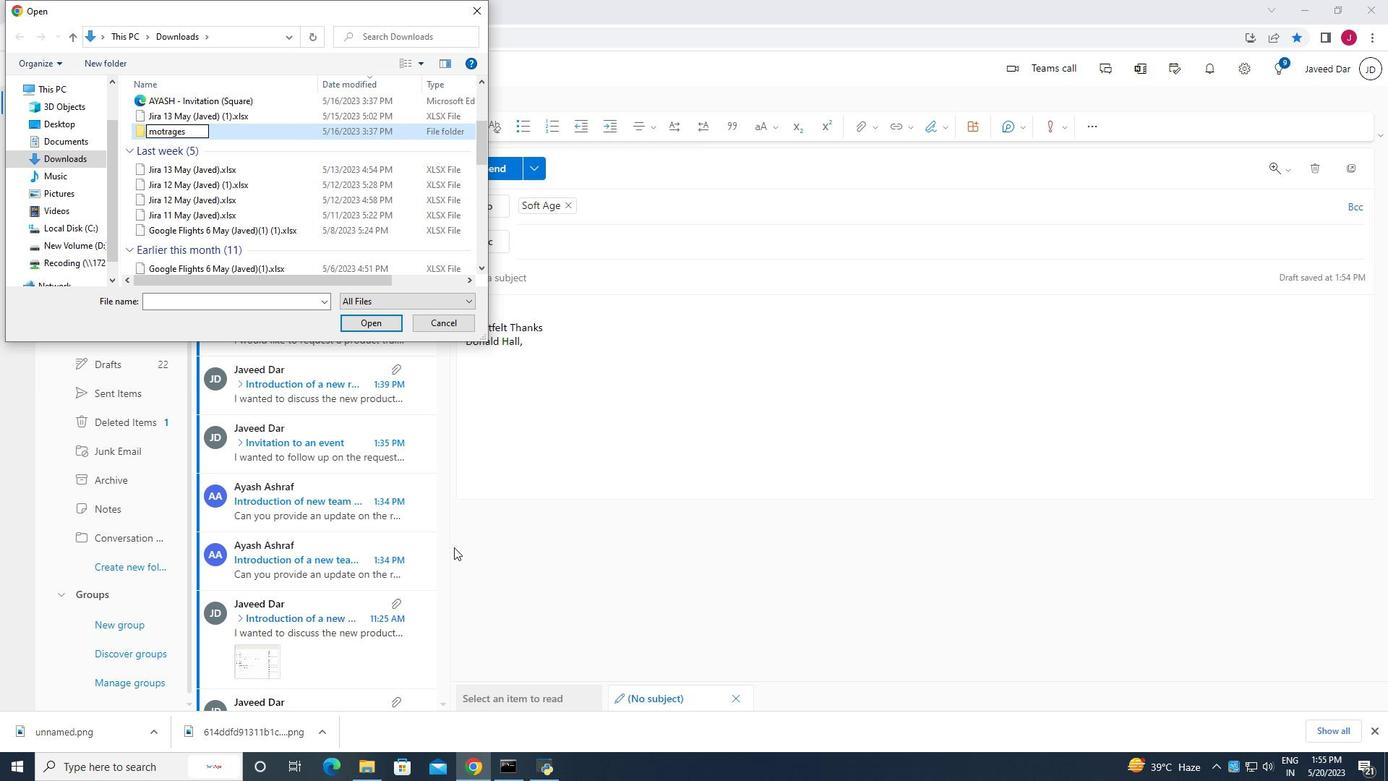 
Action: Mouse moved to (754, 480)
Screenshot: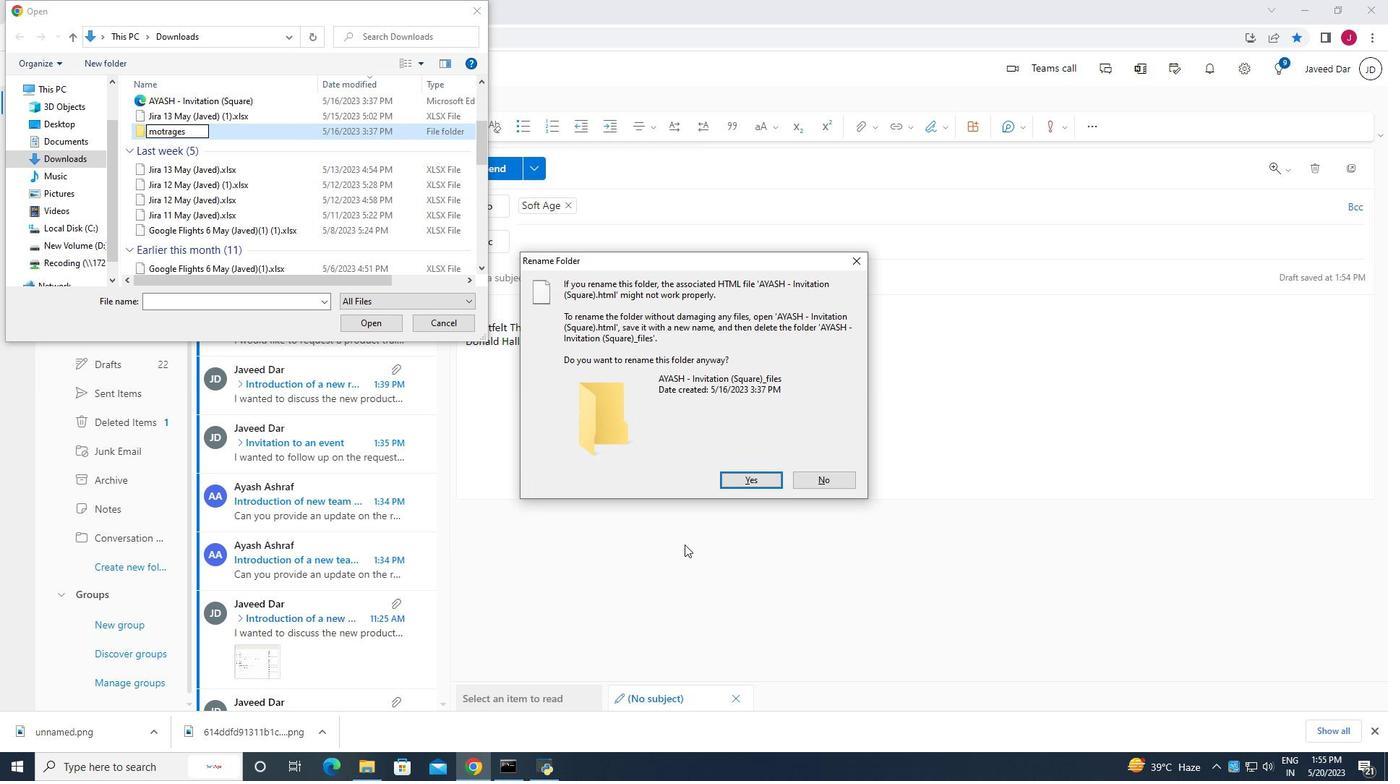 
Action: Mouse pressed left at (754, 480)
Screenshot: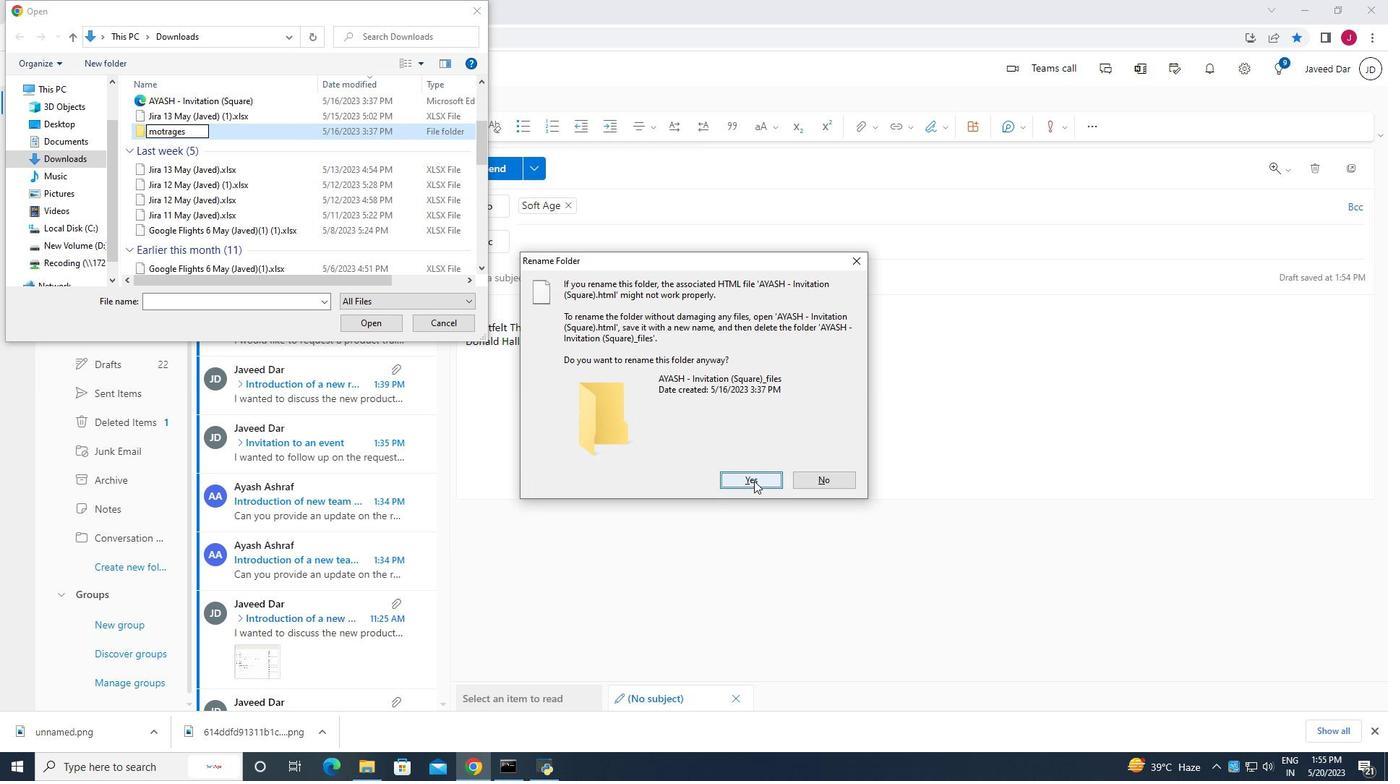 
Action: Mouse moved to (371, 321)
Screenshot: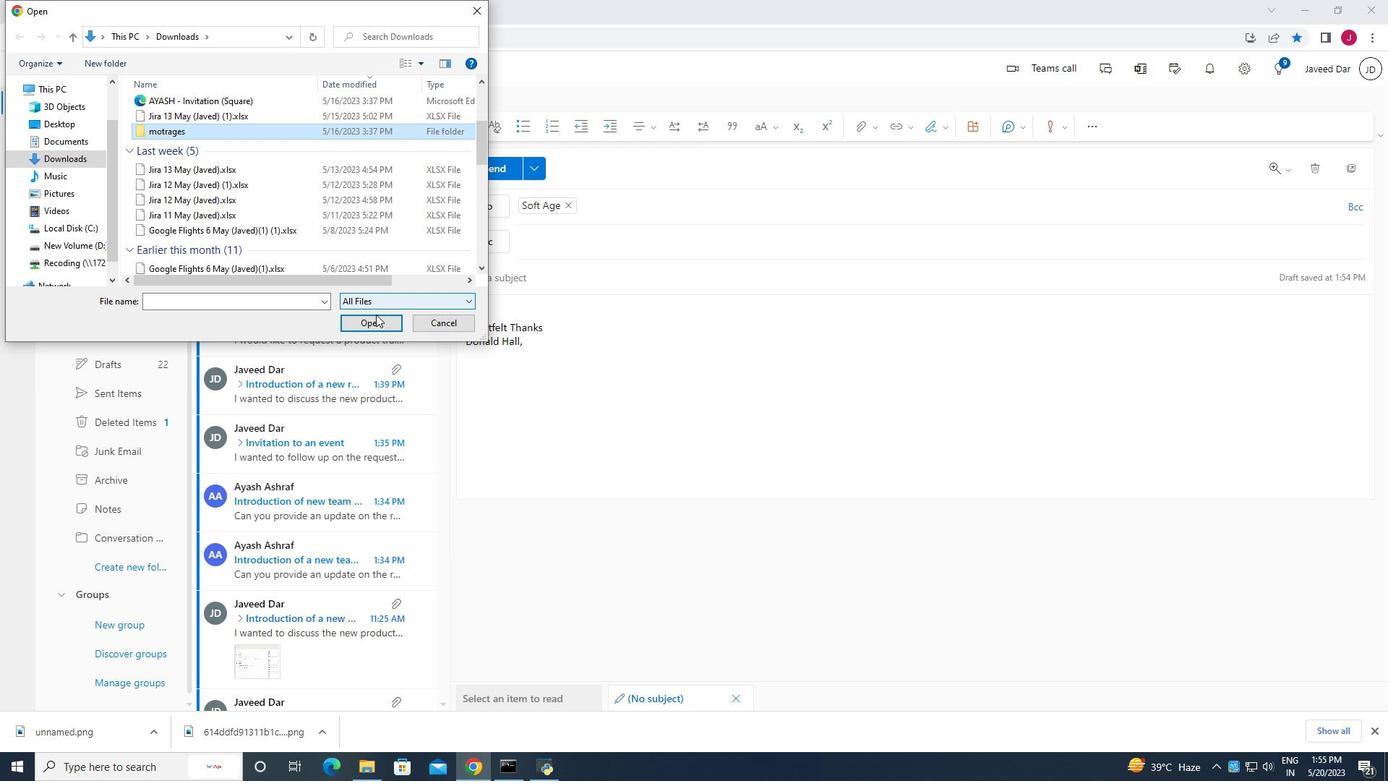 
Action: Mouse pressed left at (371, 321)
Screenshot: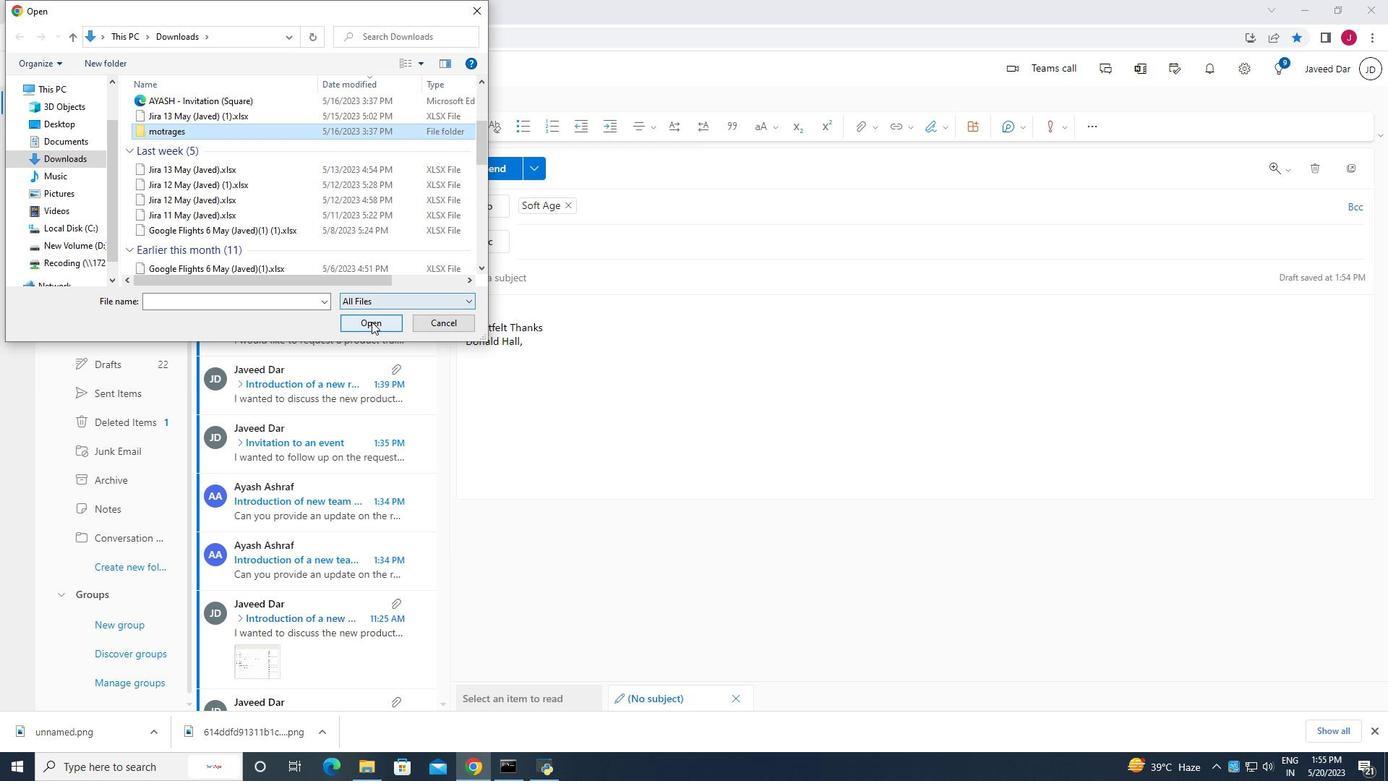 
Action: Mouse moved to (378, 323)
Screenshot: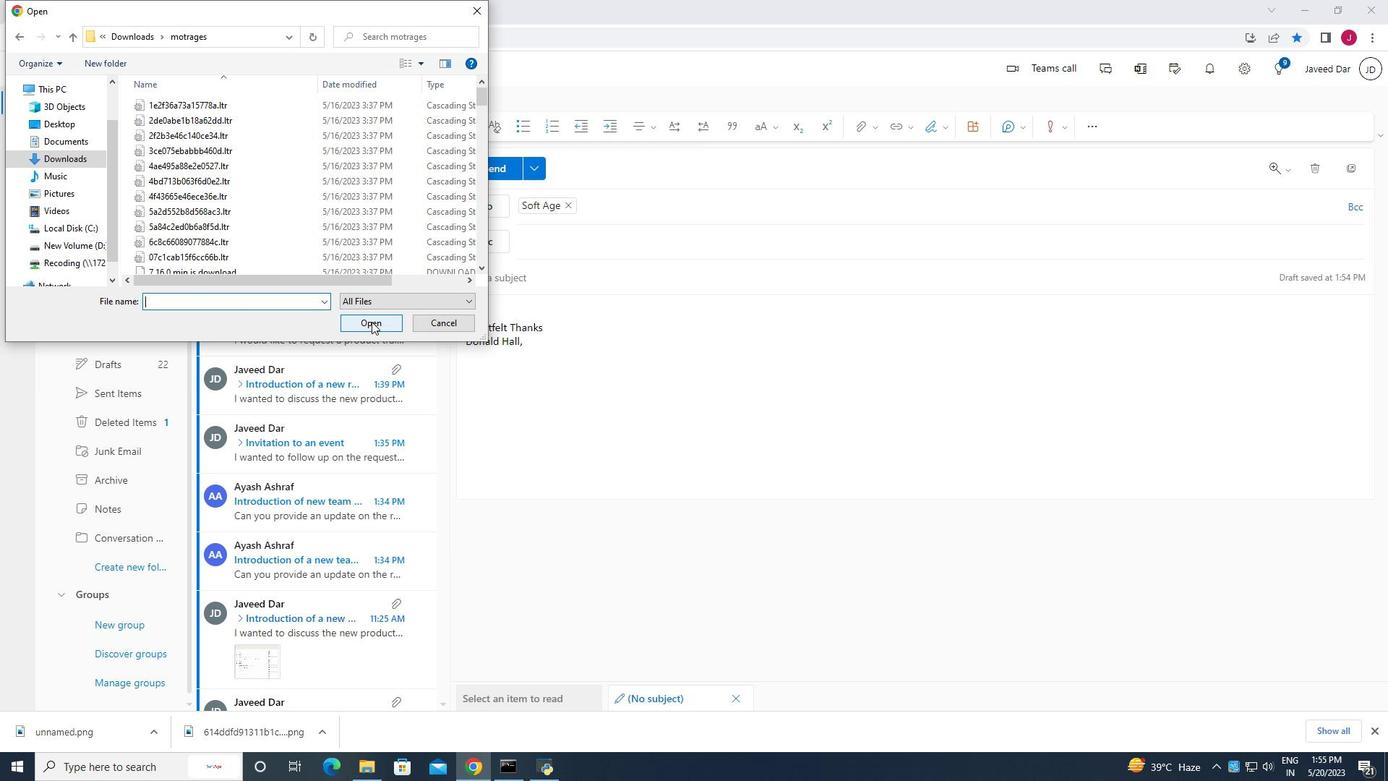 
Action: Mouse pressed left at (378, 323)
Screenshot: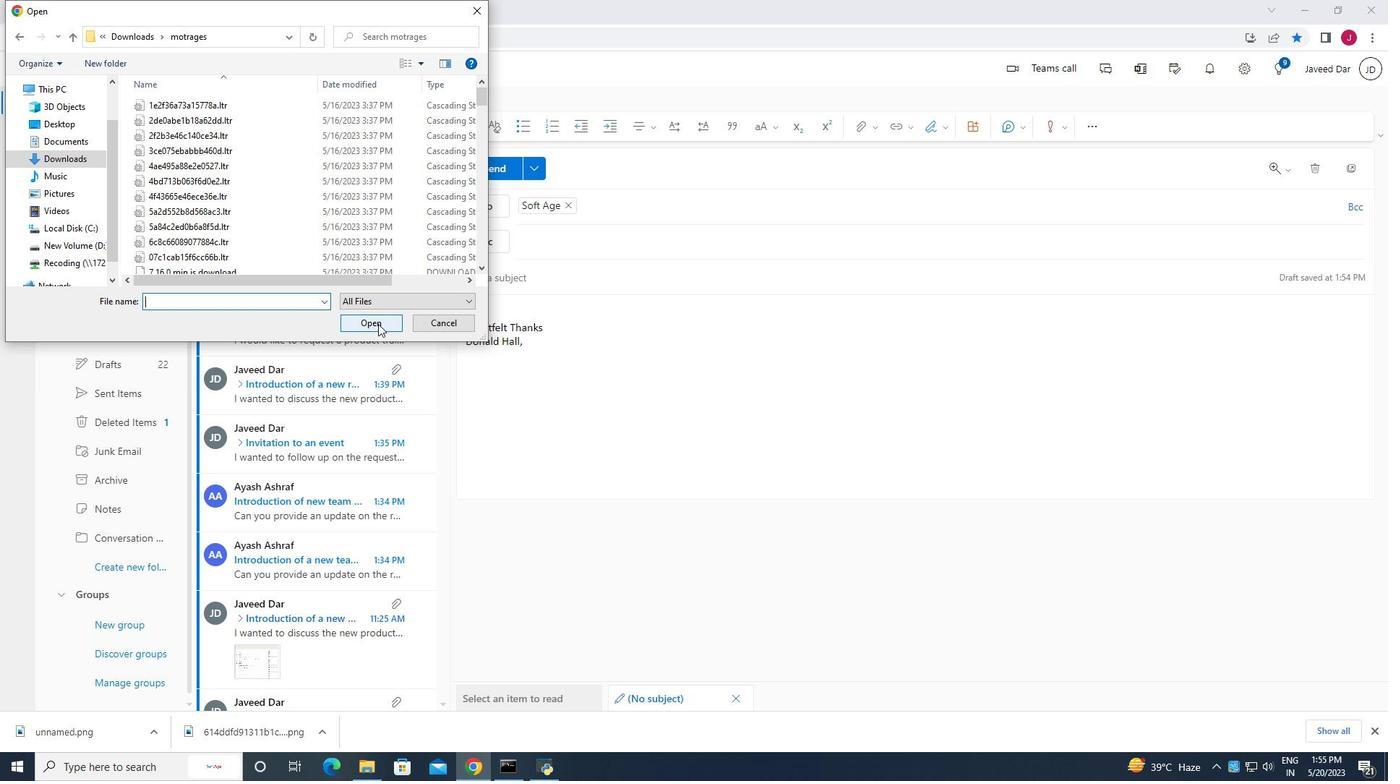 
Action: Mouse moved to (368, 125)
Screenshot: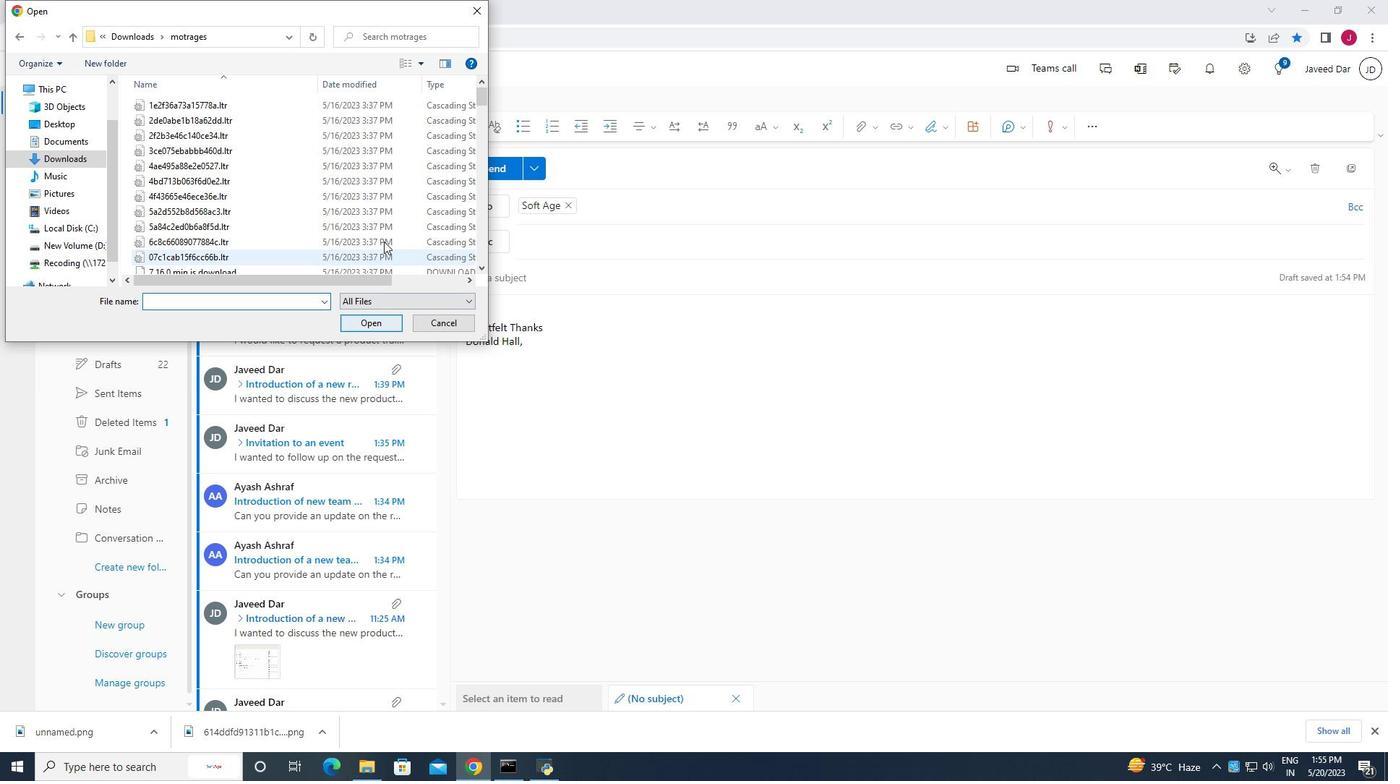 
Action: Mouse scrolled (368, 125) with delta (0, 0)
Screenshot: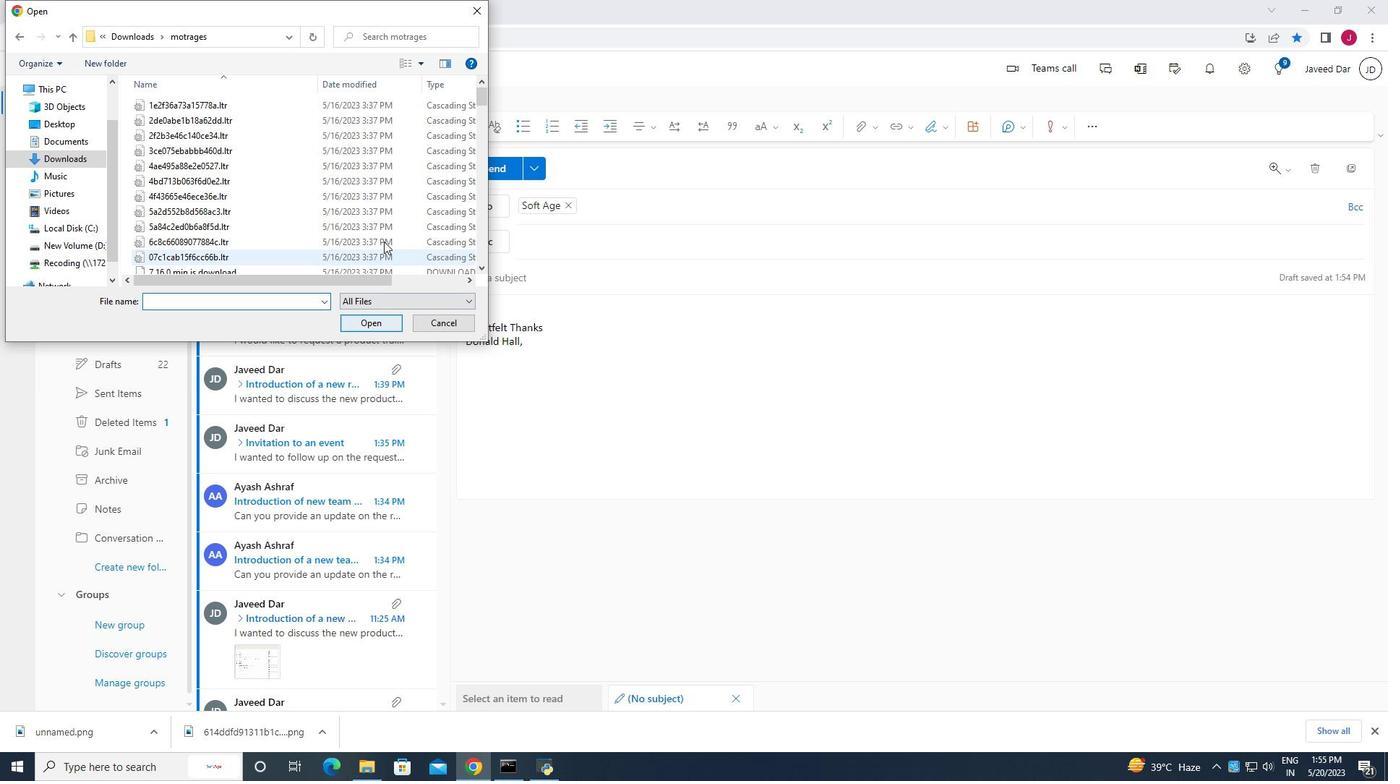 
Action: Mouse moved to (368, 124)
Screenshot: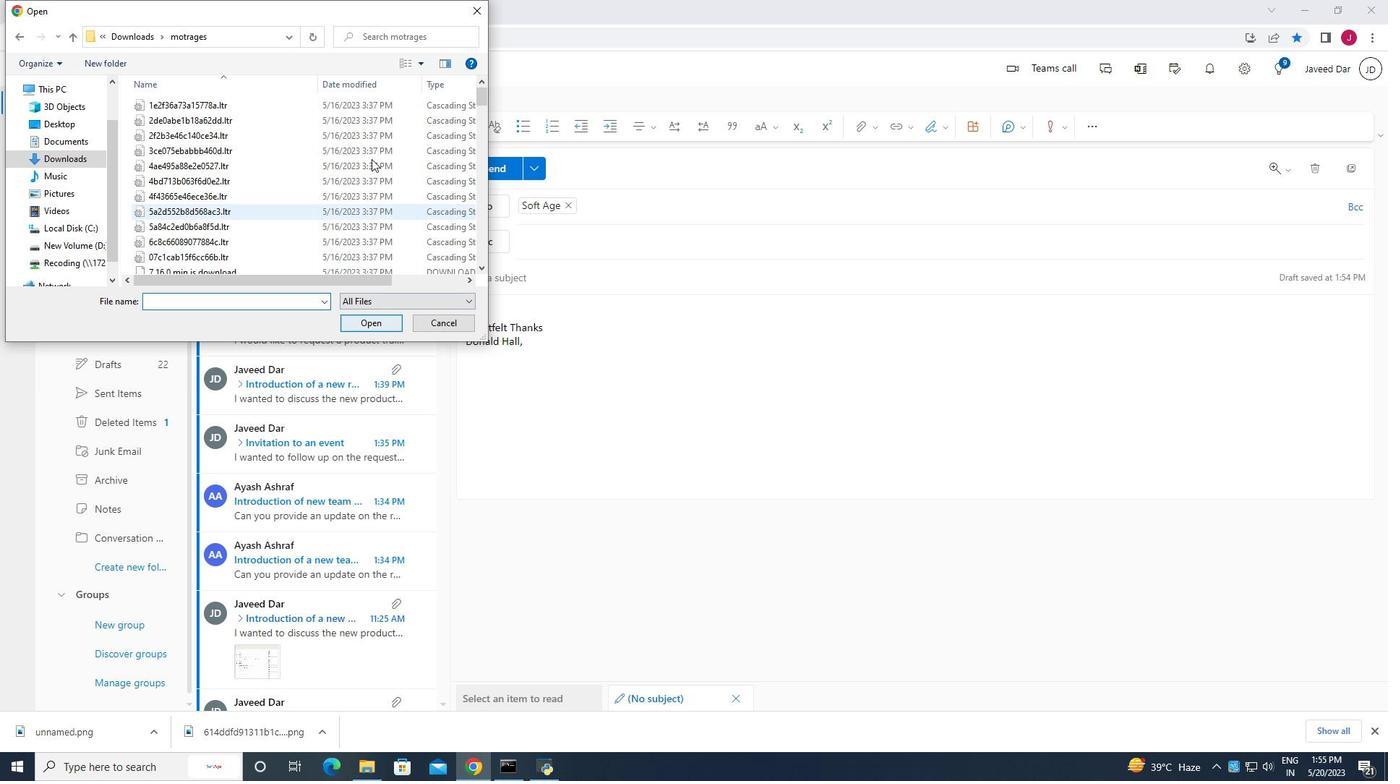 
Action: Mouse scrolled (368, 125) with delta (0, 0)
Screenshot: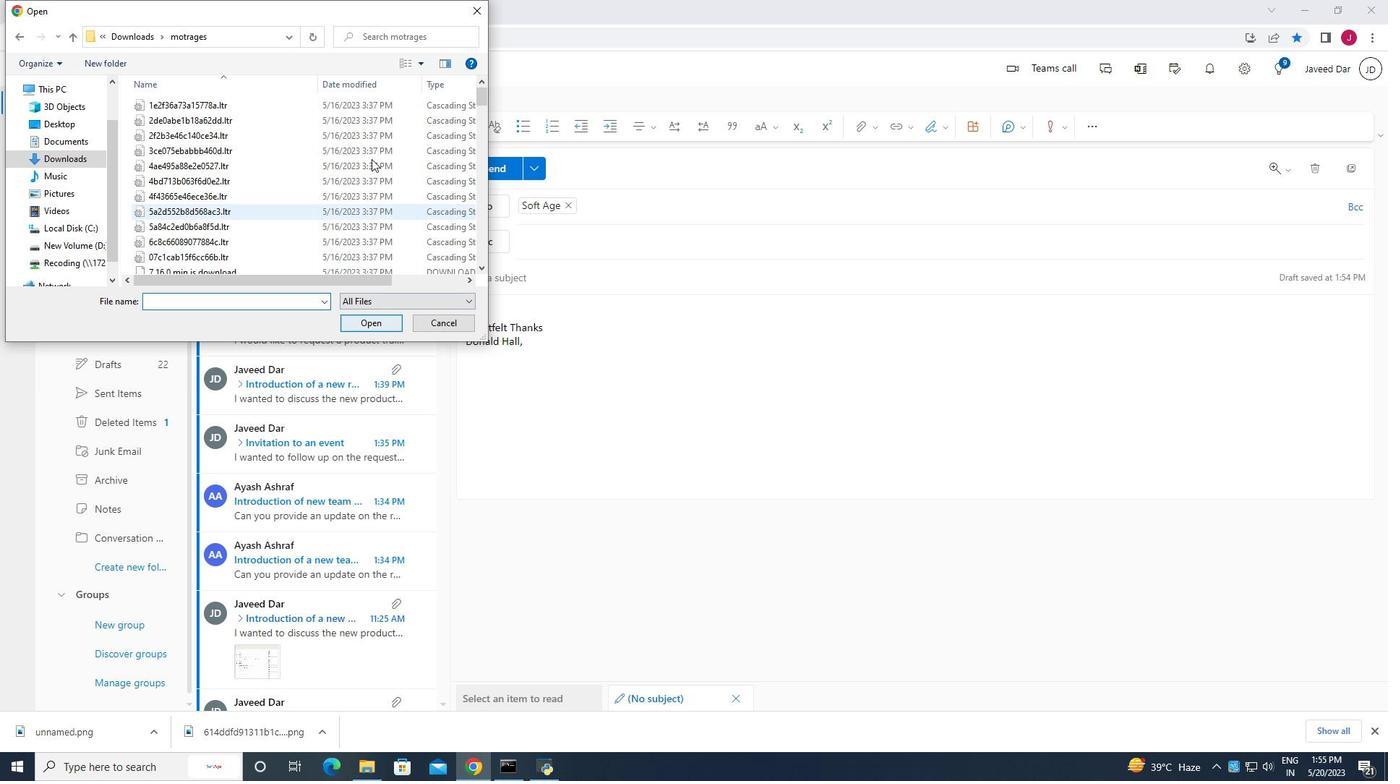 
Action: Mouse moved to (368, 124)
Screenshot: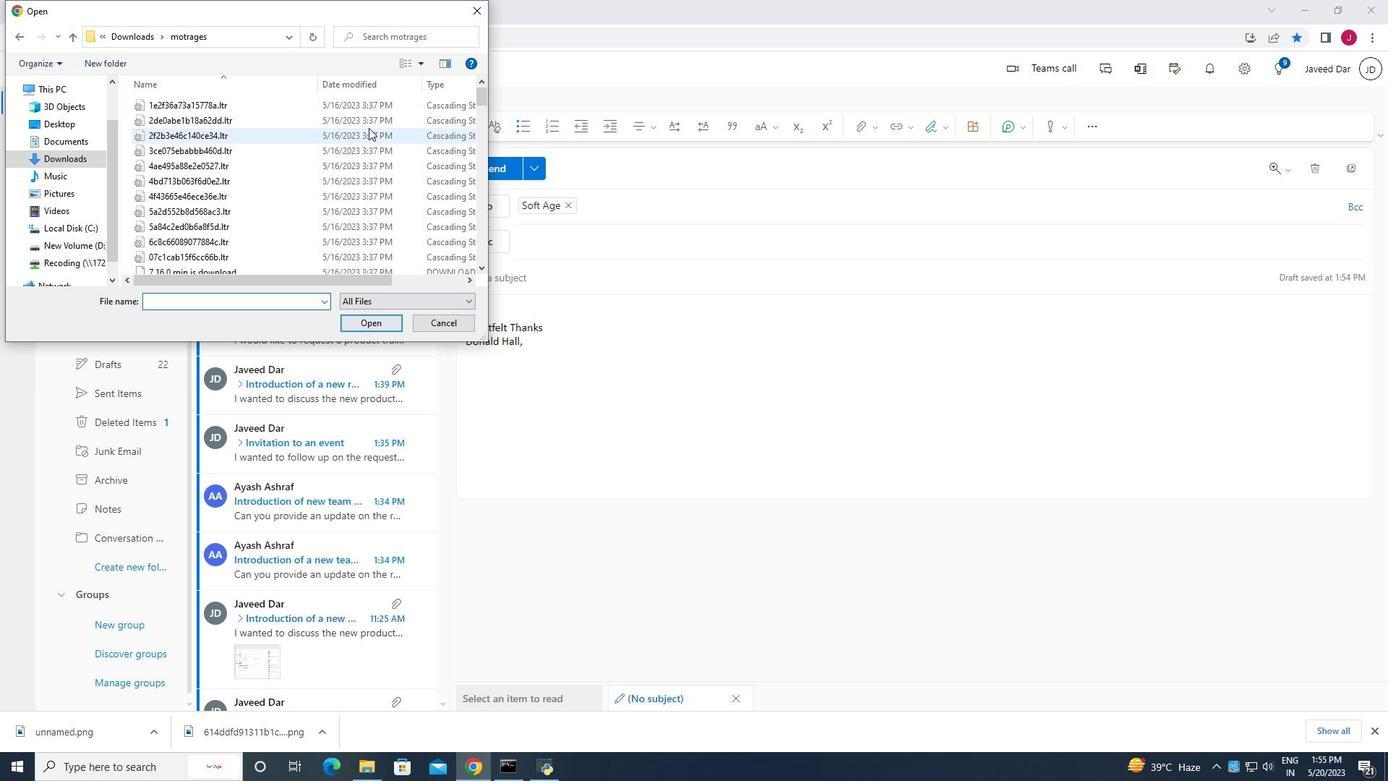 
Action: Mouse scrolled (368, 125) with delta (0, 0)
Screenshot: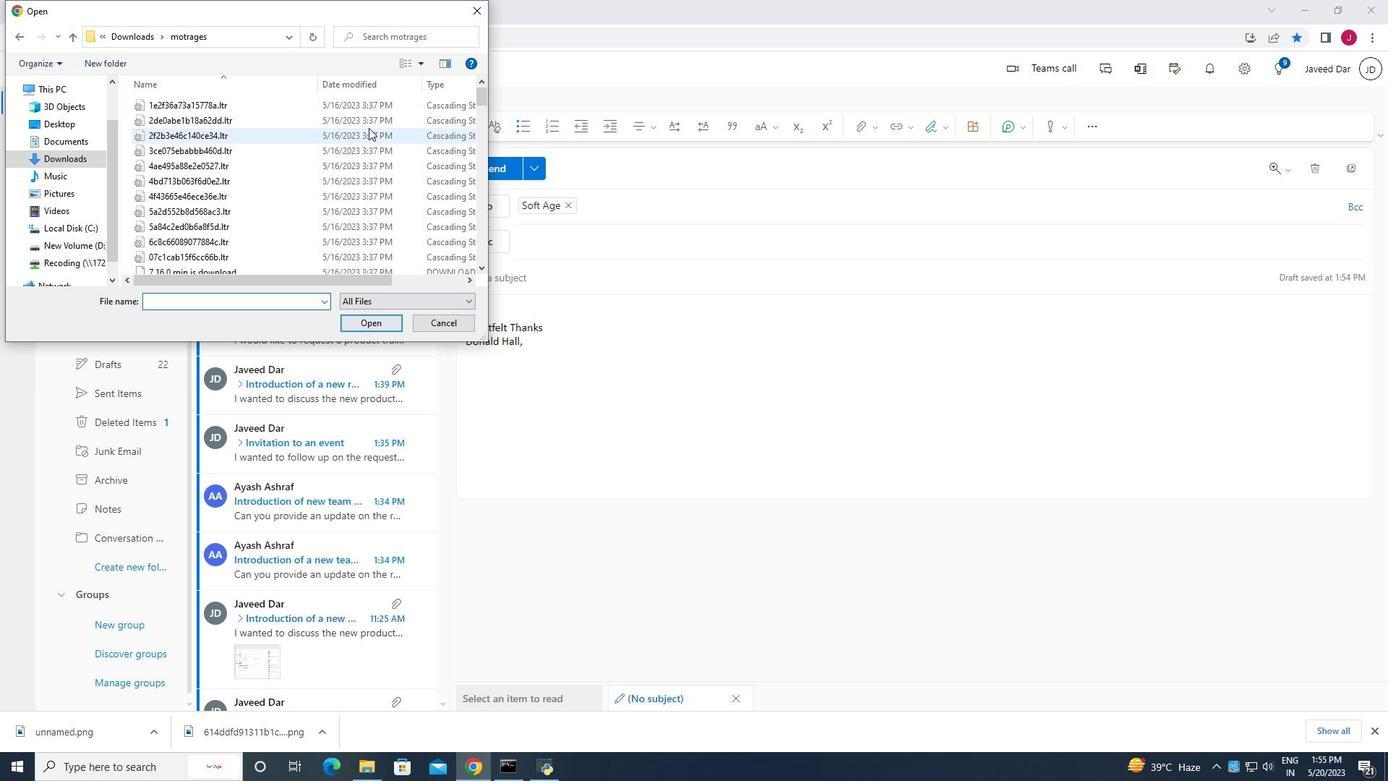 
Action: Mouse moved to (374, 106)
Screenshot: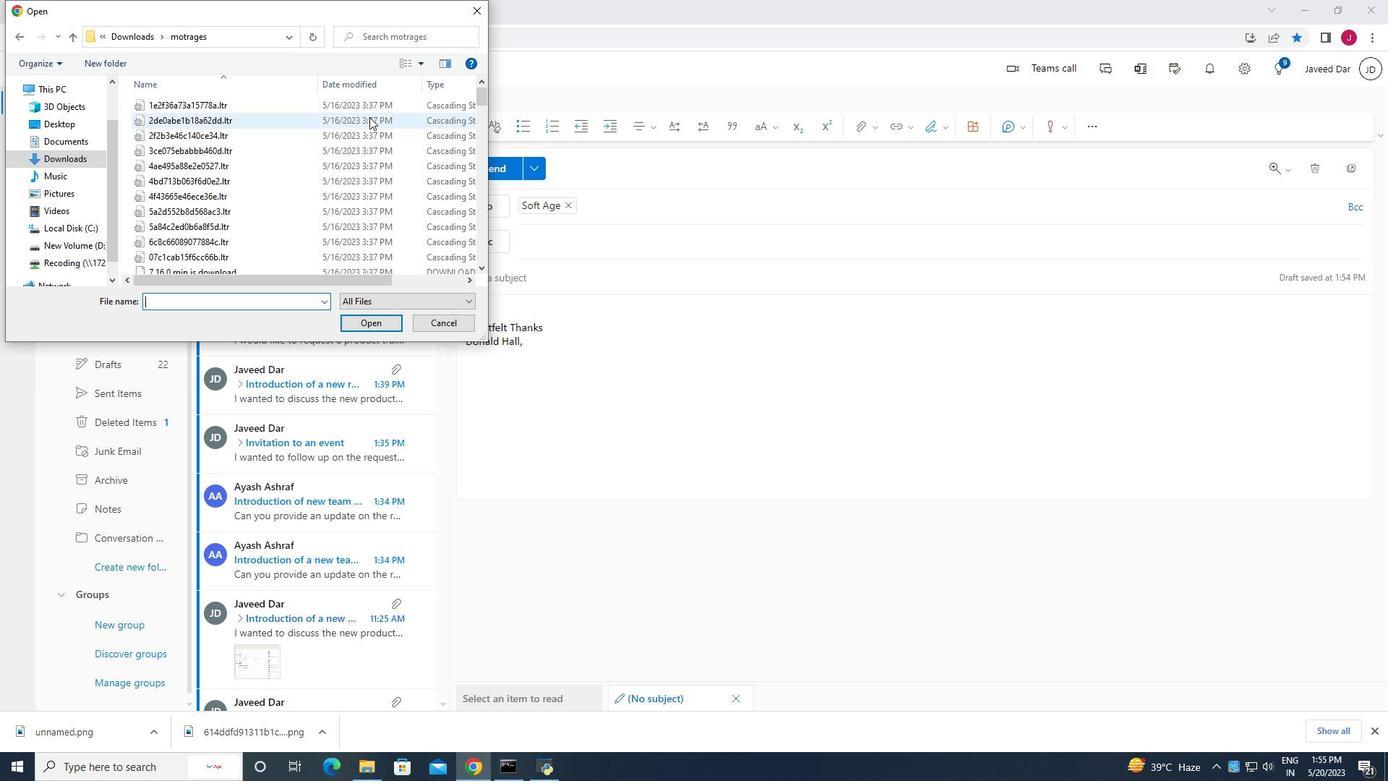 
Action: Mouse pressed left at (374, 106)
Screenshot: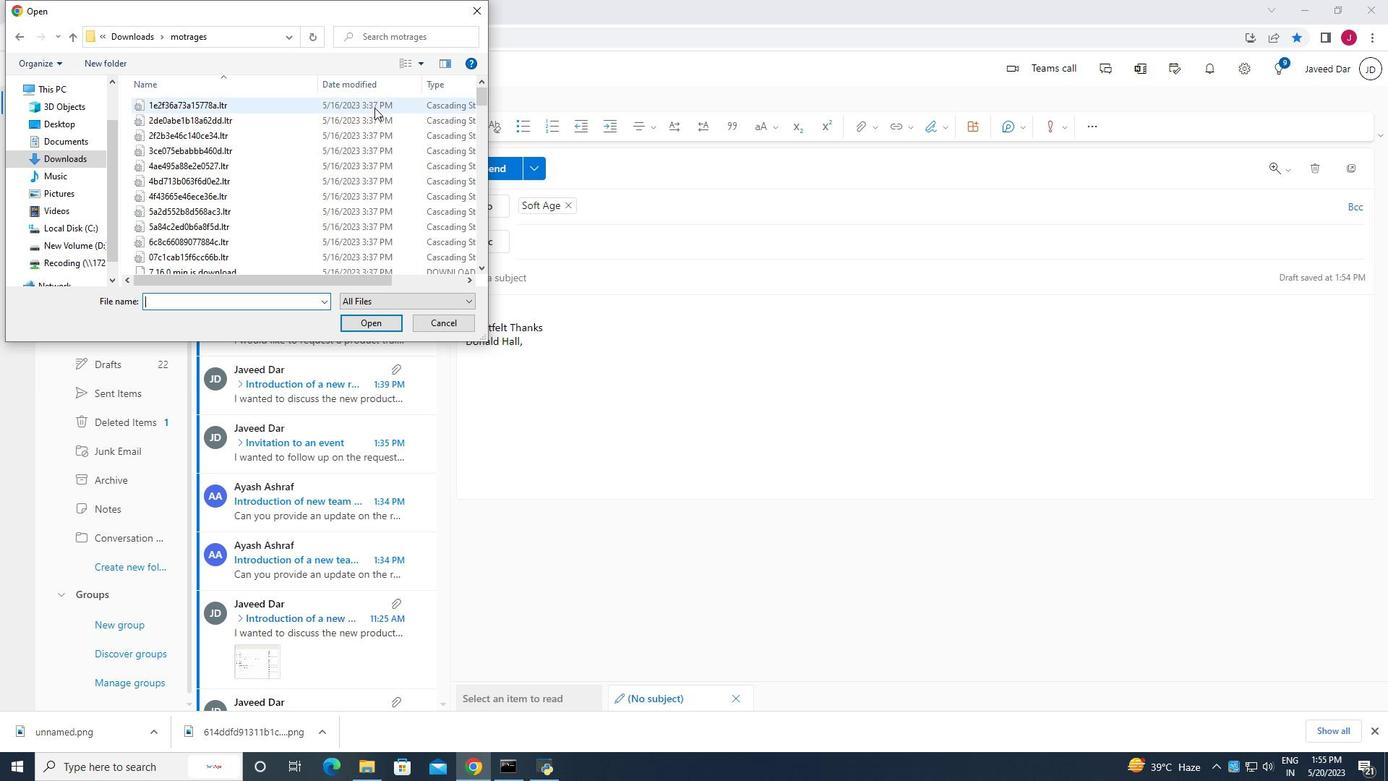 
Action: Mouse moved to (378, 326)
Screenshot: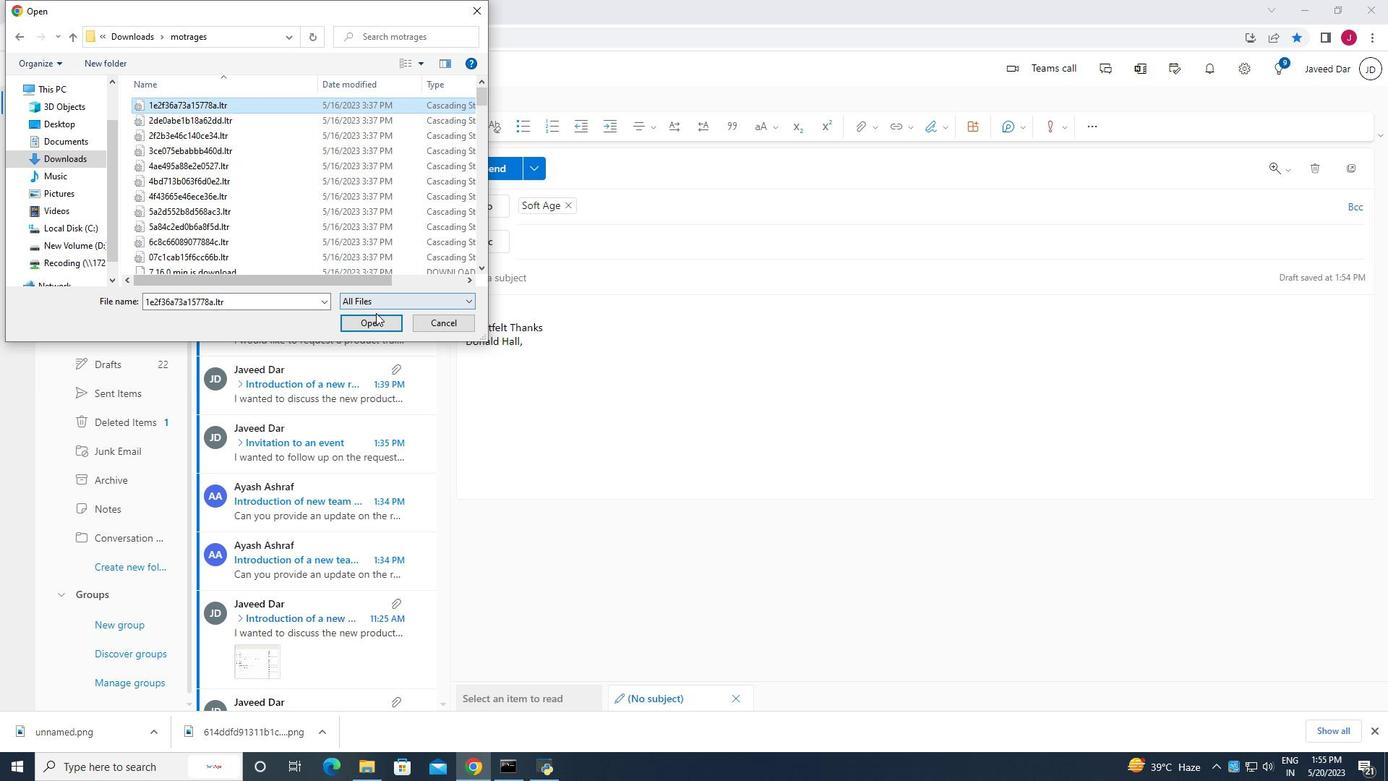 
Action: Mouse pressed left at (378, 326)
Screenshot: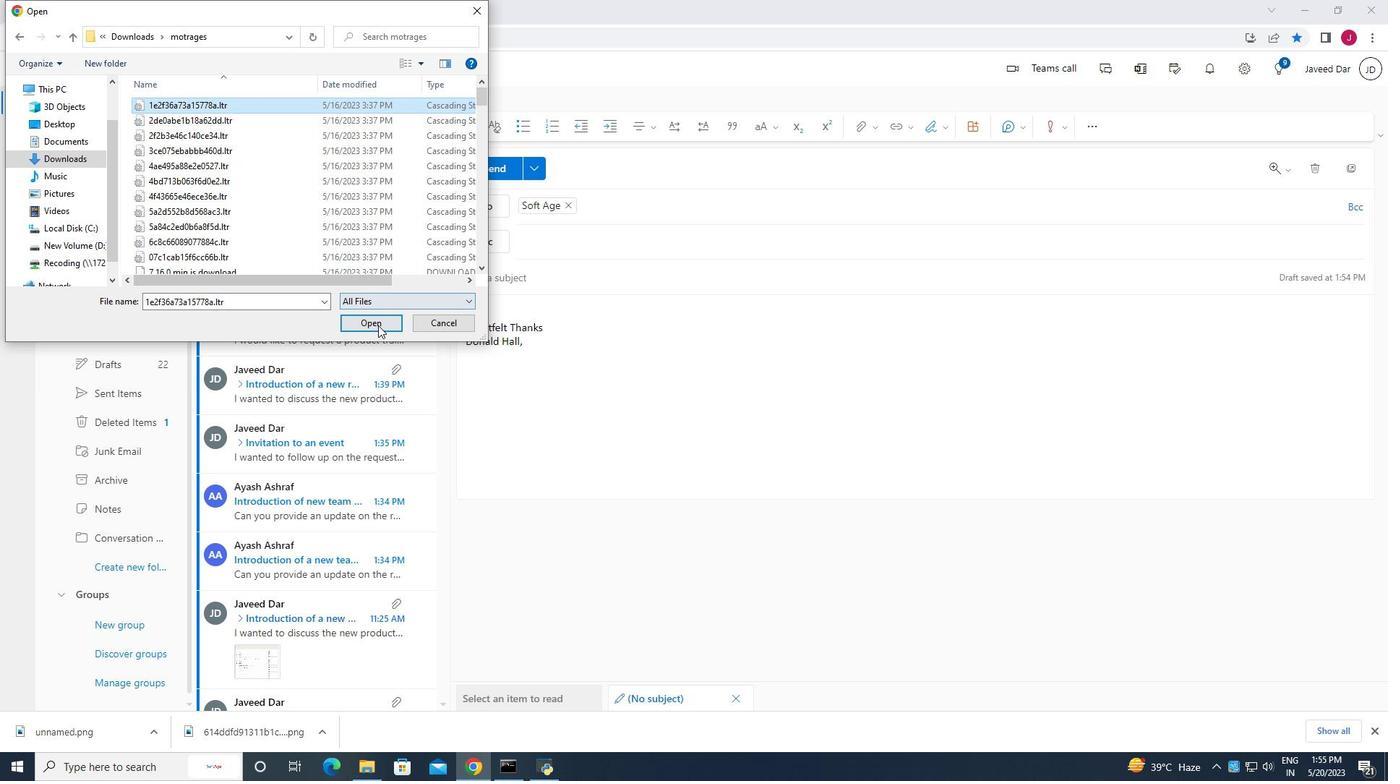 
Action: Mouse moved to (493, 161)
Screenshot: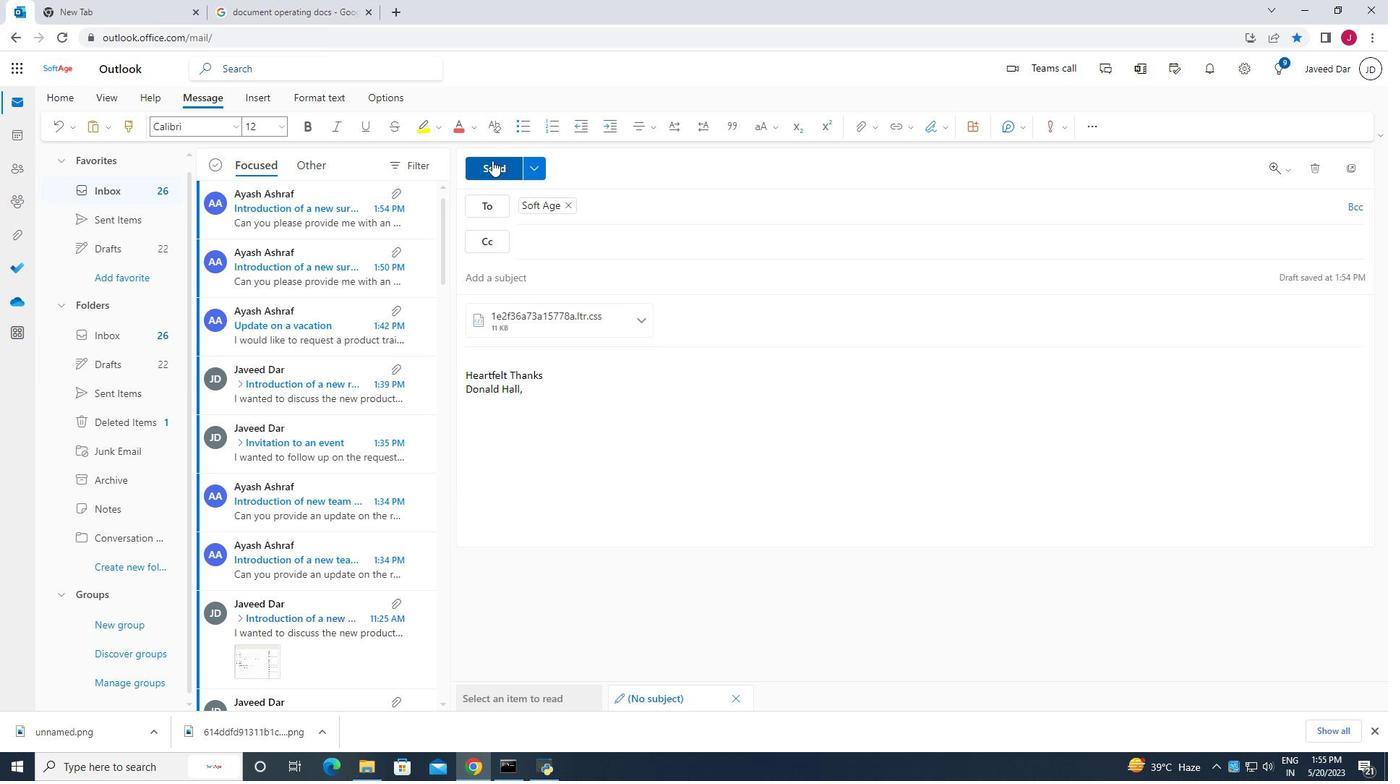 
Action: Mouse pressed left at (493, 161)
Screenshot: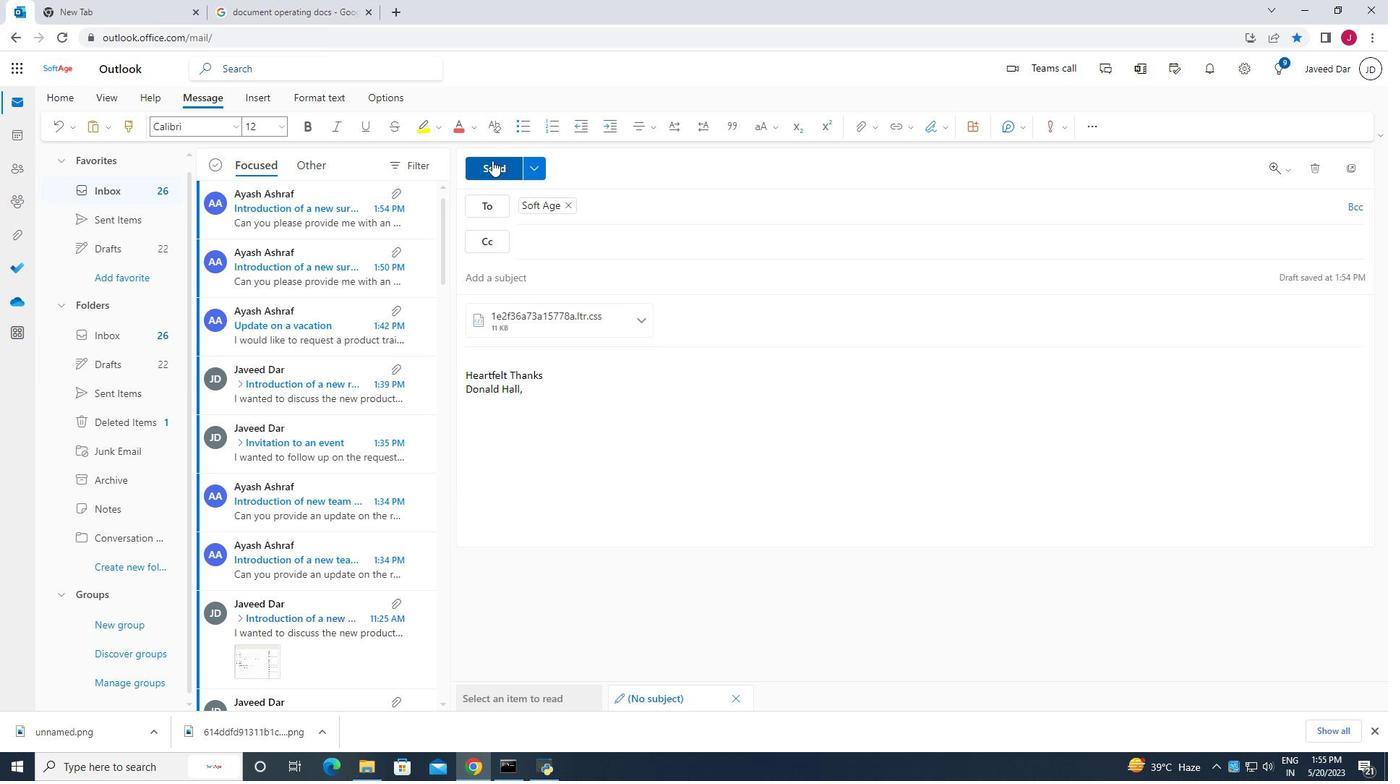 
Action: Mouse moved to (681, 417)
Screenshot: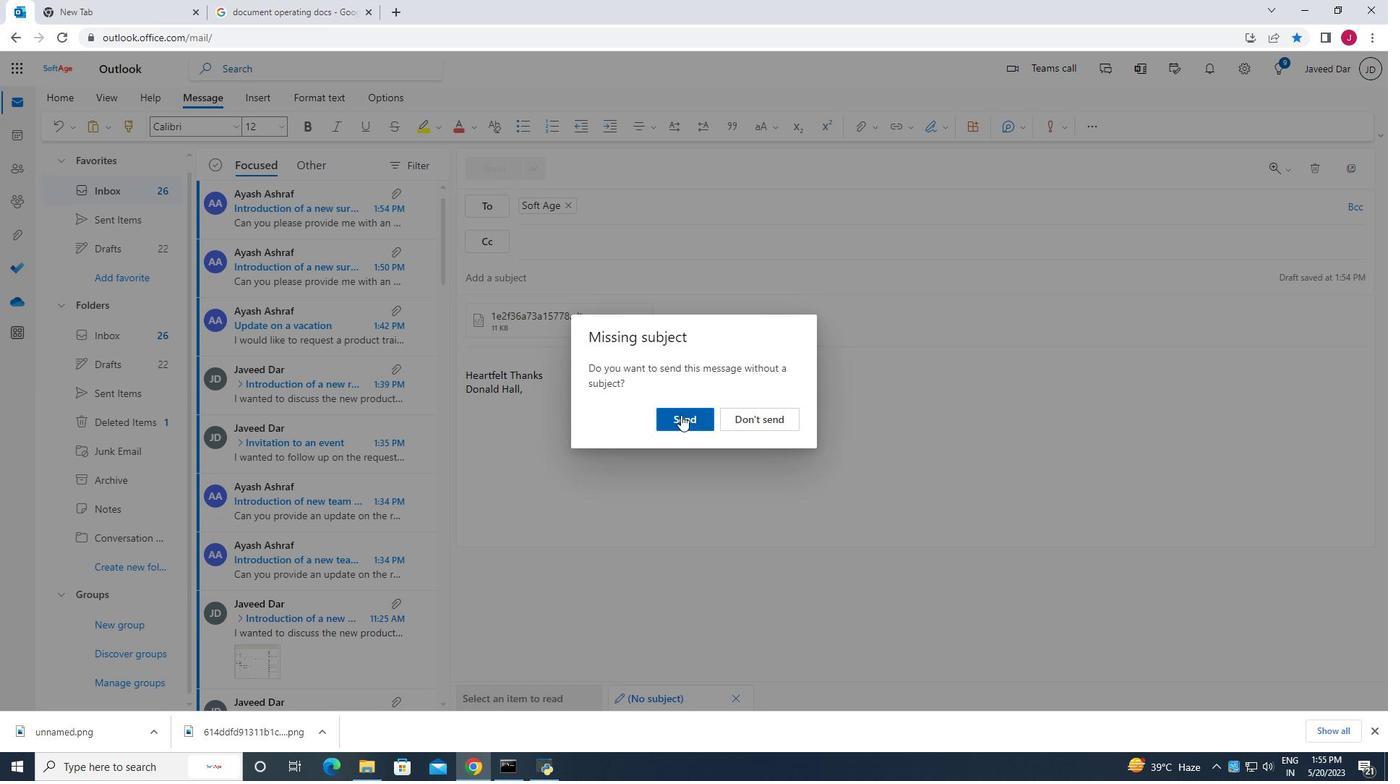 
Action: Mouse pressed left at (681, 417)
Screenshot: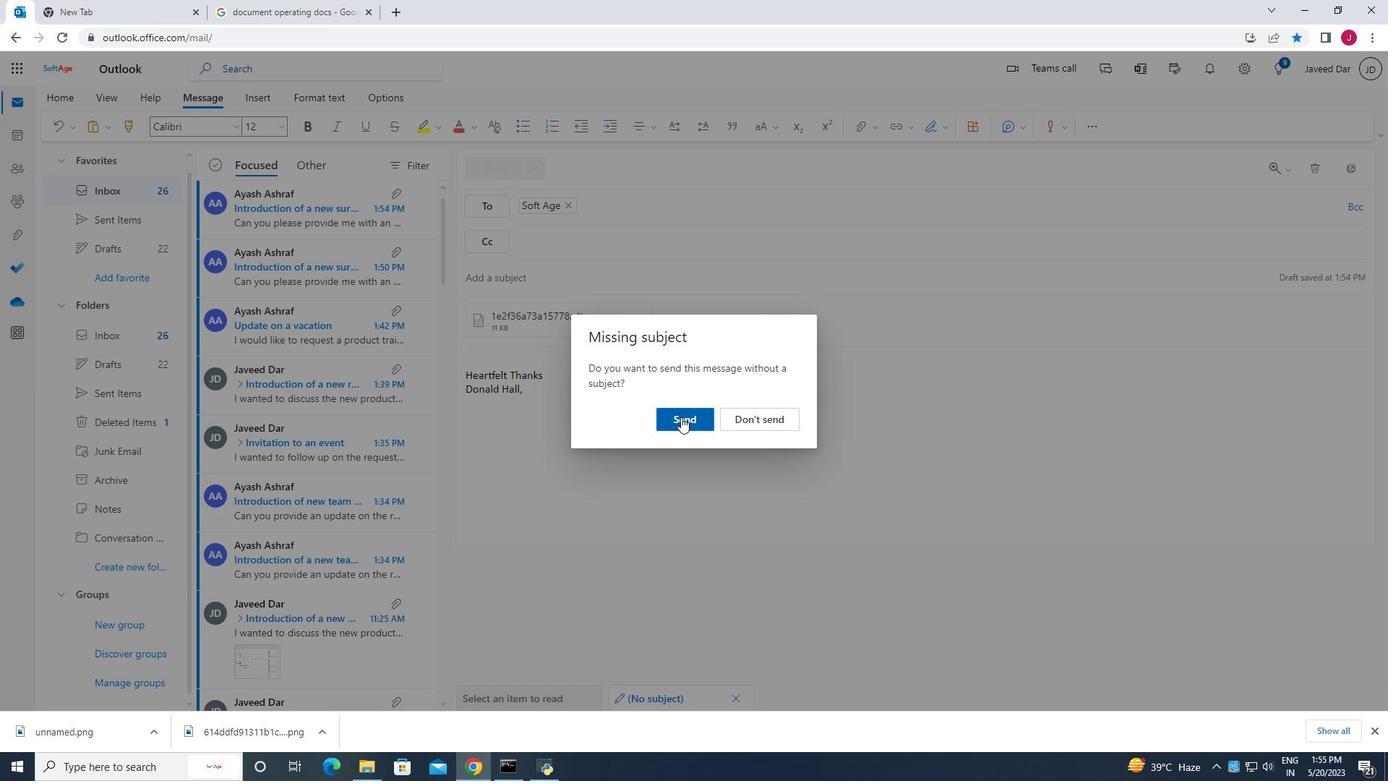 
Action: Mouse moved to (675, 417)
Screenshot: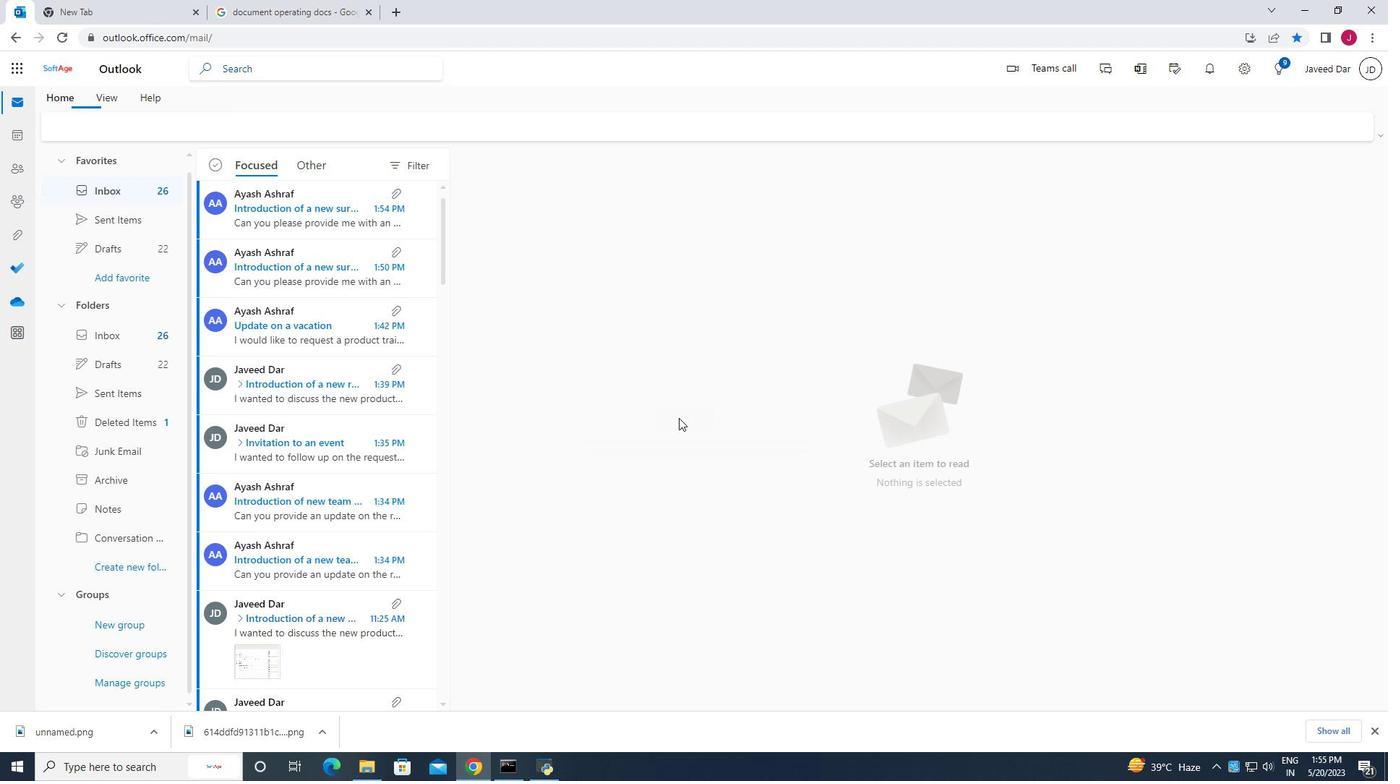 
